 Task: Look for space in Olsztyn, Poland from 2nd September, 2023 to 5th September, 2023 for 1 adult in price range Rs.5000 to Rs.10000. Place can be private room with 1  bedroom having 1 bed and 1 bathroom. Property type can be house, flat, guest house, hotel. Booking option can be shelf check-in. Required host language is English.
Action: Mouse pressed left at (488, 84)
Screenshot: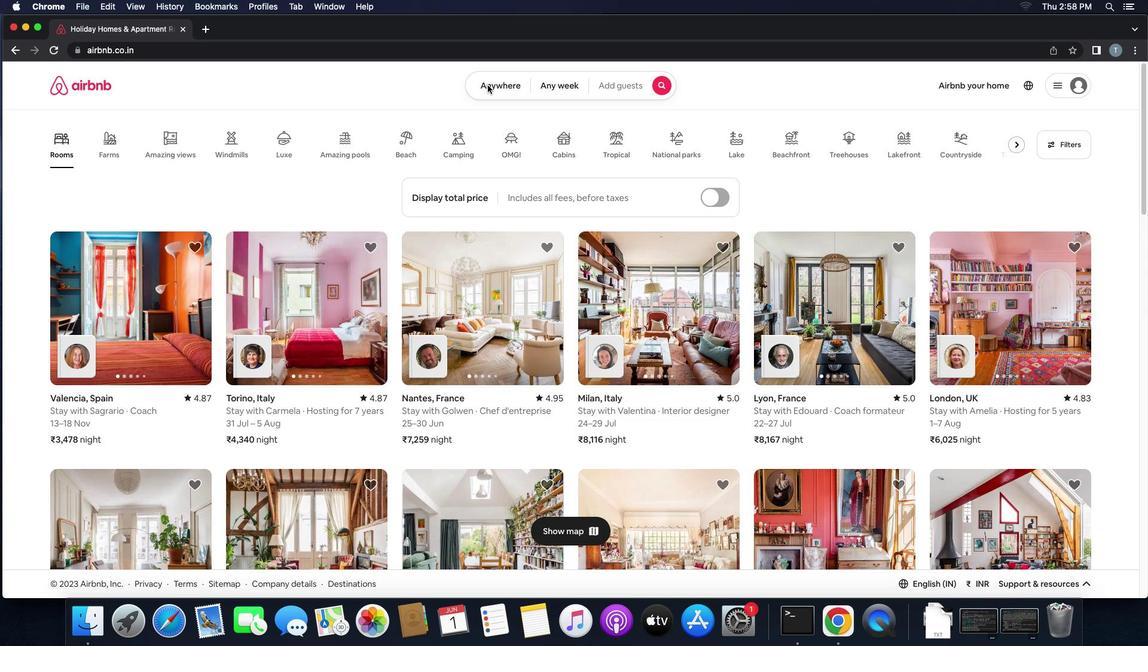 
Action: Mouse pressed left at (488, 84)
Screenshot: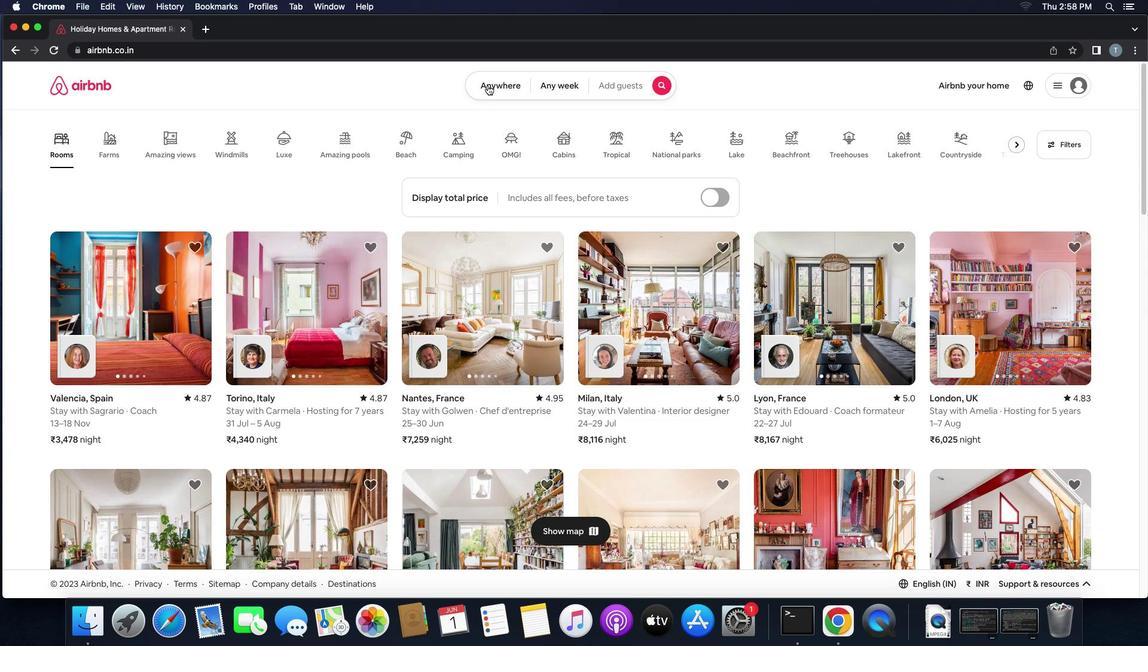 
Action: Mouse moved to (436, 129)
Screenshot: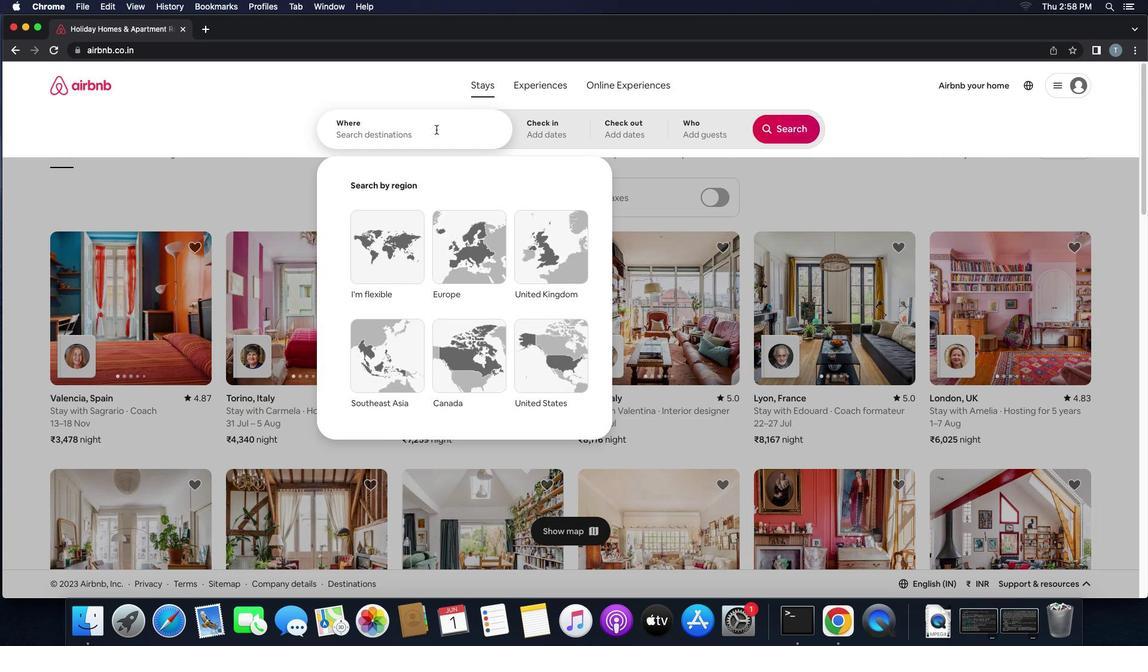 
Action: Mouse pressed left at (436, 129)
Screenshot: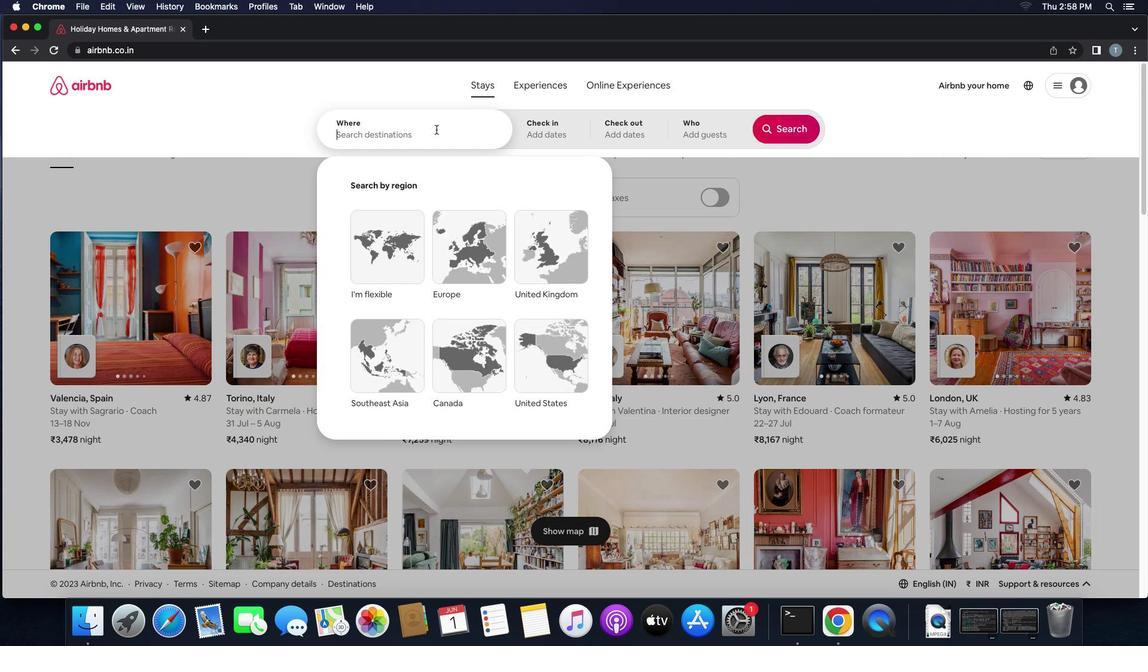 
Action: Key pressed 'o''l''s''z''t''y''n'','Key.space'p''o''l''a''n''d'
Screenshot: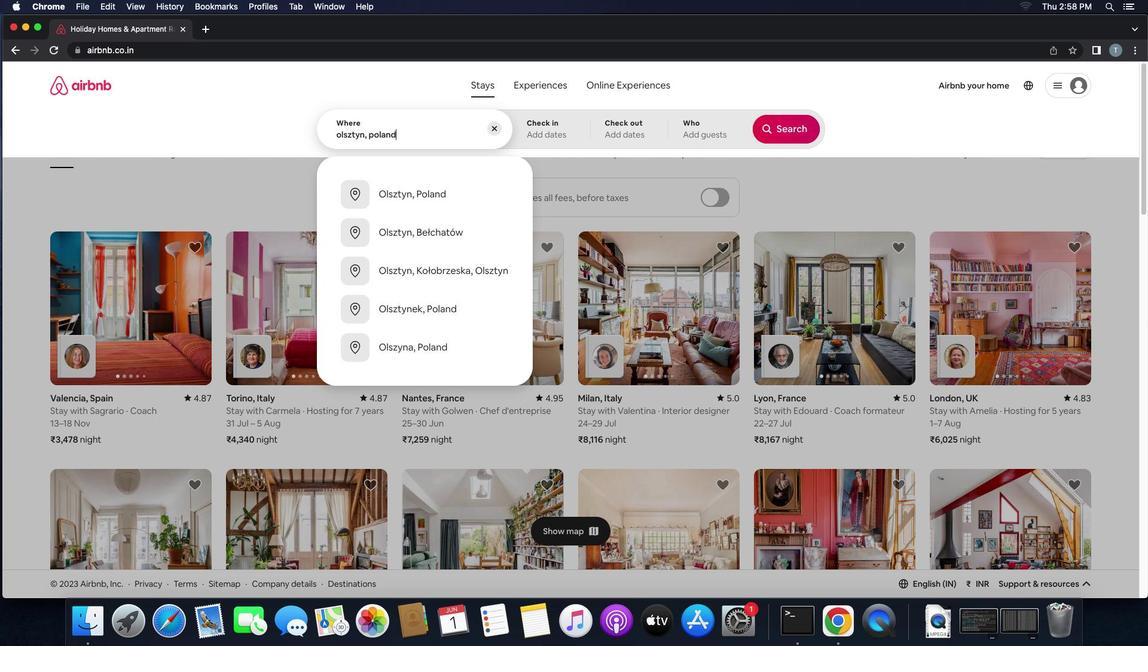 
Action: Mouse moved to (403, 188)
Screenshot: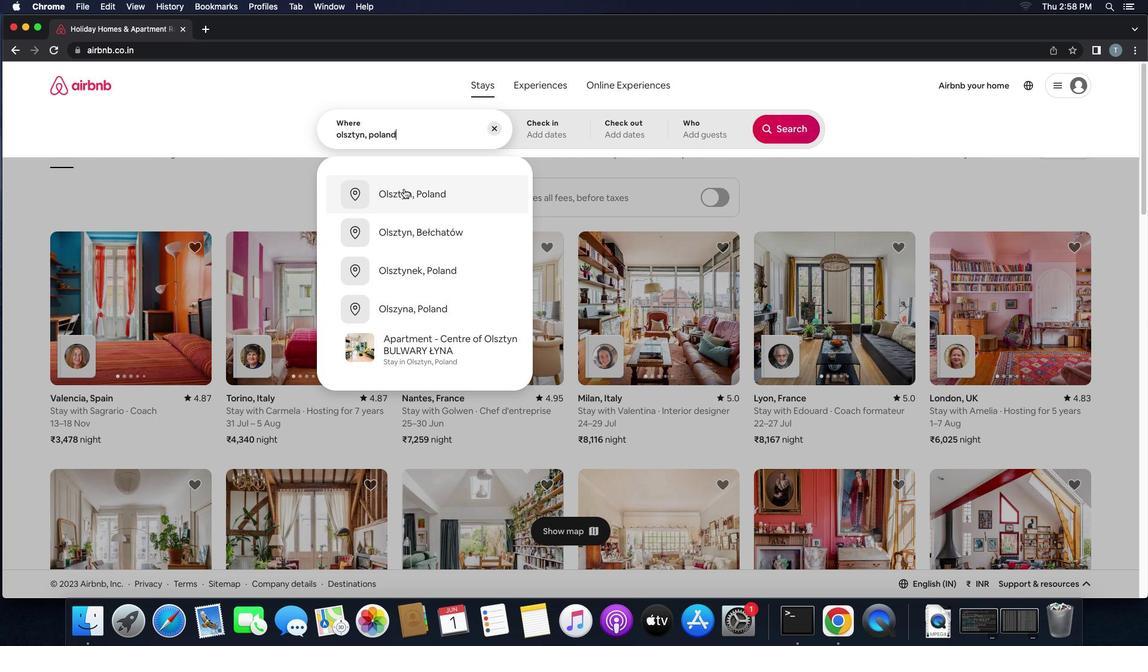 
Action: Mouse pressed left at (403, 188)
Screenshot: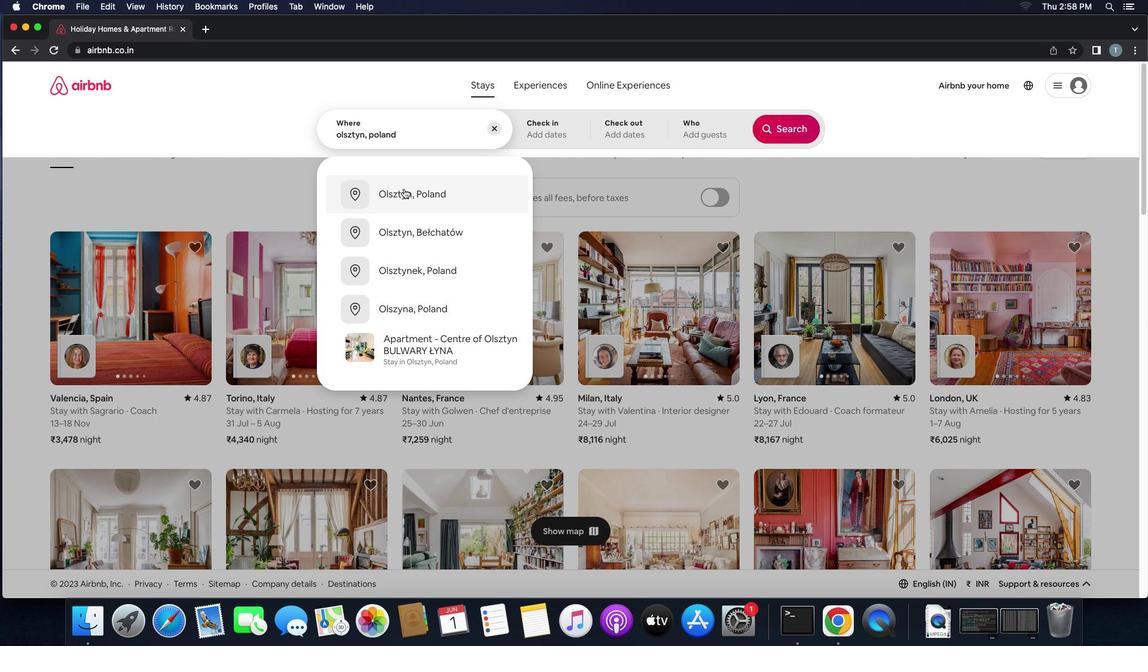 
Action: Mouse moved to (787, 218)
Screenshot: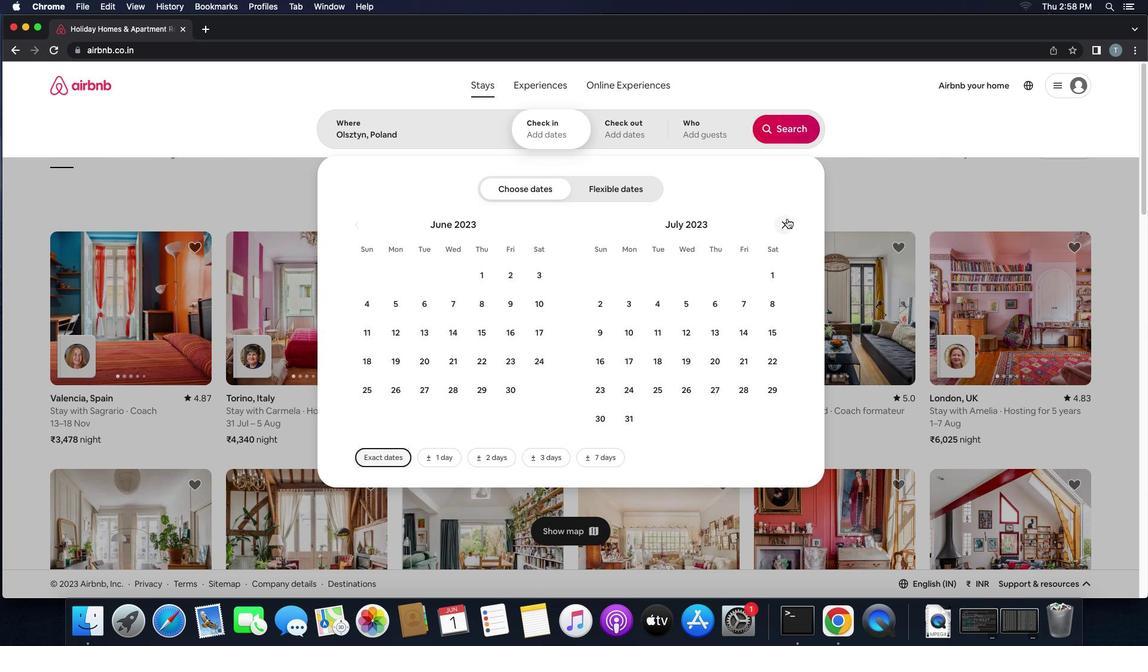 
Action: Mouse pressed left at (787, 218)
Screenshot: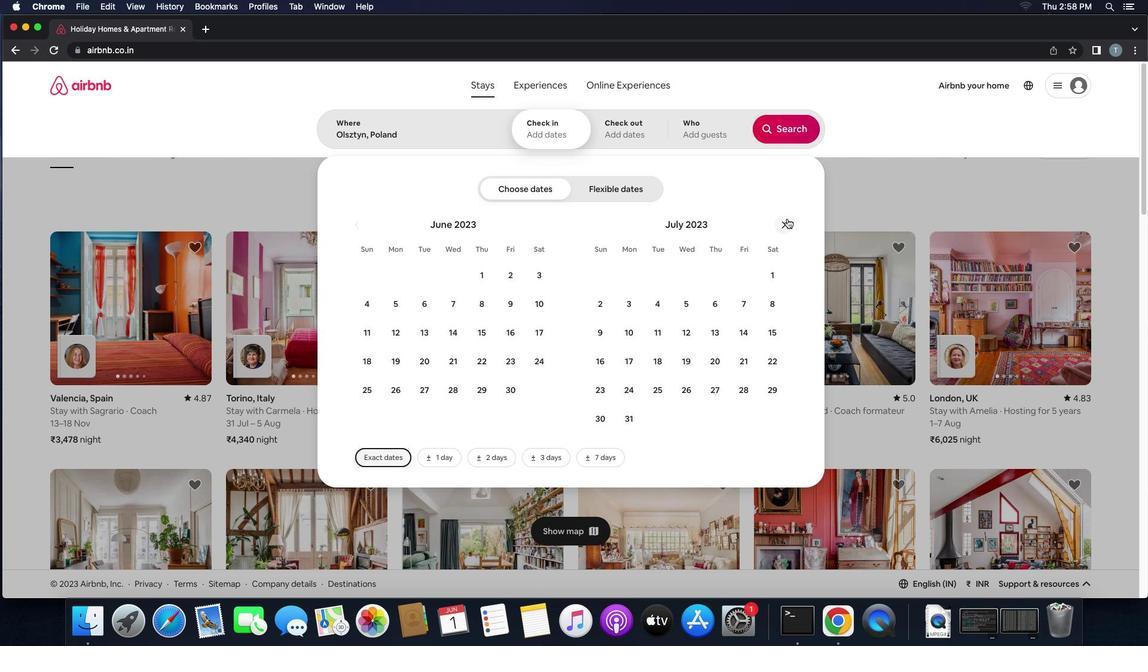 
Action: Mouse pressed left at (787, 218)
Screenshot: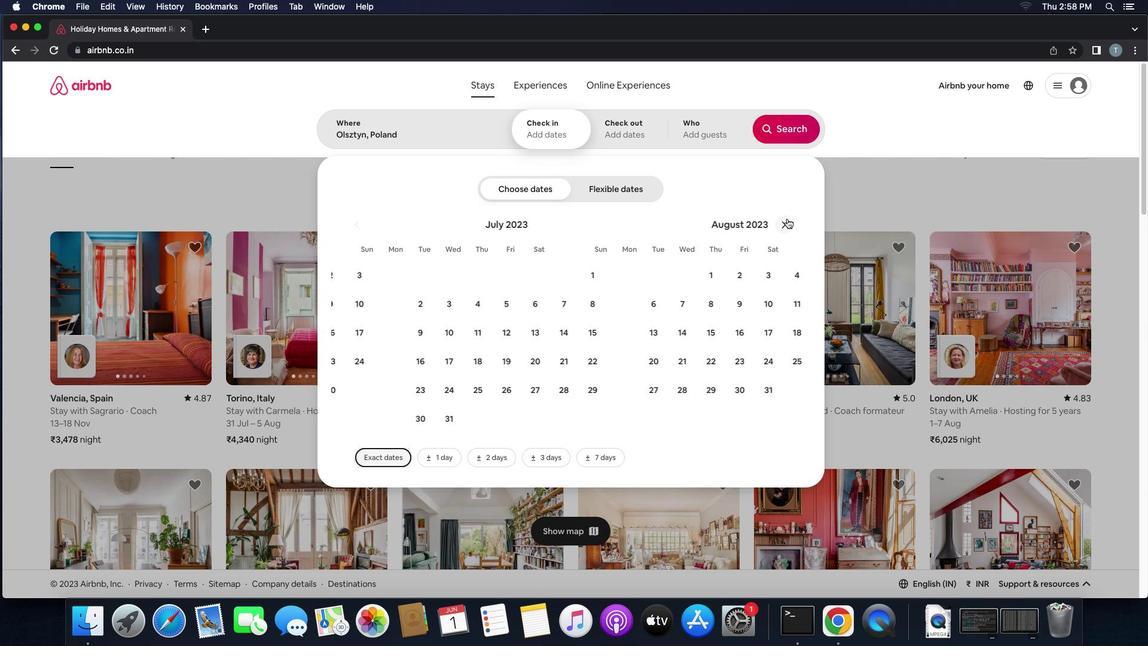 
Action: Mouse moved to (786, 227)
Screenshot: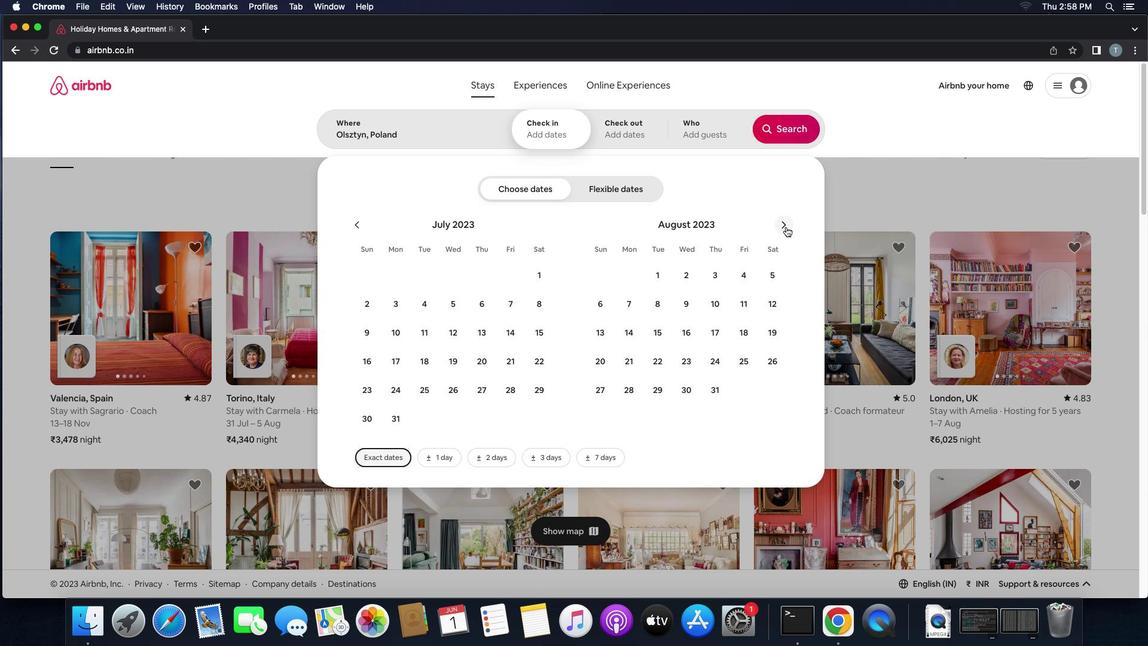 
Action: Mouse pressed left at (786, 227)
Screenshot: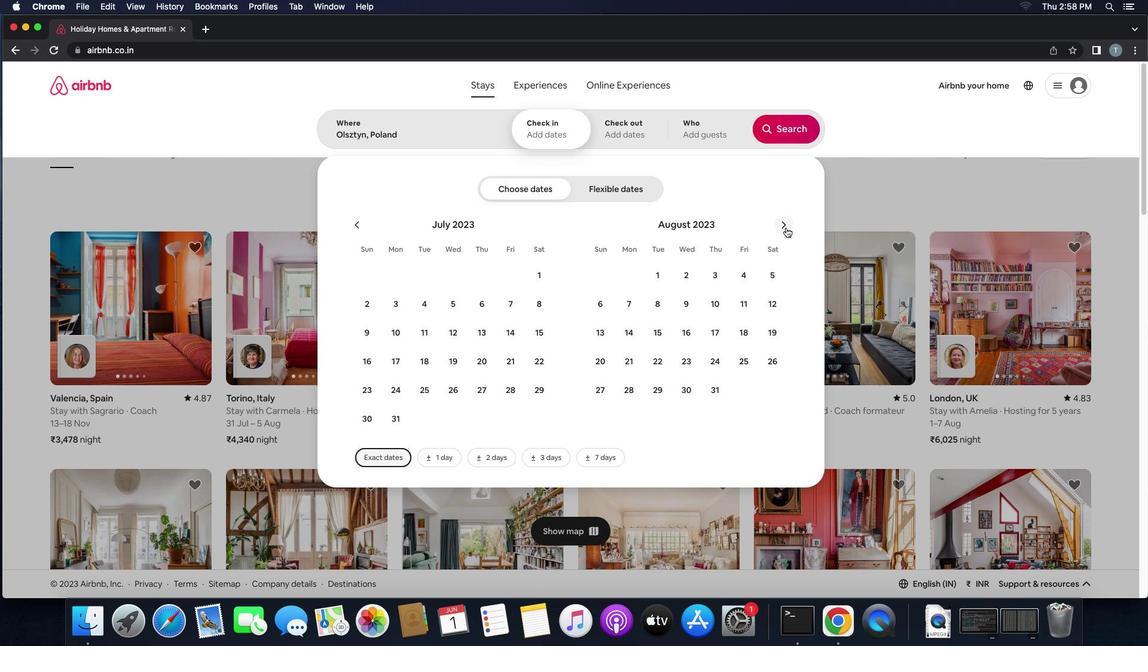 
Action: Mouse moved to (773, 275)
Screenshot: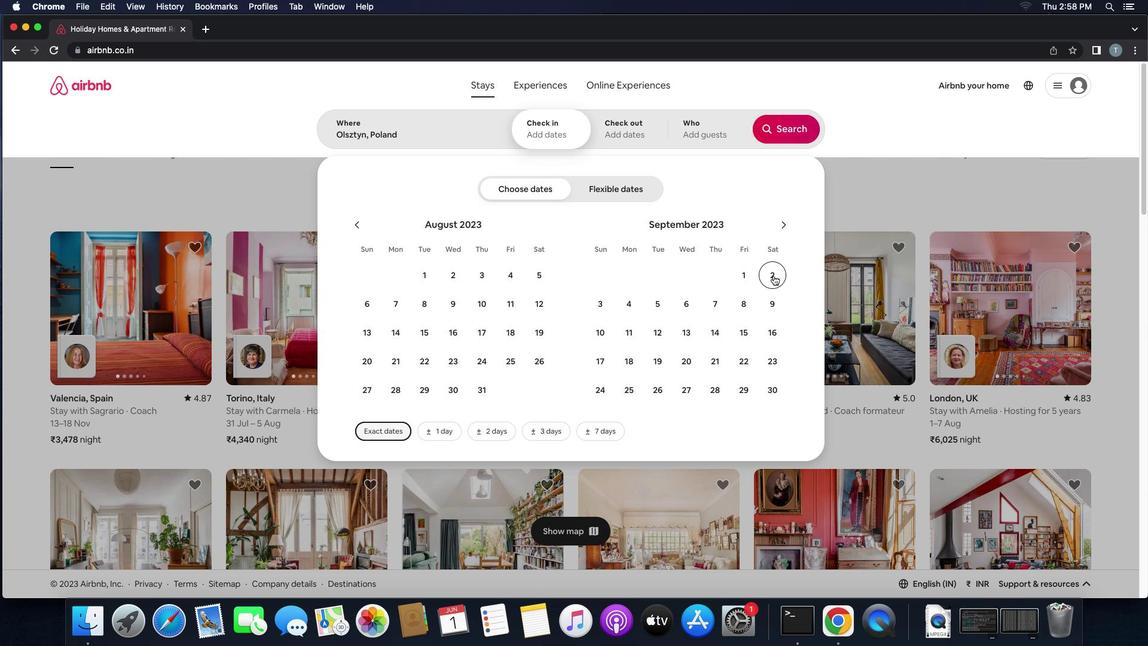 
Action: Mouse pressed left at (773, 275)
Screenshot: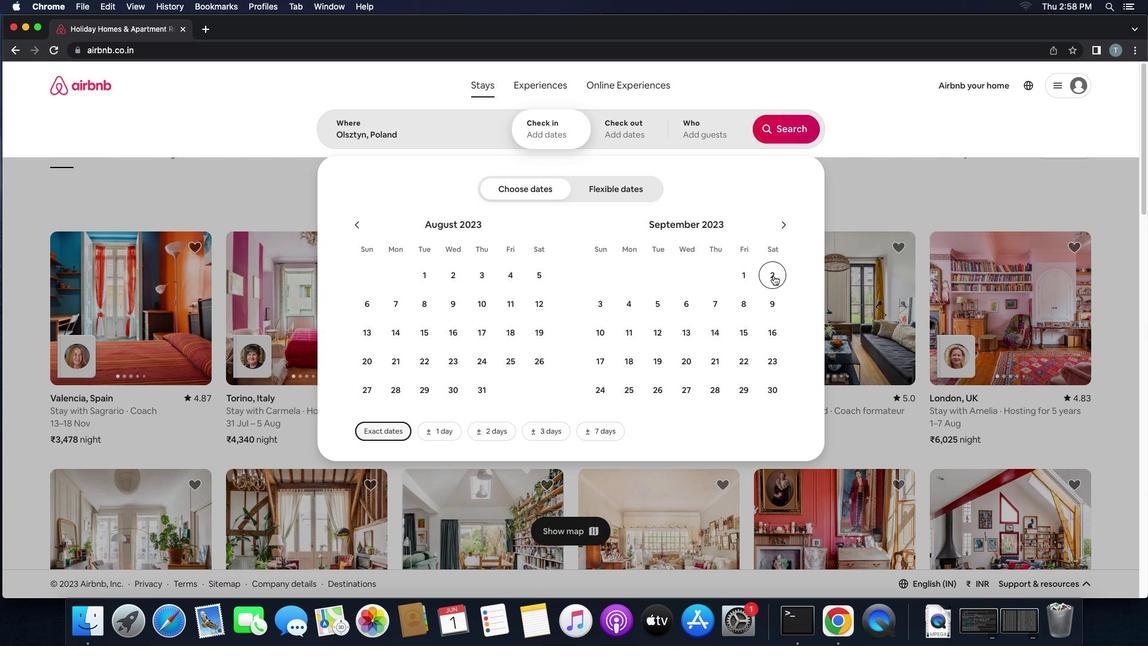 
Action: Mouse moved to (658, 303)
Screenshot: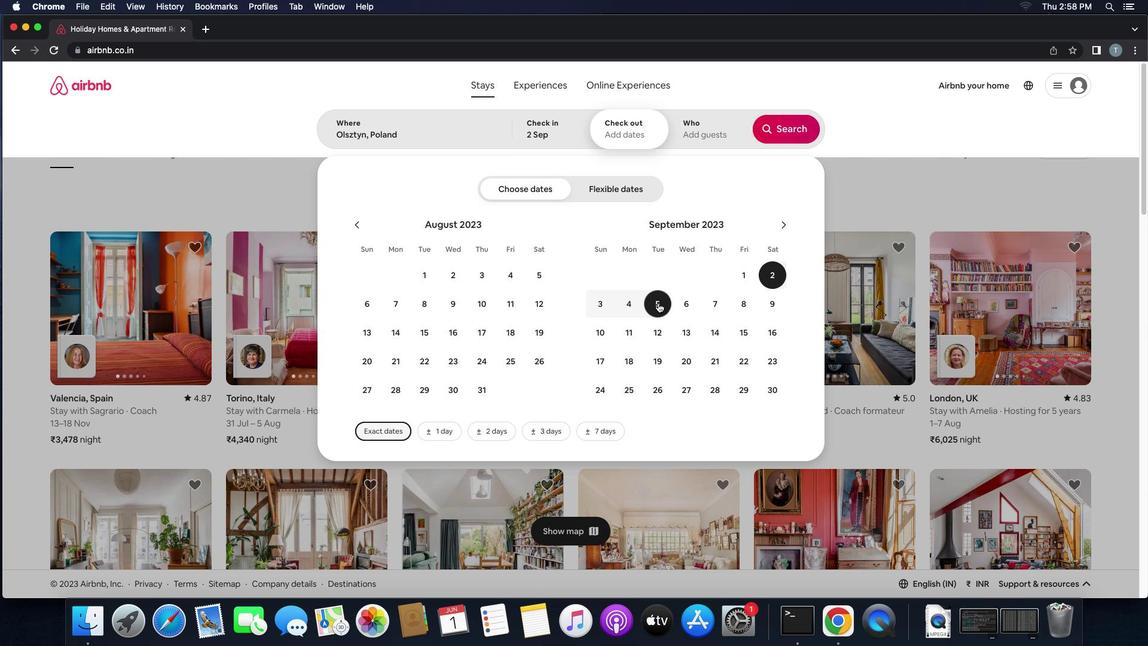 
Action: Mouse pressed left at (658, 303)
Screenshot: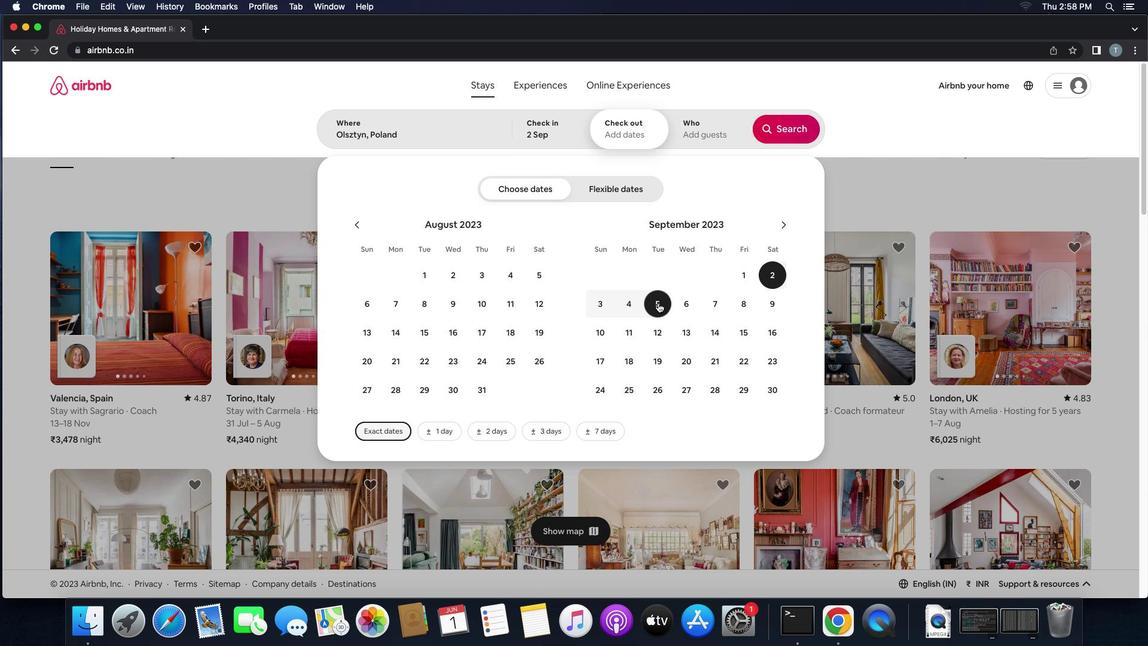 
Action: Mouse moved to (702, 140)
Screenshot: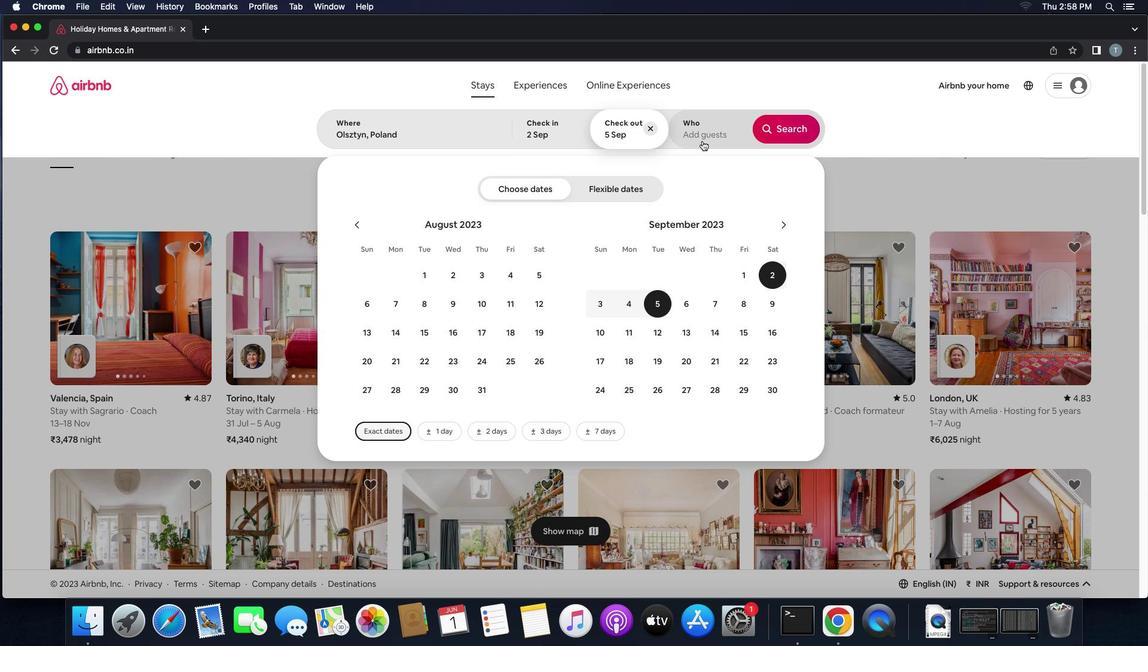 
Action: Mouse pressed left at (702, 140)
Screenshot: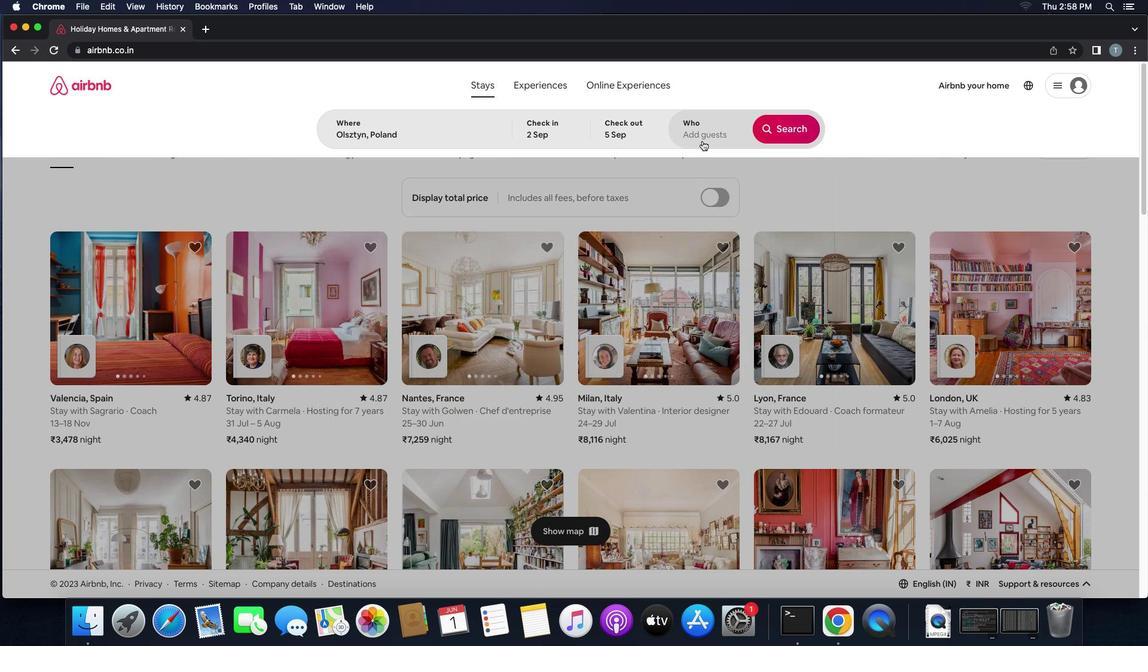 
Action: Mouse moved to (792, 192)
Screenshot: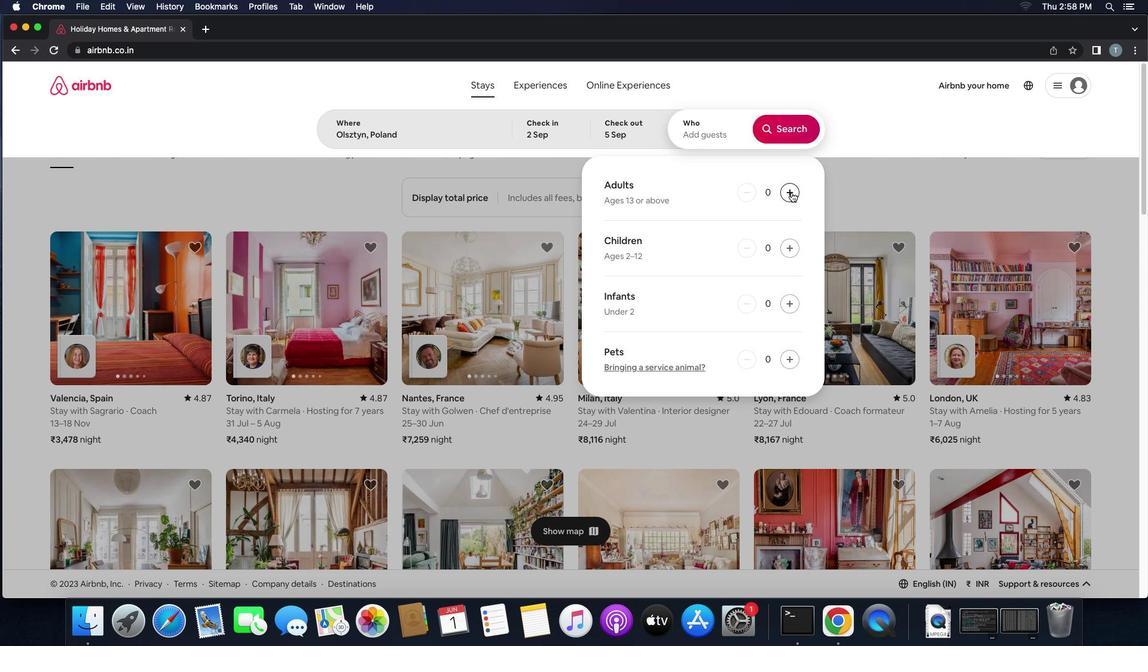 
Action: Mouse pressed left at (792, 192)
Screenshot: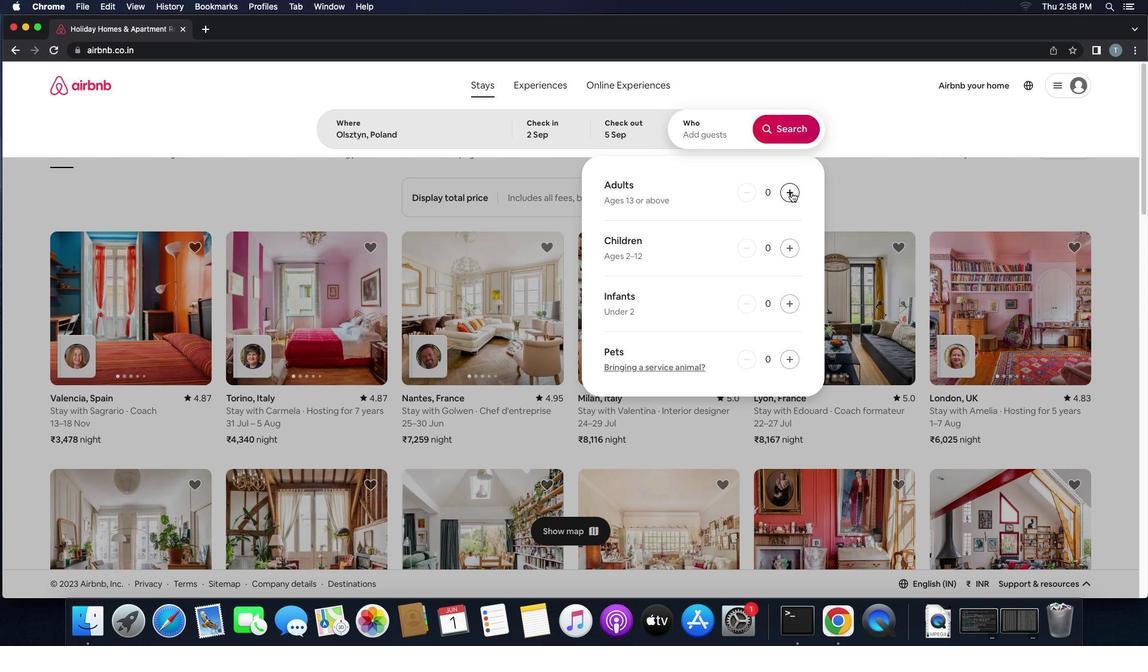 
Action: Mouse moved to (805, 123)
Screenshot: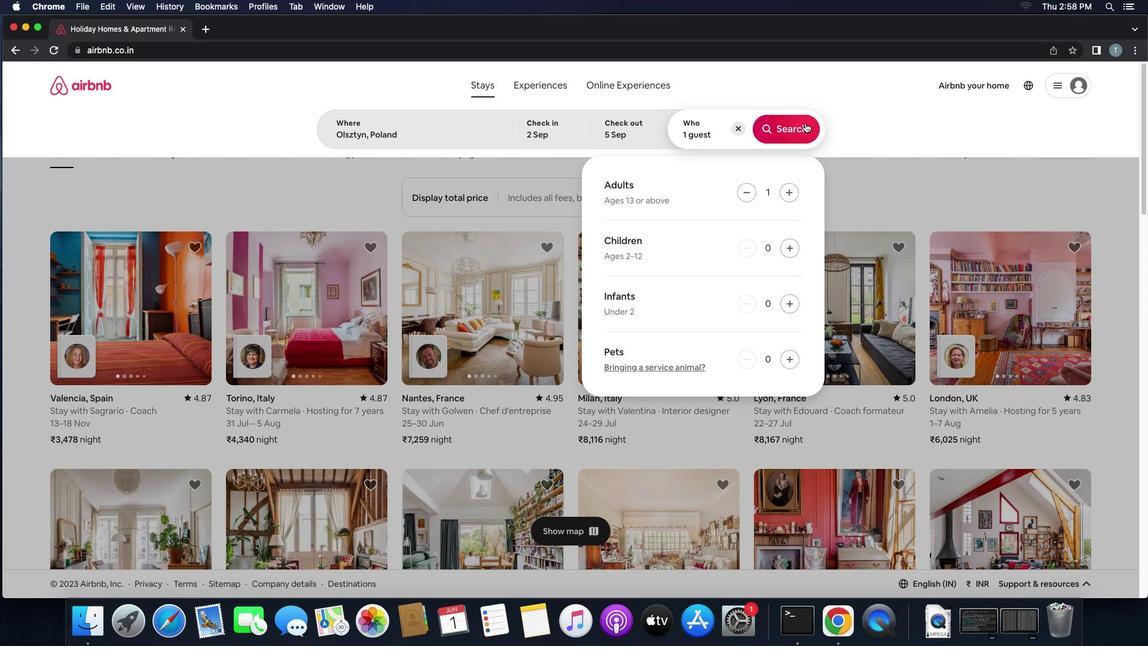 
Action: Mouse pressed left at (805, 123)
Screenshot: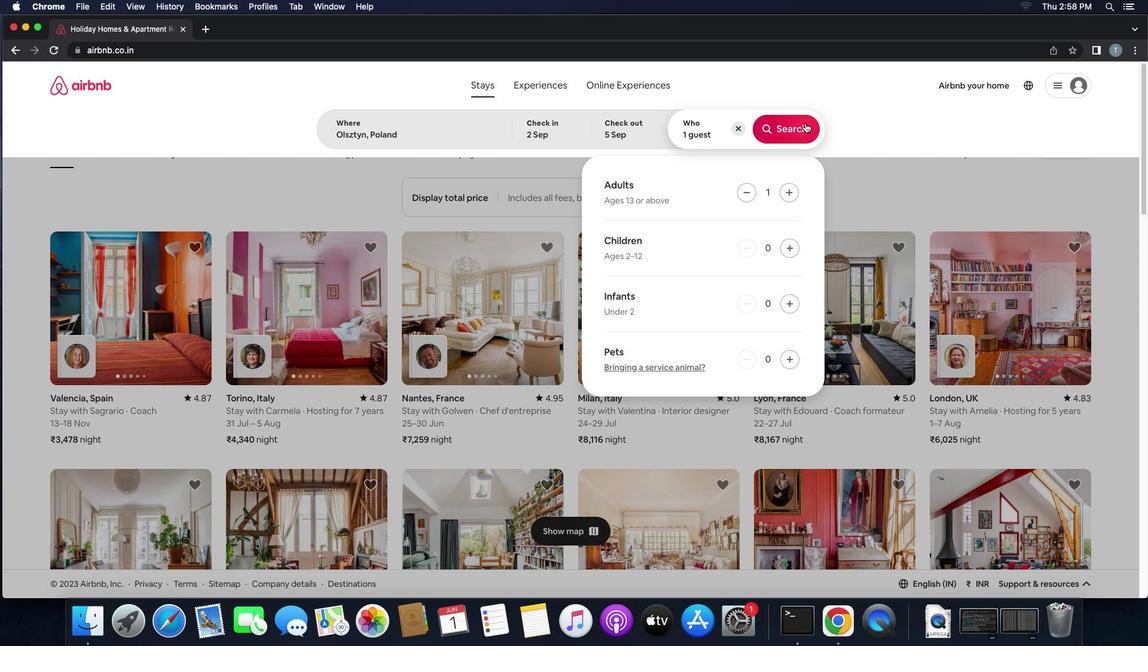 
Action: Mouse moved to (1089, 138)
Screenshot: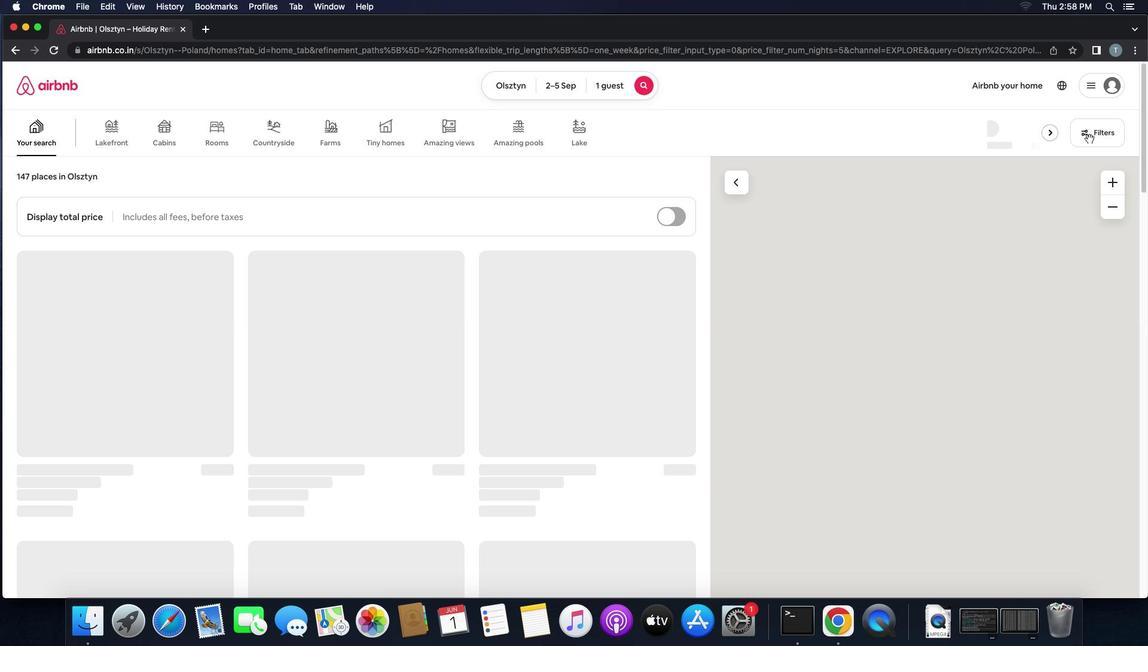 
Action: Mouse pressed left at (1089, 138)
Screenshot: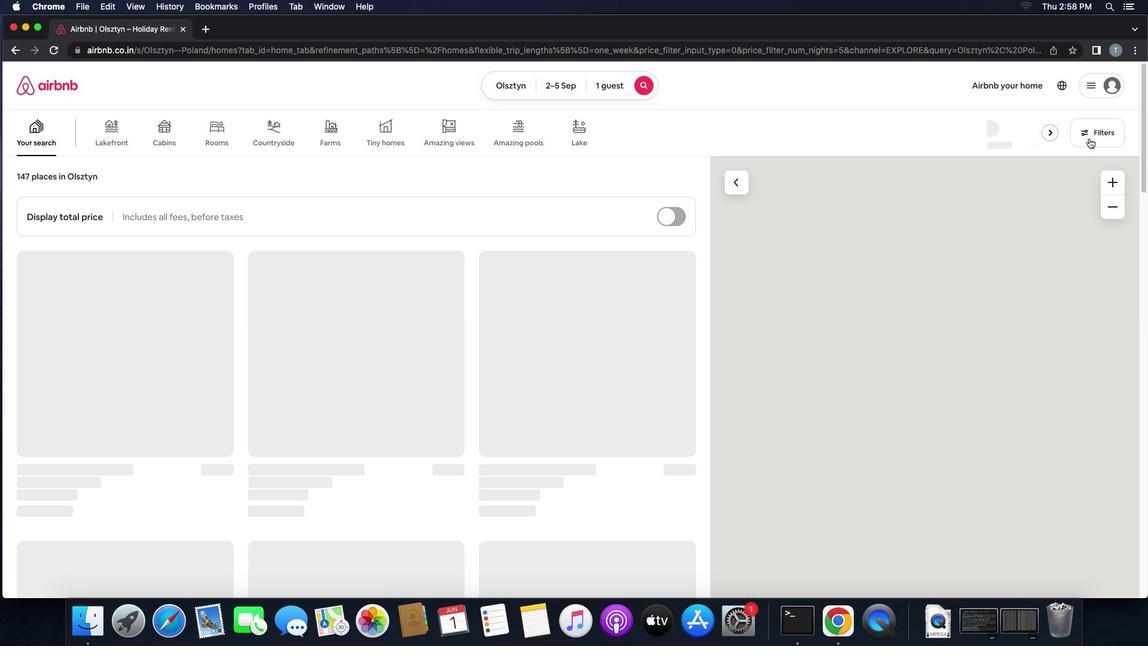 
Action: Mouse moved to (468, 417)
Screenshot: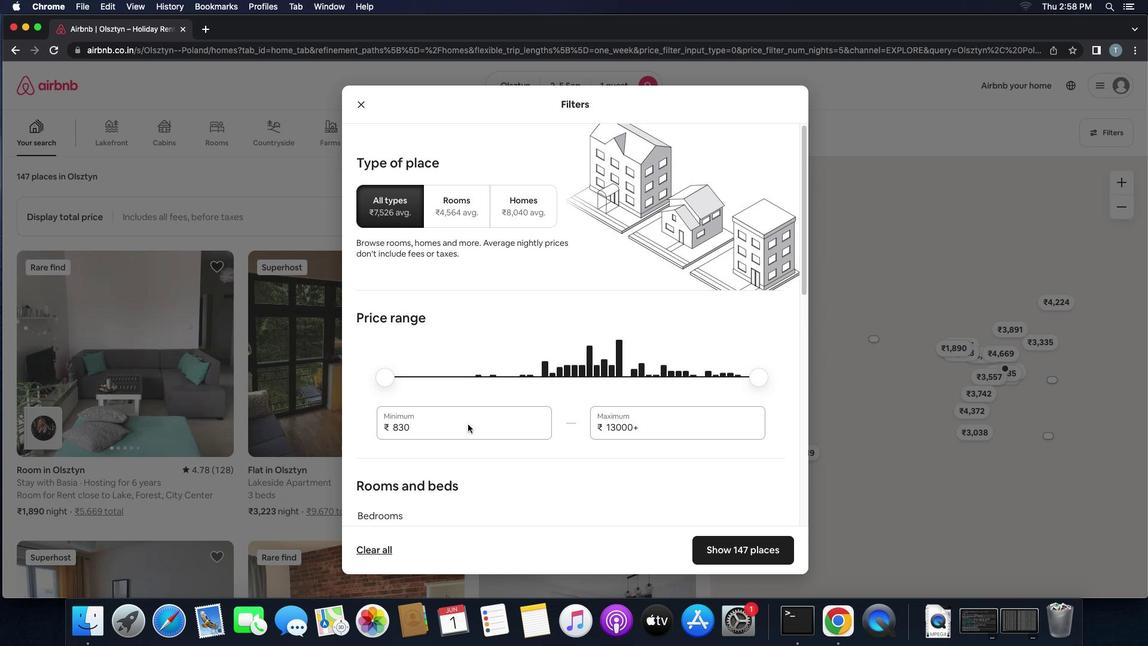 
Action: Mouse pressed left at (468, 417)
Screenshot: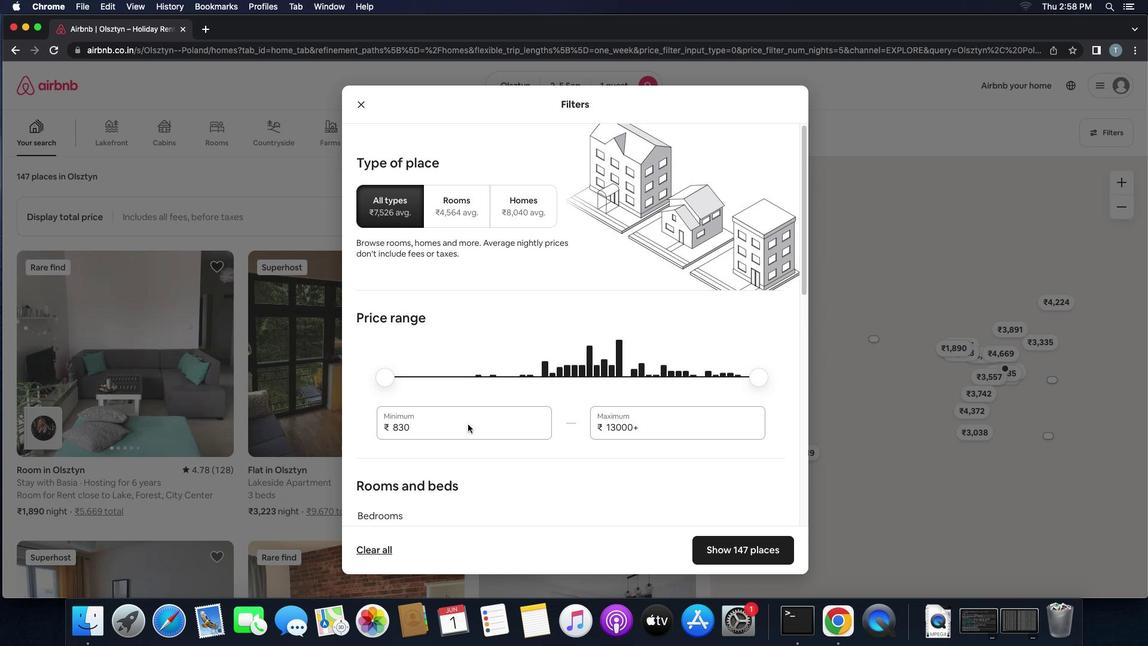 
Action: Mouse moved to (503, 434)
Screenshot: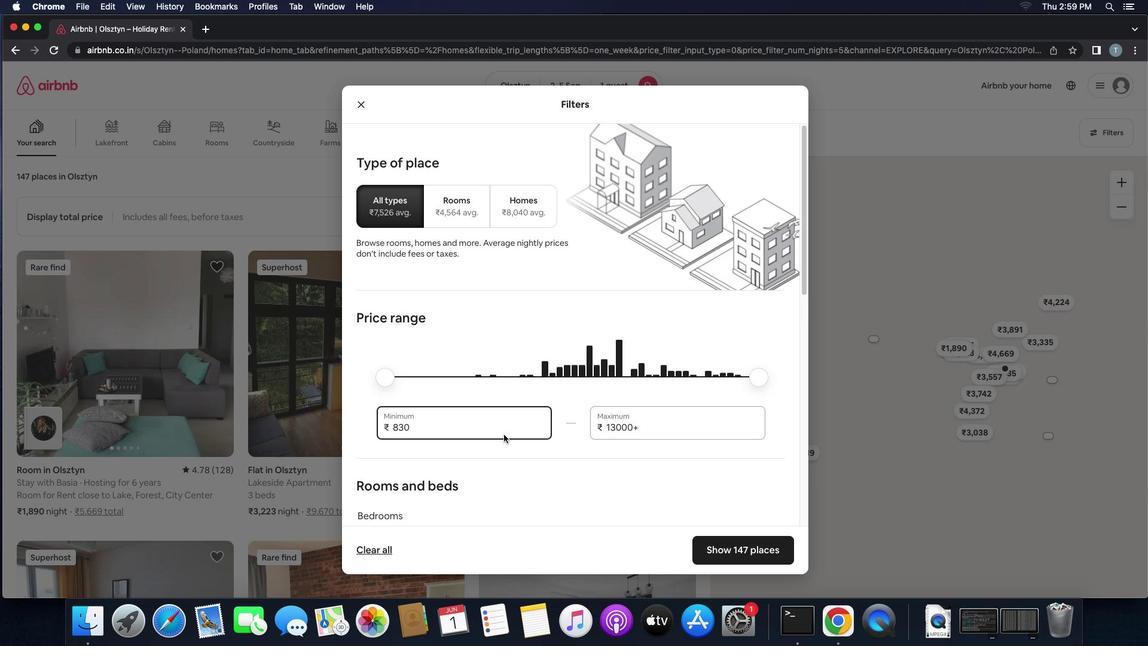 
Action: Key pressed Key.backspaceKey.backspaceKey.backspaceKey.backspaceKey.backspace
Screenshot: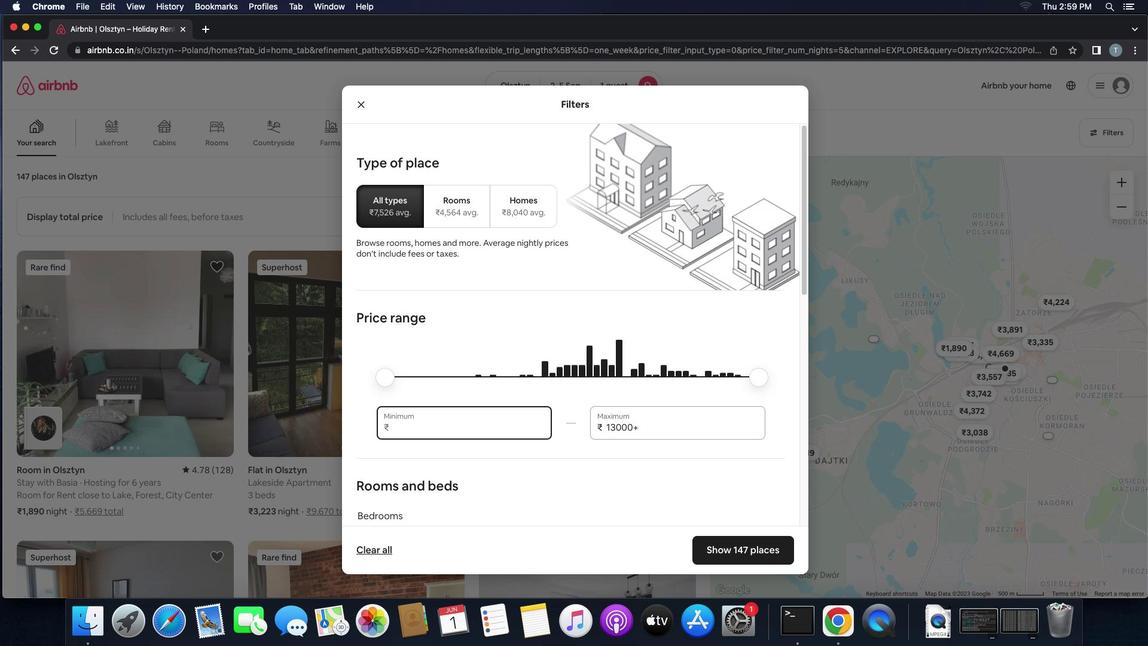 
Action: Mouse moved to (744, 436)
Screenshot: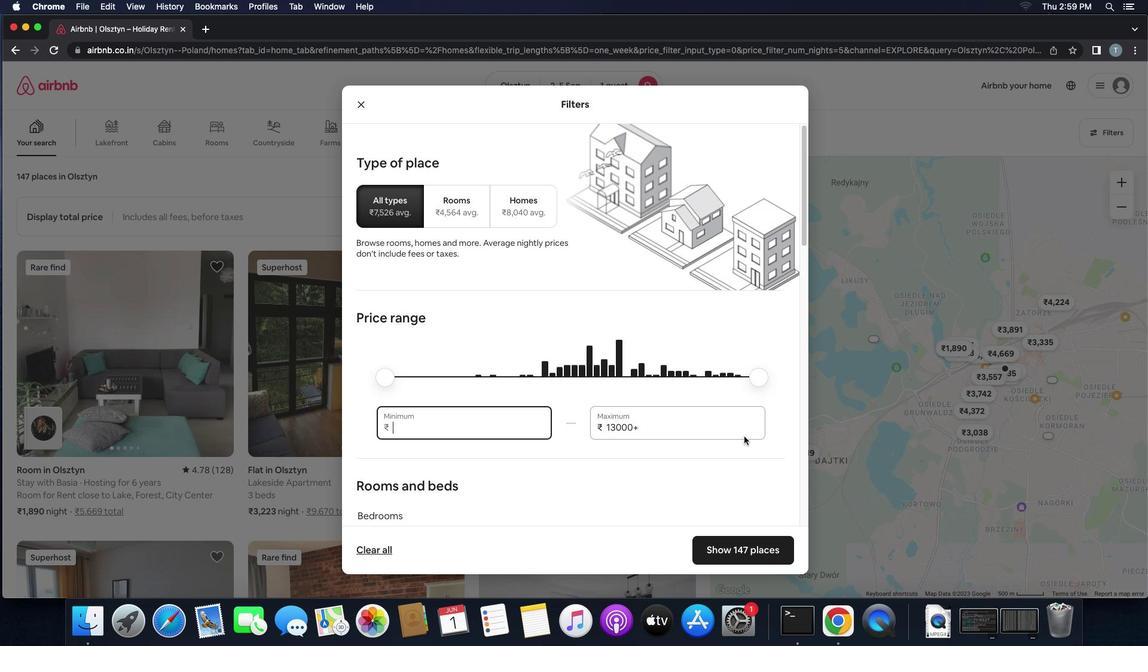 
Action: Key pressed '5''0''0''0'
Screenshot: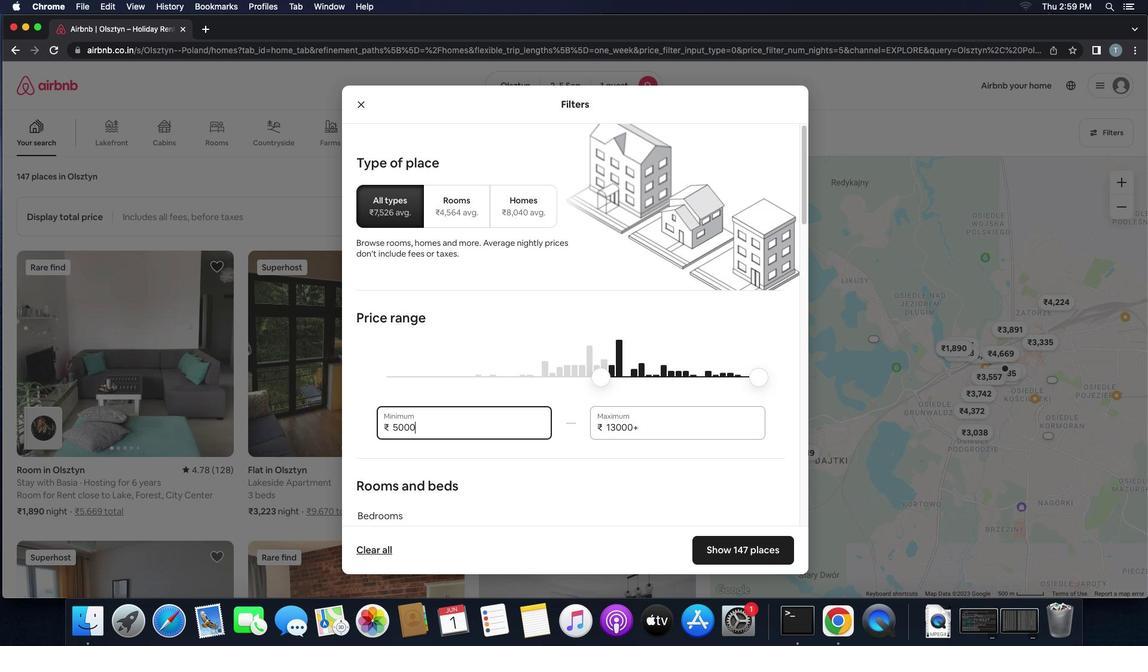 
Action: Mouse moved to (706, 424)
Screenshot: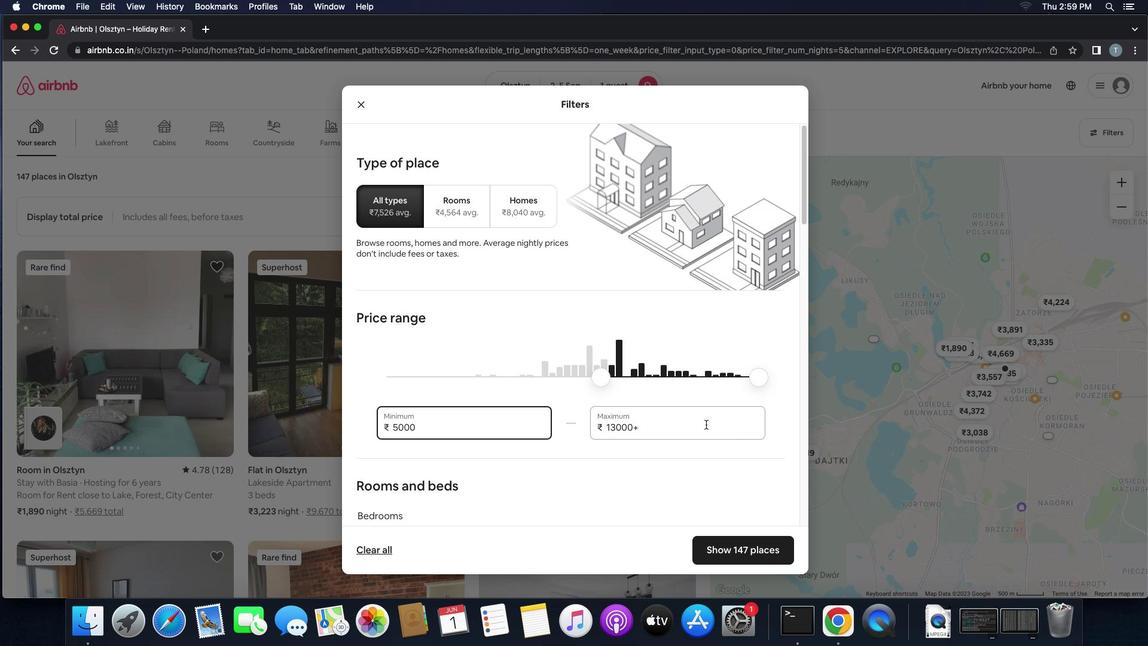 
Action: Mouse pressed left at (706, 424)
Screenshot: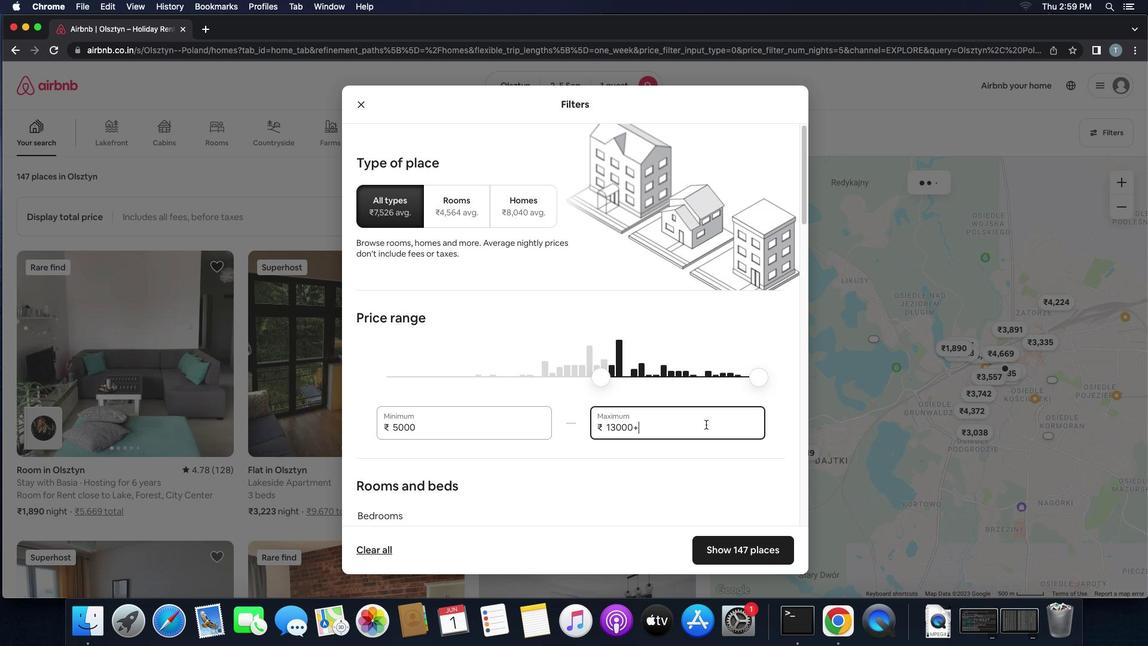 
Action: Key pressed Key.backspaceKey.backspaceKey.backspaceKey.backspaceKey.backspaceKey.backspace'1''0''0''0''0'
Screenshot: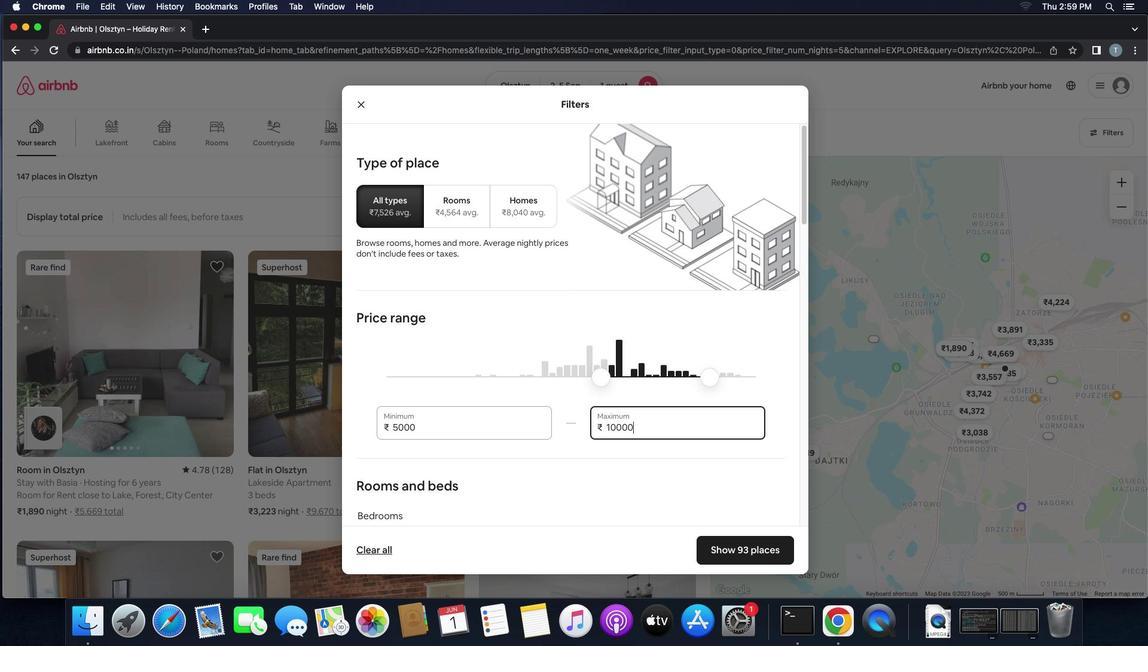 
Action: Mouse moved to (589, 469)
Screenshot: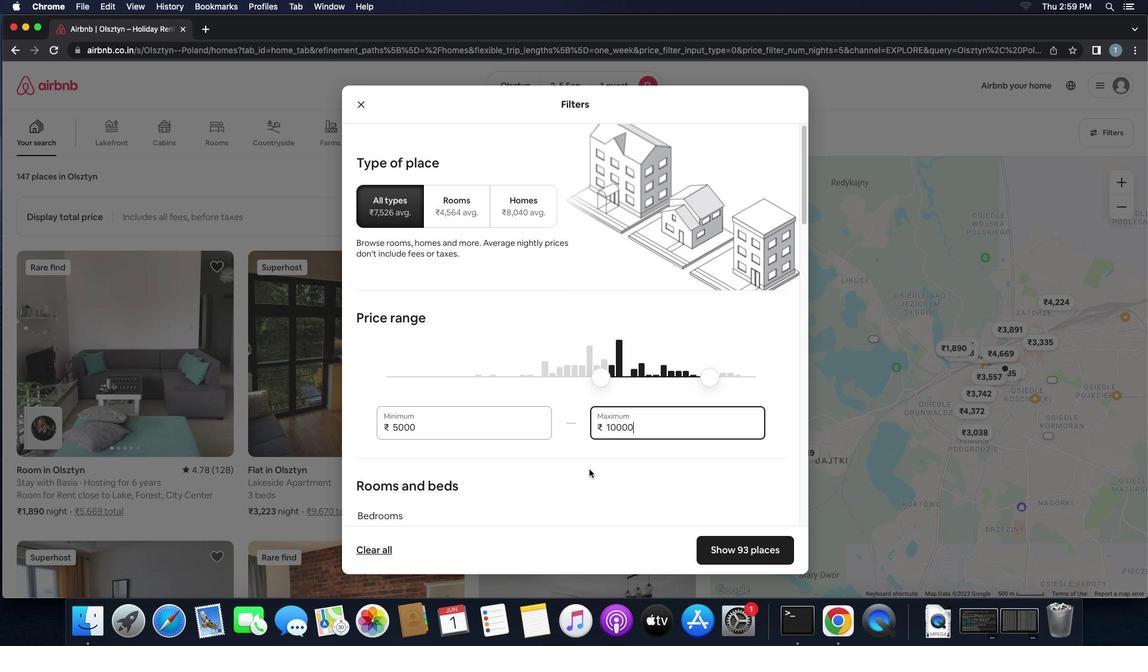 
Action: Mouse scrolled (589, 469) with delta (0, 0)
Screenshot: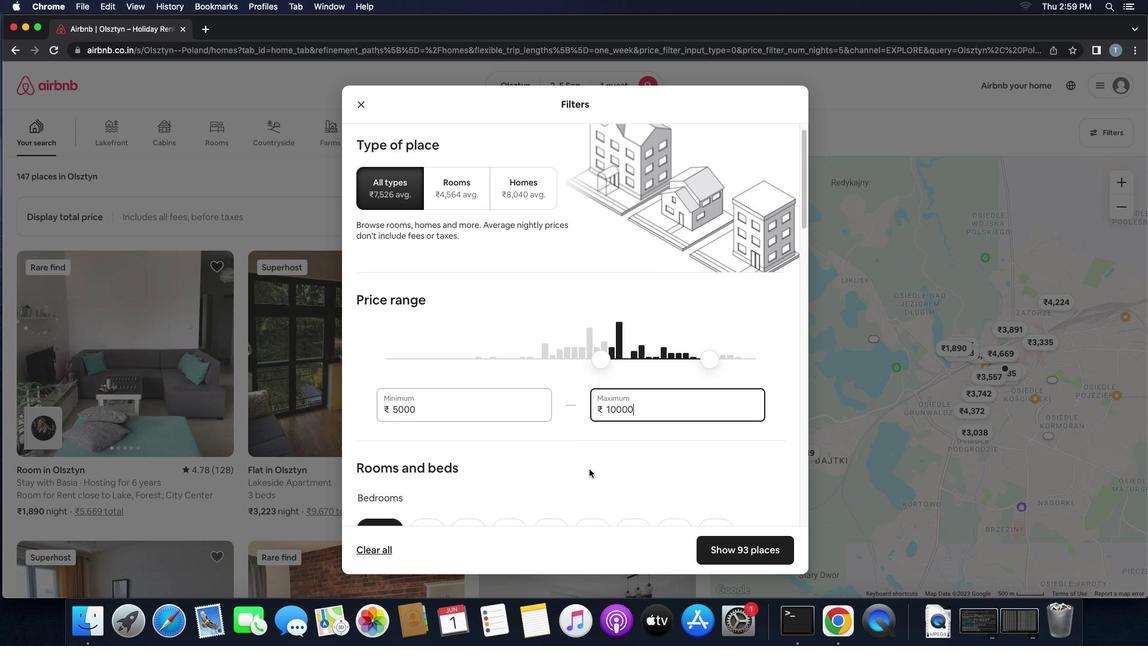 
Action: Mouse scrolled (589, 469) with delta (0, 0)
Screenshot: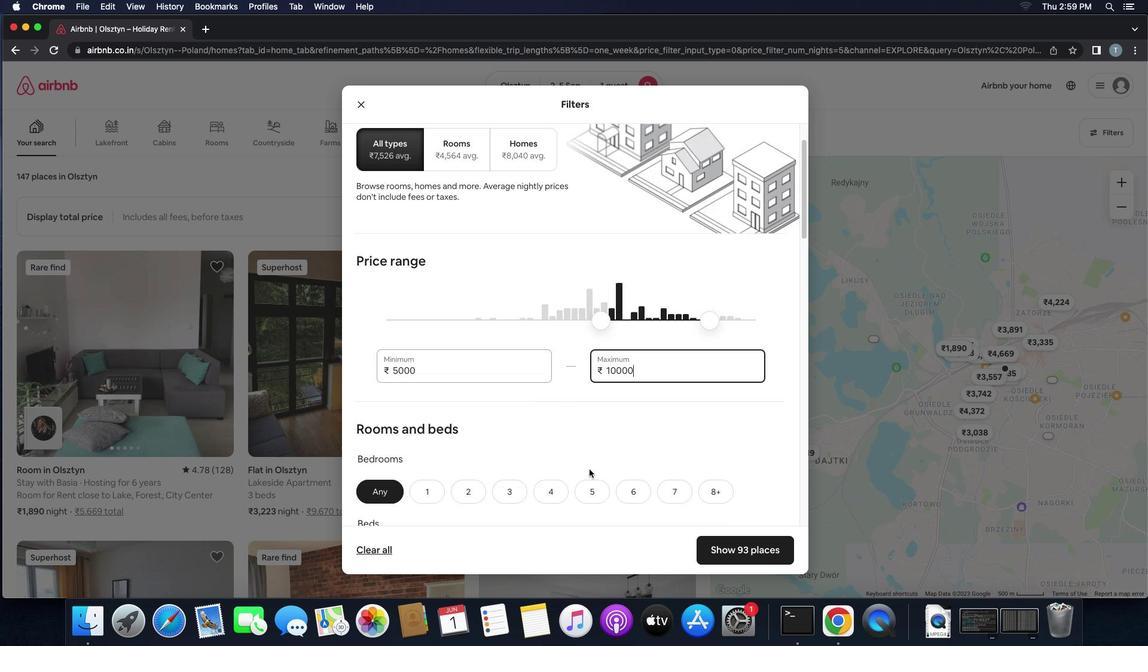 
Action: Mouse scrolled (589, 469) with delta (0, -1)
Screenshot: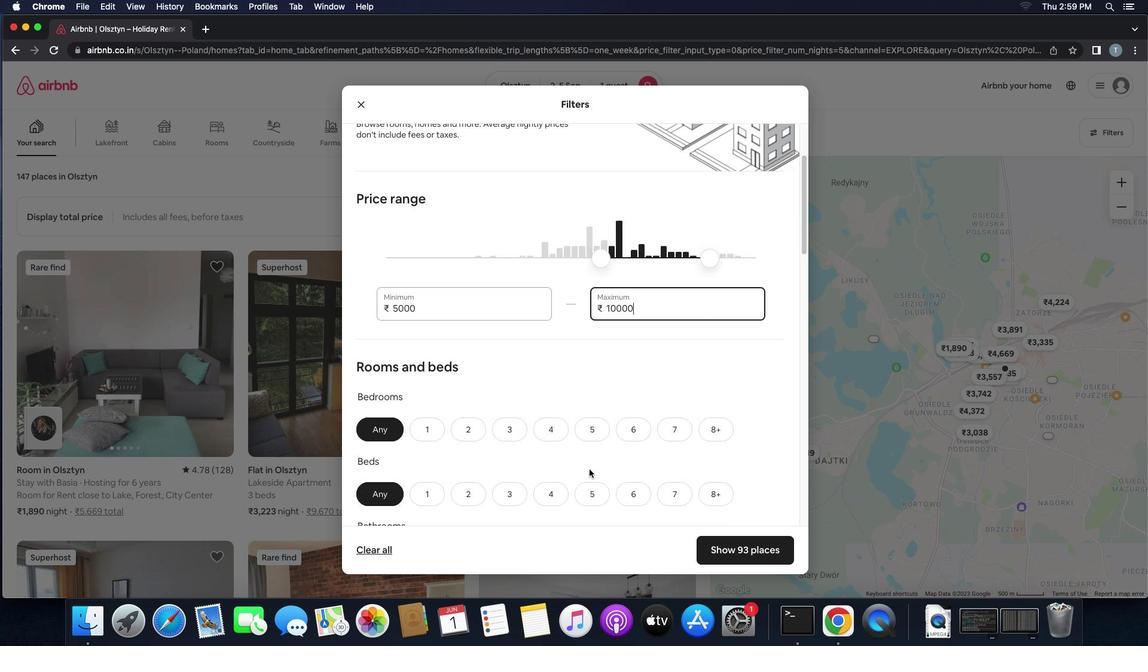 
Action: Mouse scrolled (589, 469) with delta (0, -2)
Screenshot: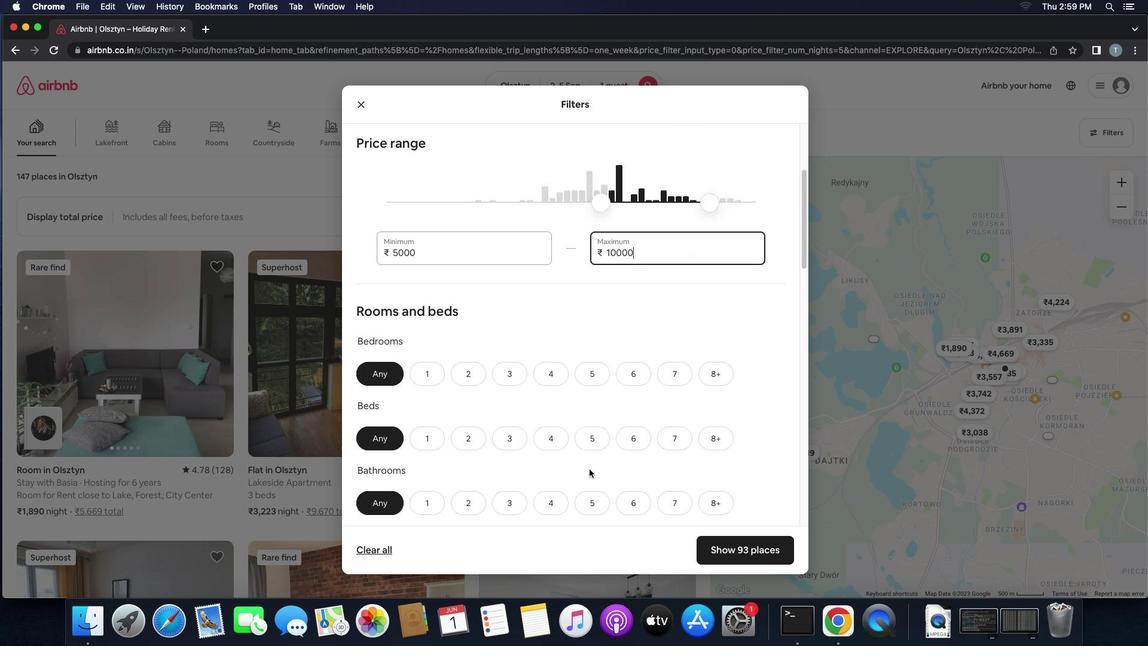 
Action: Mouse scrolled (589, 469) with delta (0, 0)
Screenshot: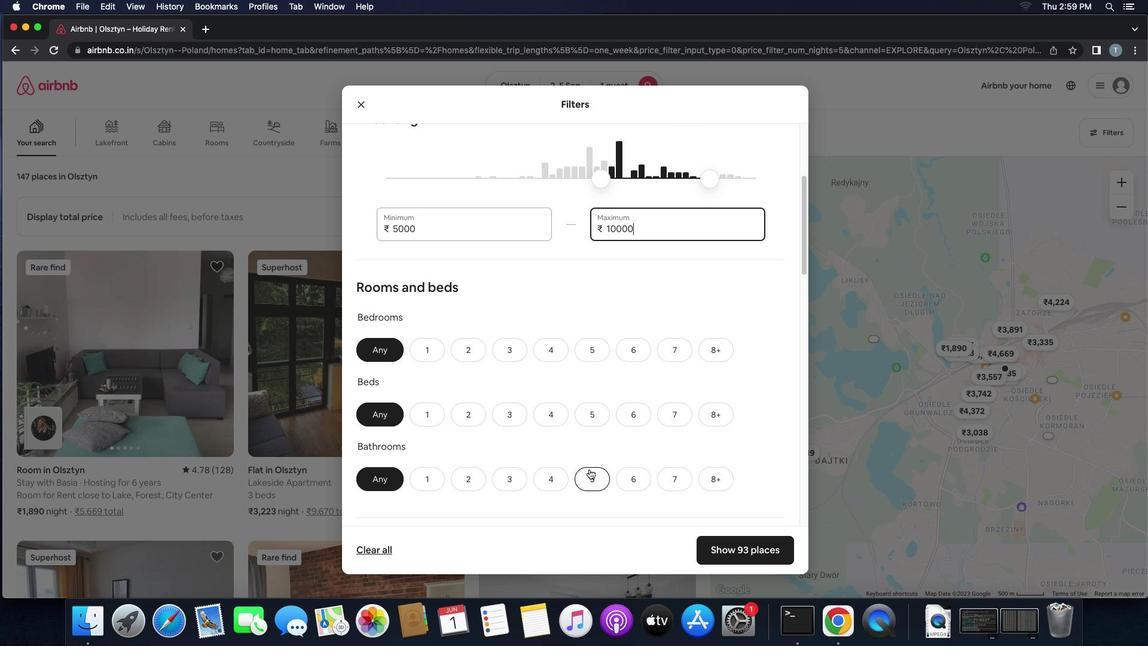 
Action: Mouse scrolled (589, 469) with delta (0, 0)
Screenshot: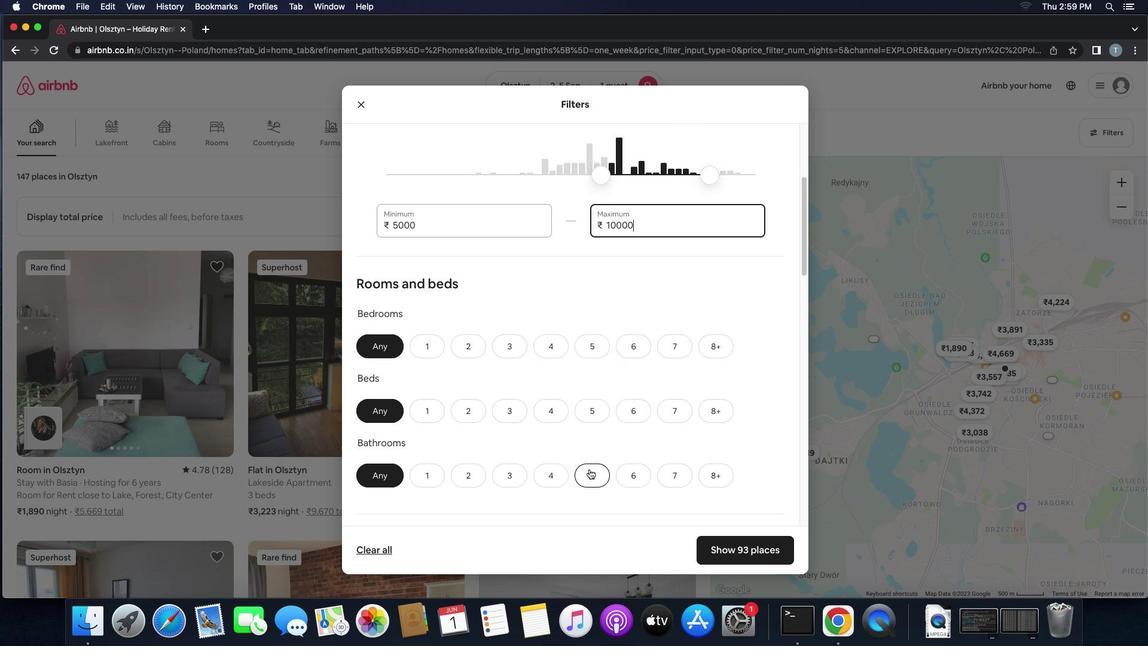 
Action: Mouse scrolled (589, 469) with delta (0, 0)
Screenshot: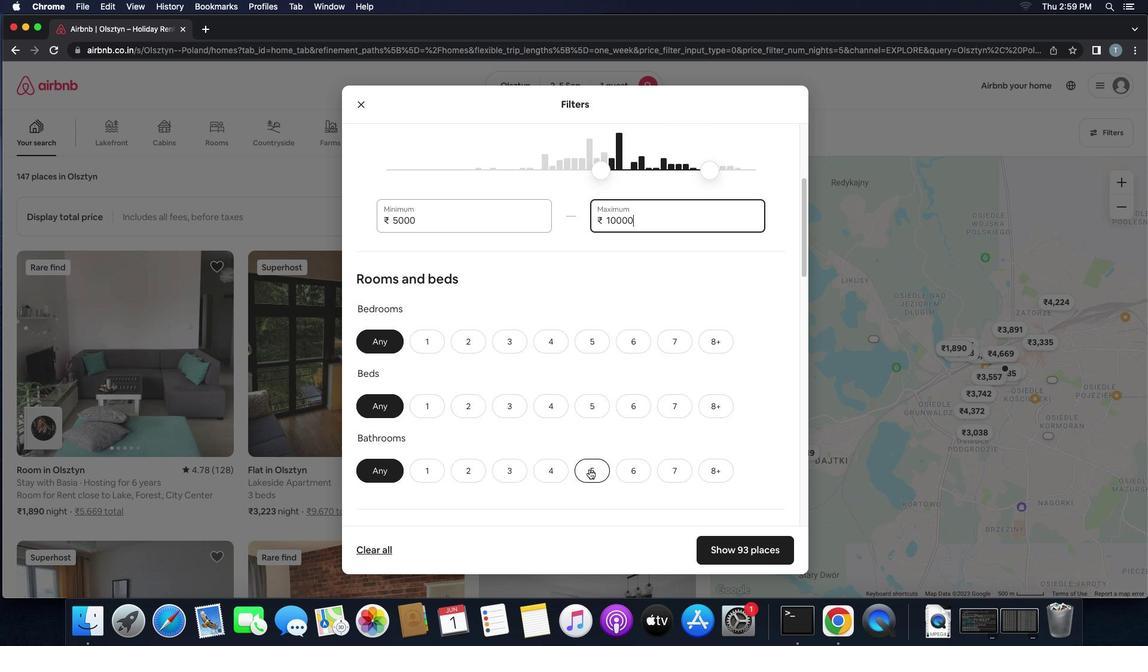 
Action: Mouse scrolled (589, 469) with delta (0, 0)
Screenshot: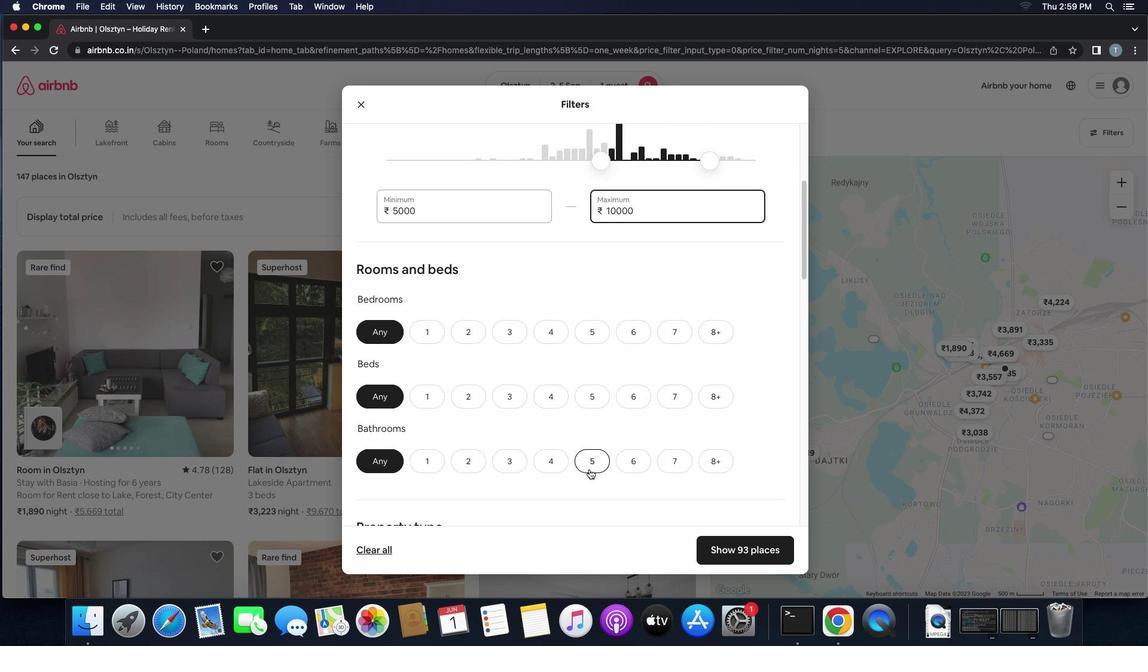 
Action: Mouse scrolled (589, 469) with delta (0, 0)
Screenshot: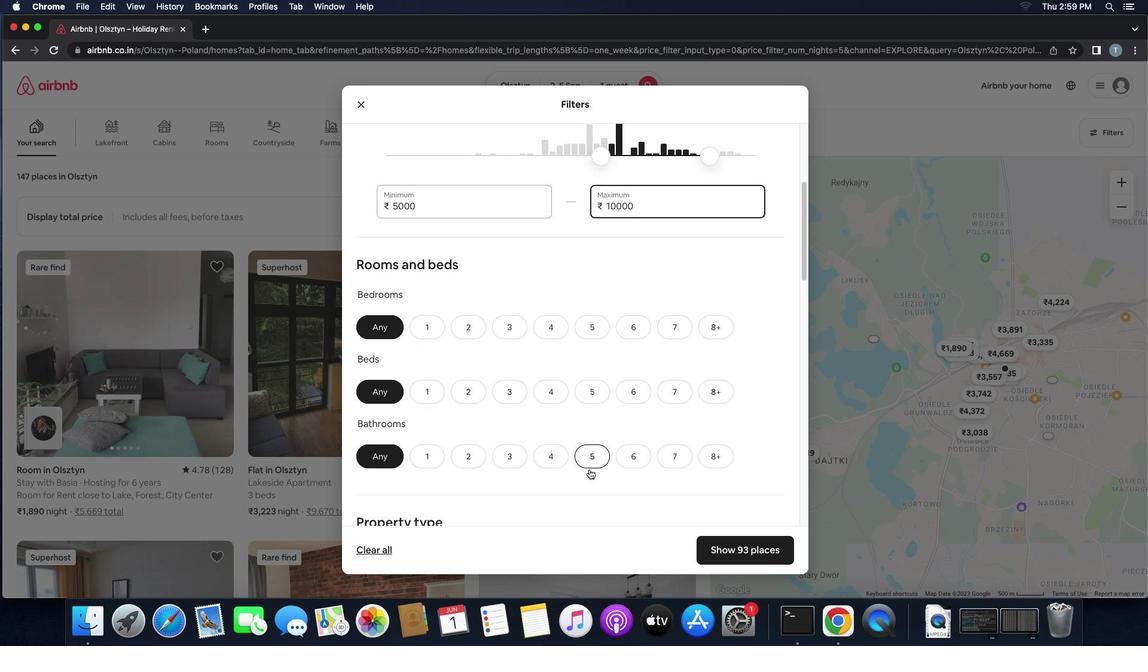 
Action: Mouse scrolled (589, 469) with delta (0, 0)
Screenshot: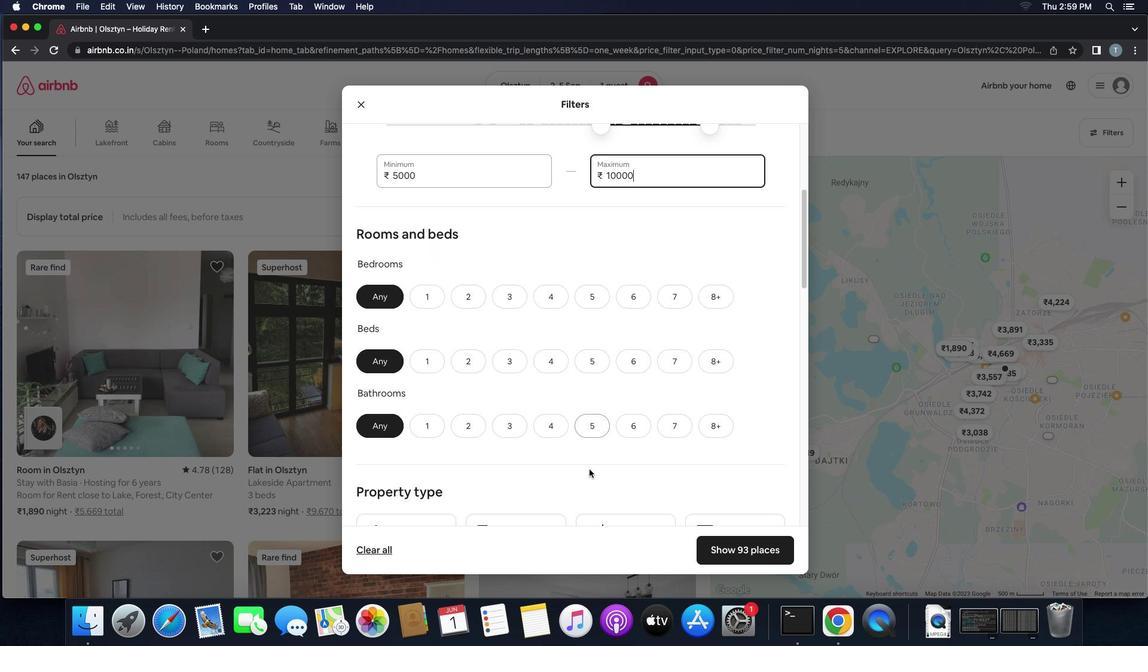 
Action: Mouse scrolled (589, 469) with delta (0, 0)
Screenshot: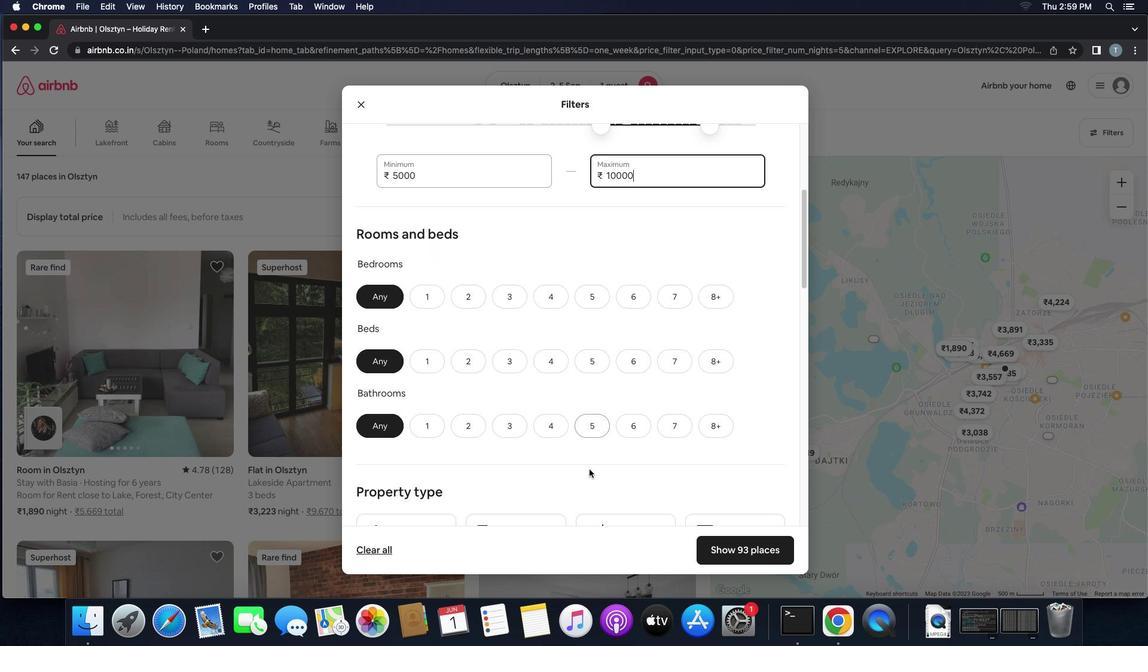 
Action: Mouse scrolled (589, 469) with delta (0, -1)
Screenshot: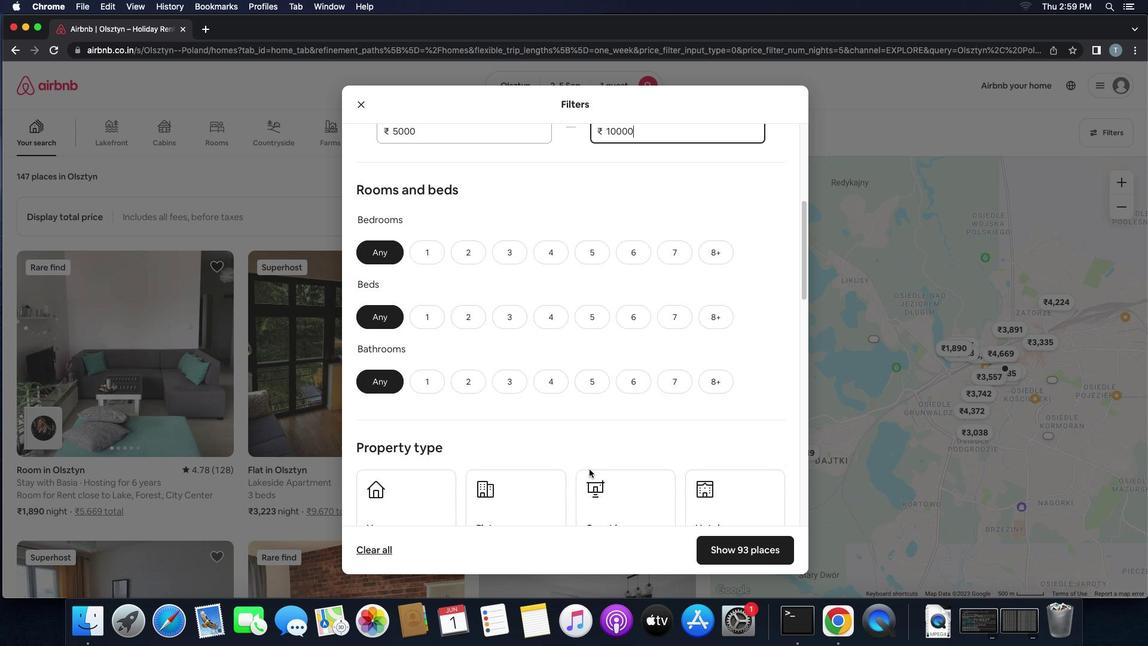 
Action: Mouse scrolled (589, 469) with delta (0, 0)
Screenshot: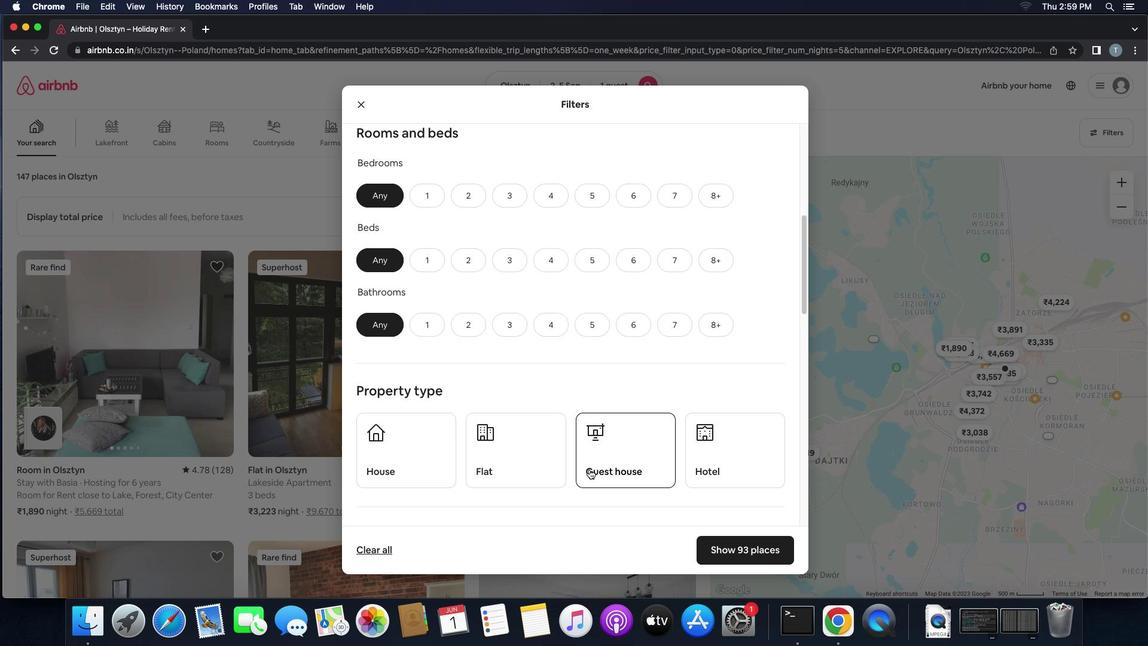 
Action: Mouse scrolled (589, 469) with delta (0, 0)
Screenshot: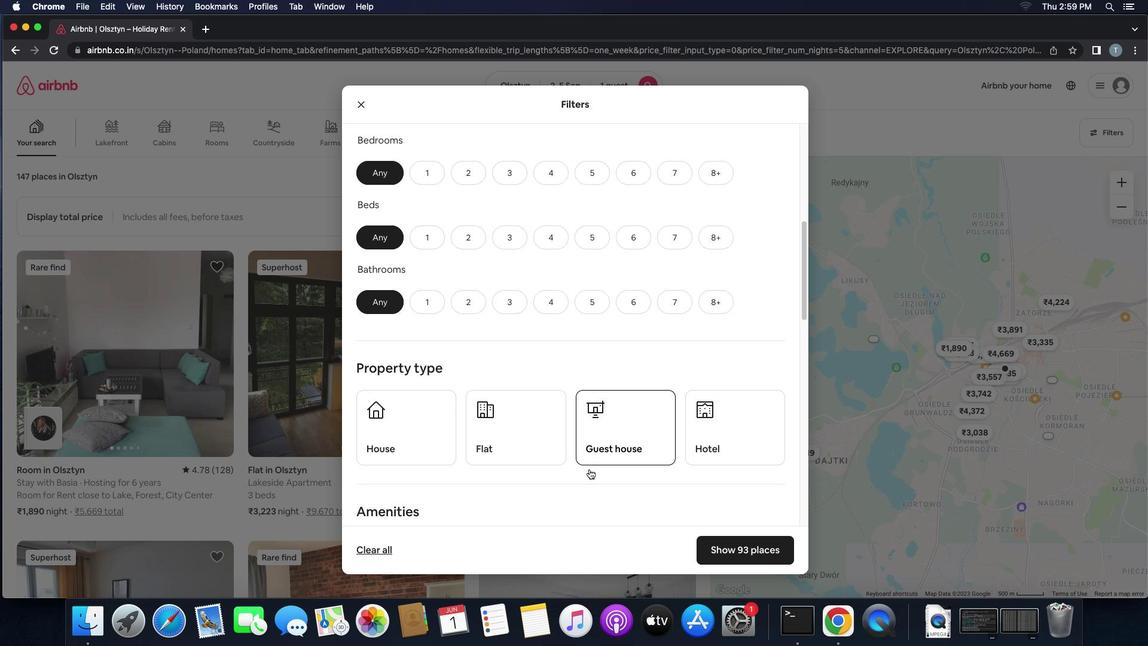 
Action: Mouse scrolled (589, 469) with delta (0, -1)
Screenshot: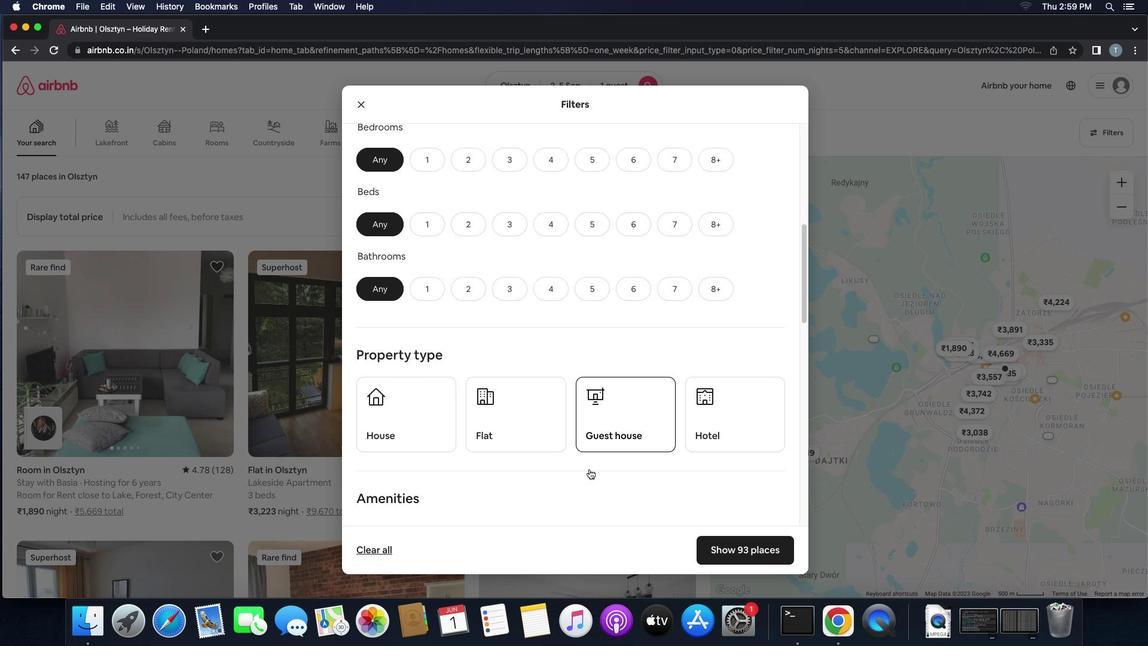
Action: Mouse moved to (426, 131)
Screenshot: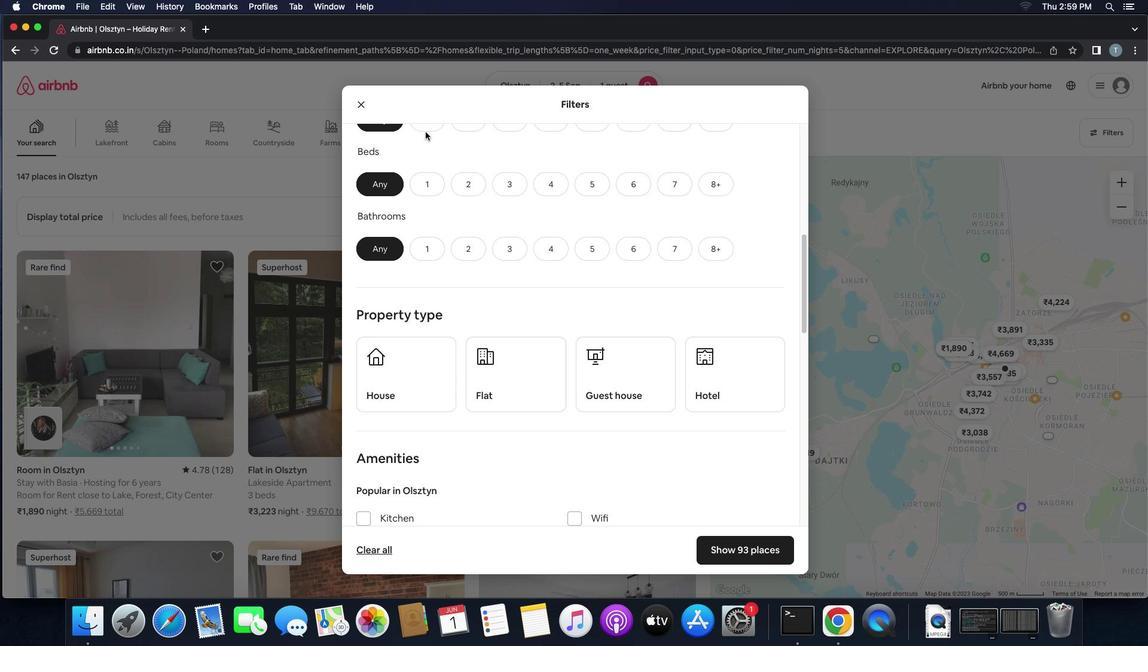 
Action: Mouse pressed left at (426, 131)
Screenshot: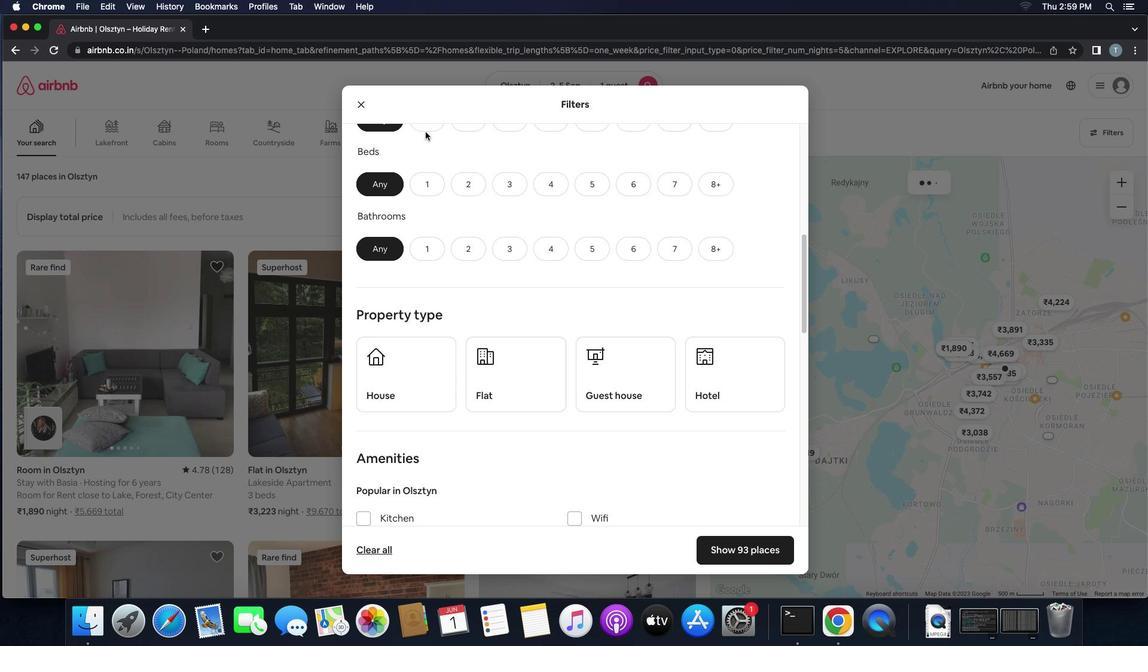 
Action: Mouse moved to (426, 128)
Screenshot: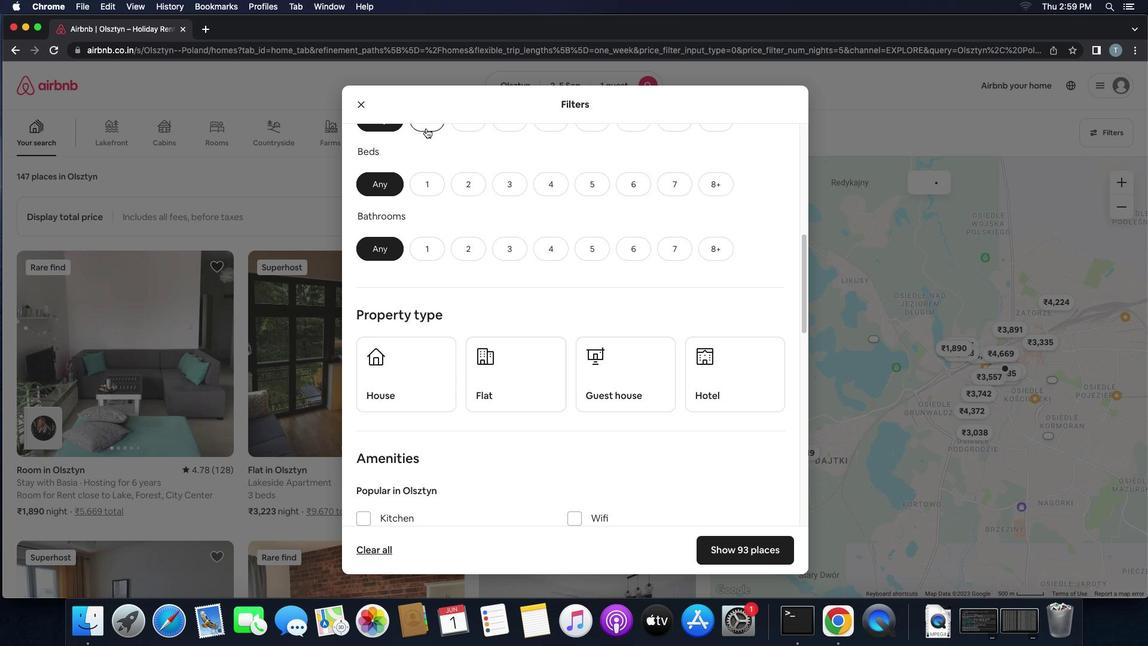 
Action: Mouse pressed left at (426, 128)
Screenshot: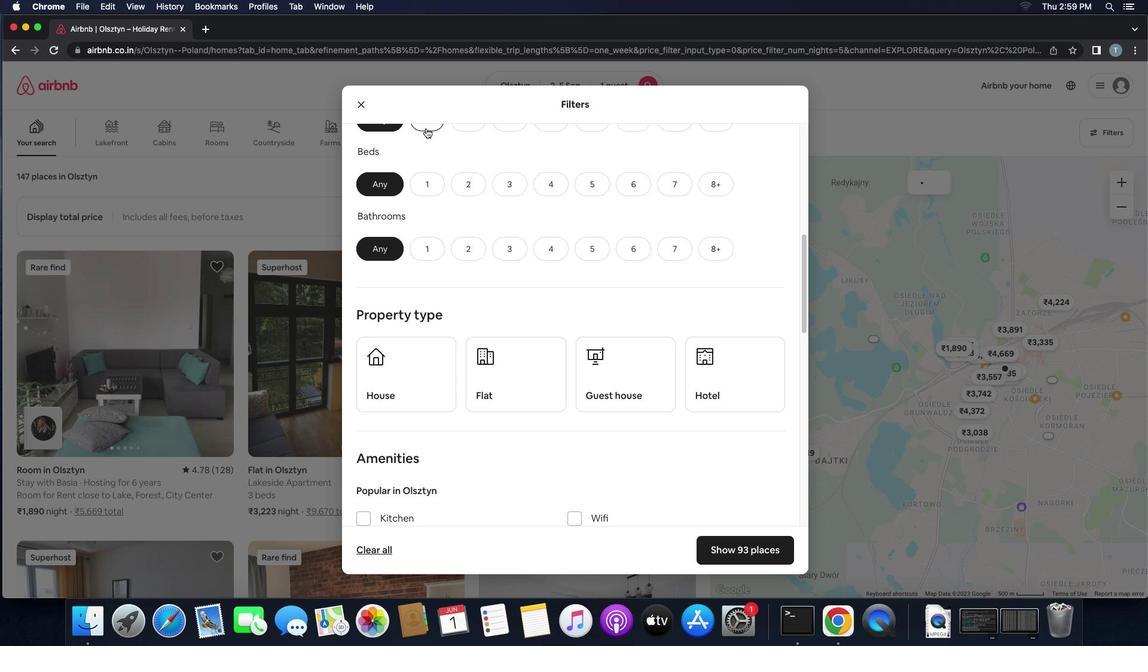 
Action: Mouse moved to (430, 181)
Screenshot: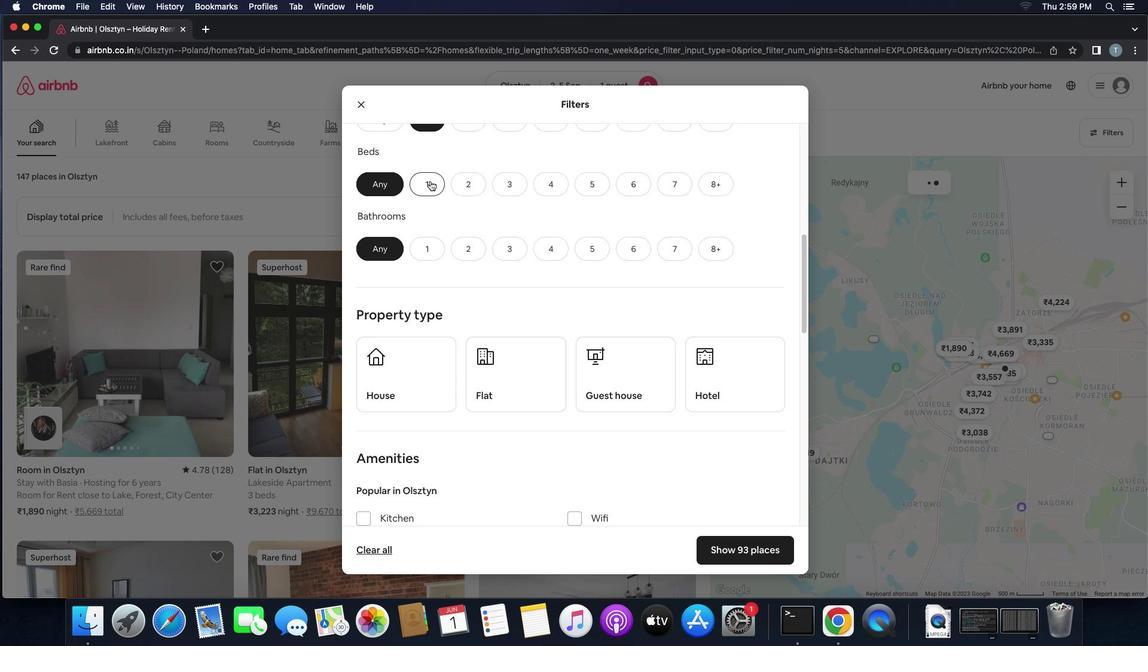 
Action: Mouse pressed left at (430, 181)
Screenshot: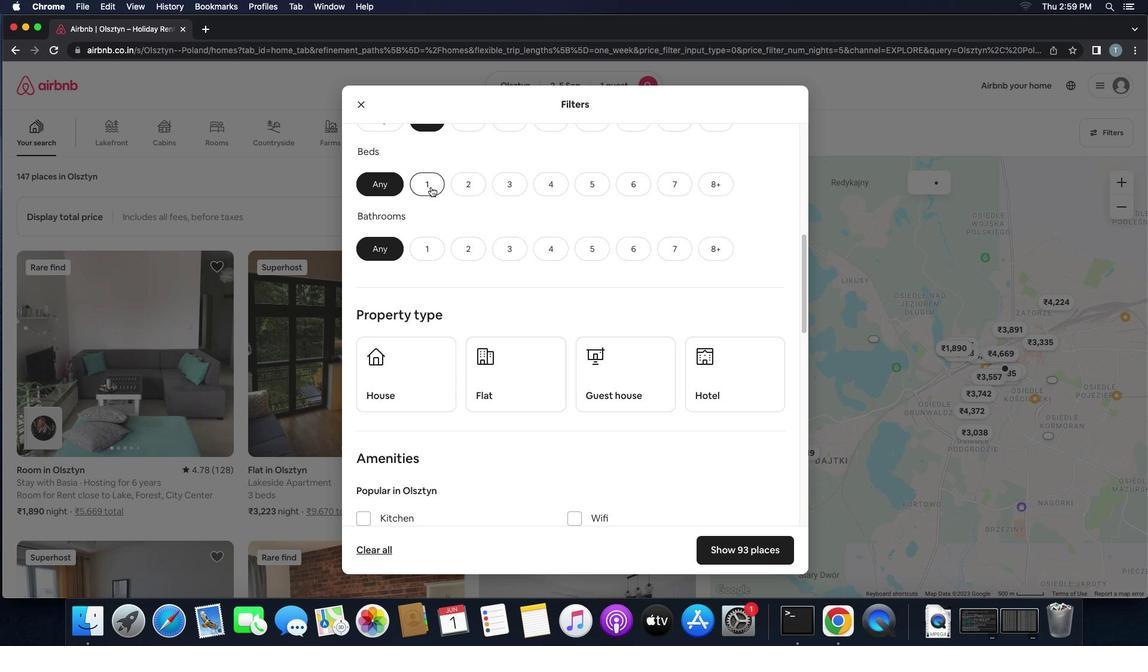
Action: Mouse moved to (426, 254)
Screenshot: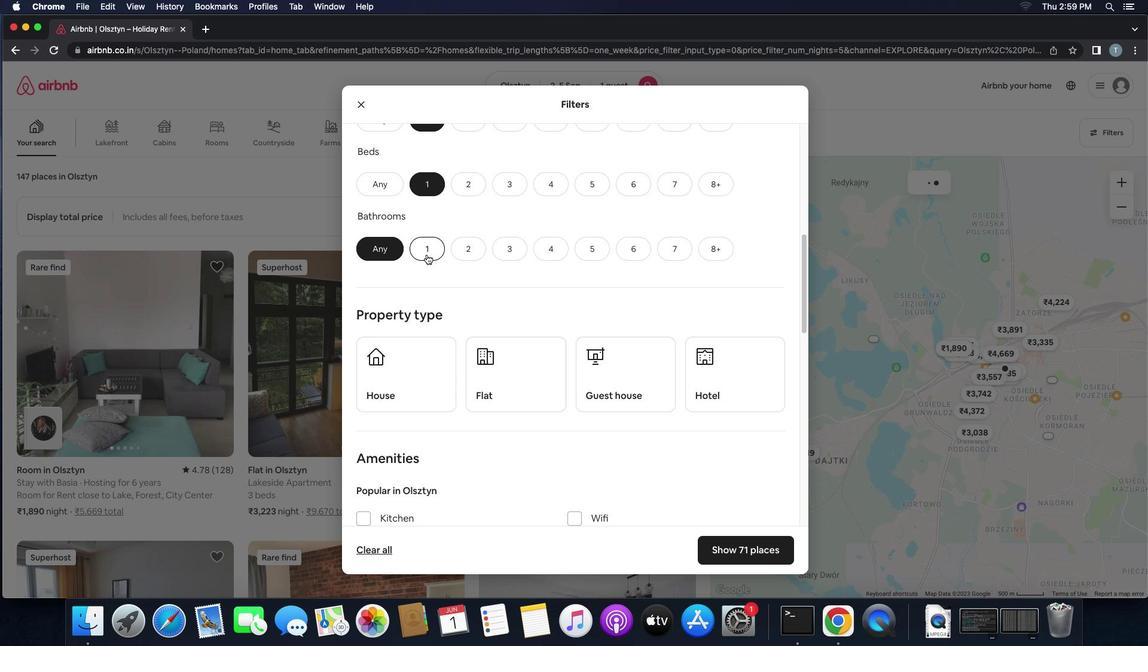 
Action: Mouse pressed left at (426, 254)
Screenshot: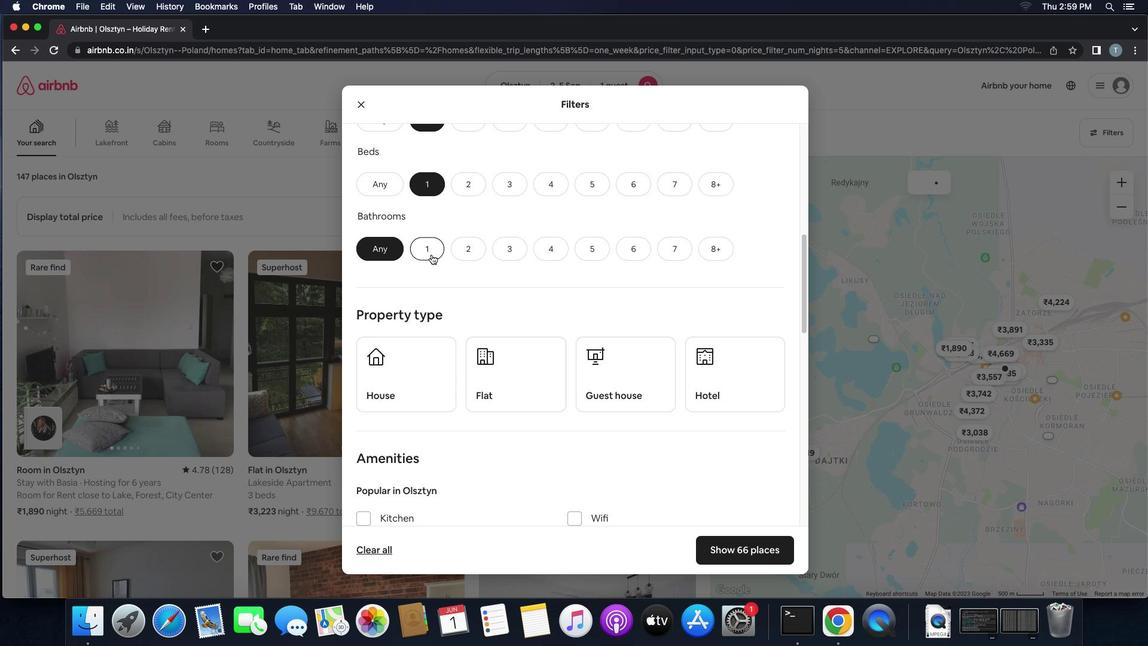 
Action: Mouse moved to (515, 291)
Screenshot: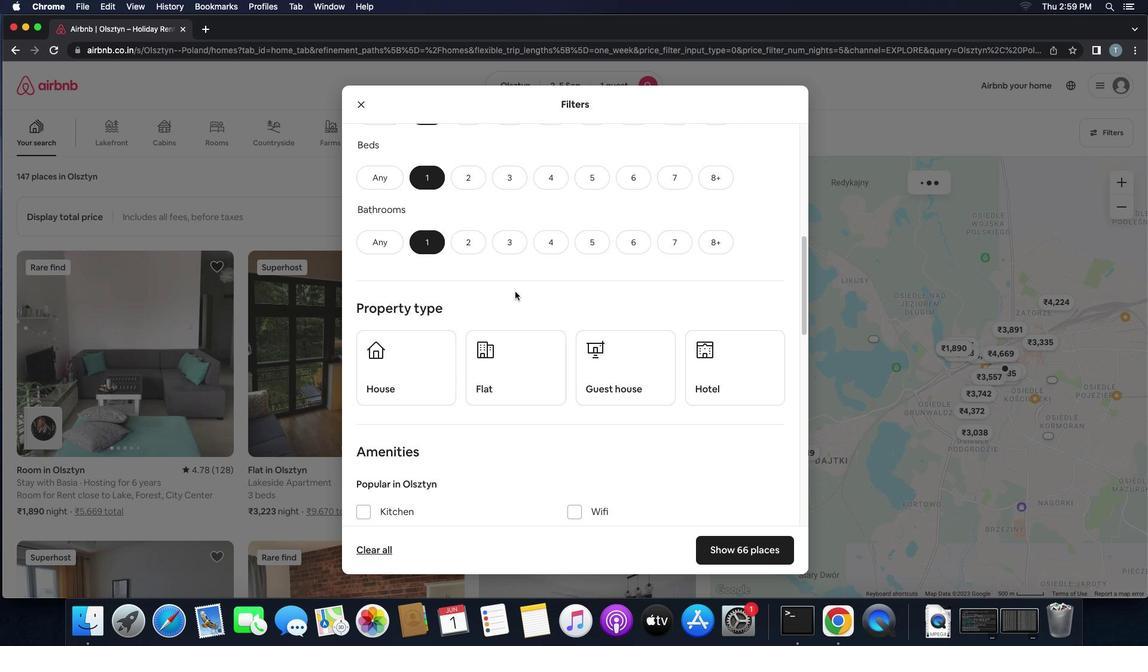 
Action: Mouse scrolled (515, 291) with delta (0, 0)
Screenshot: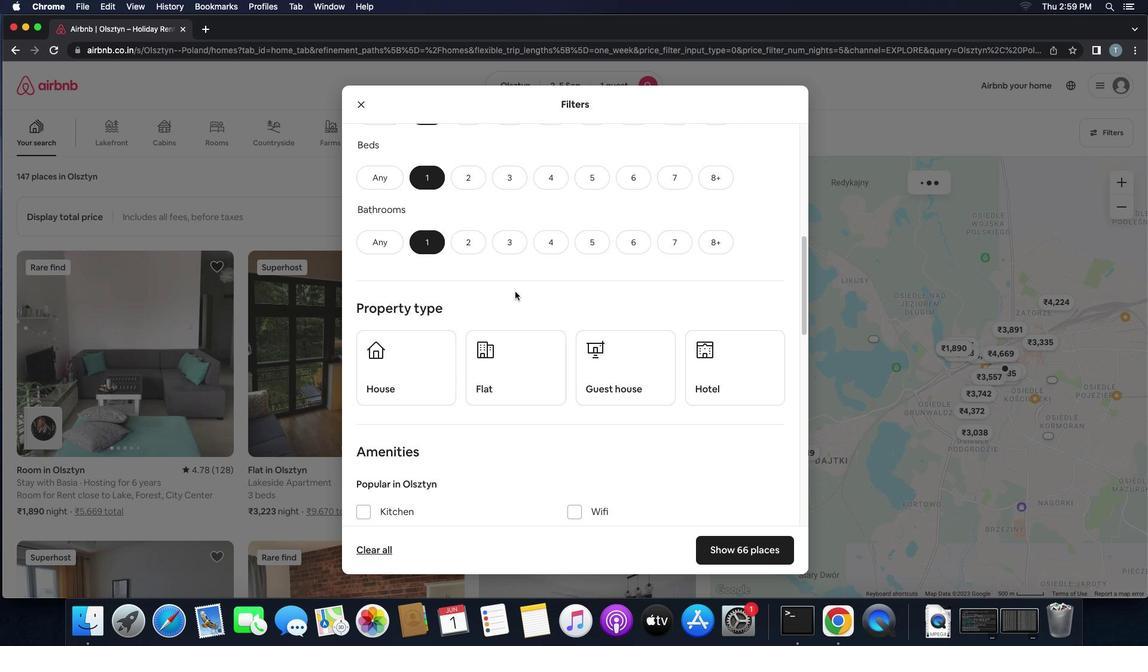 
Action: Mouse moved to (515, 291)
Screenshot: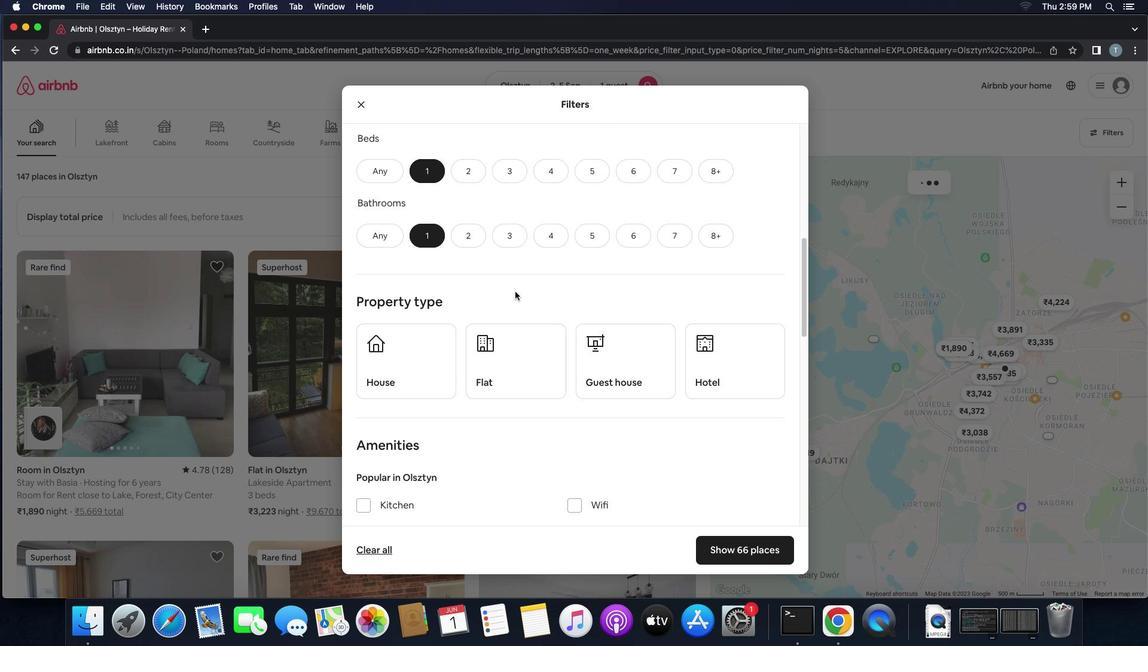
Action: Mouse scrolled (515, 291) with delta (0, 0)
Screenshot: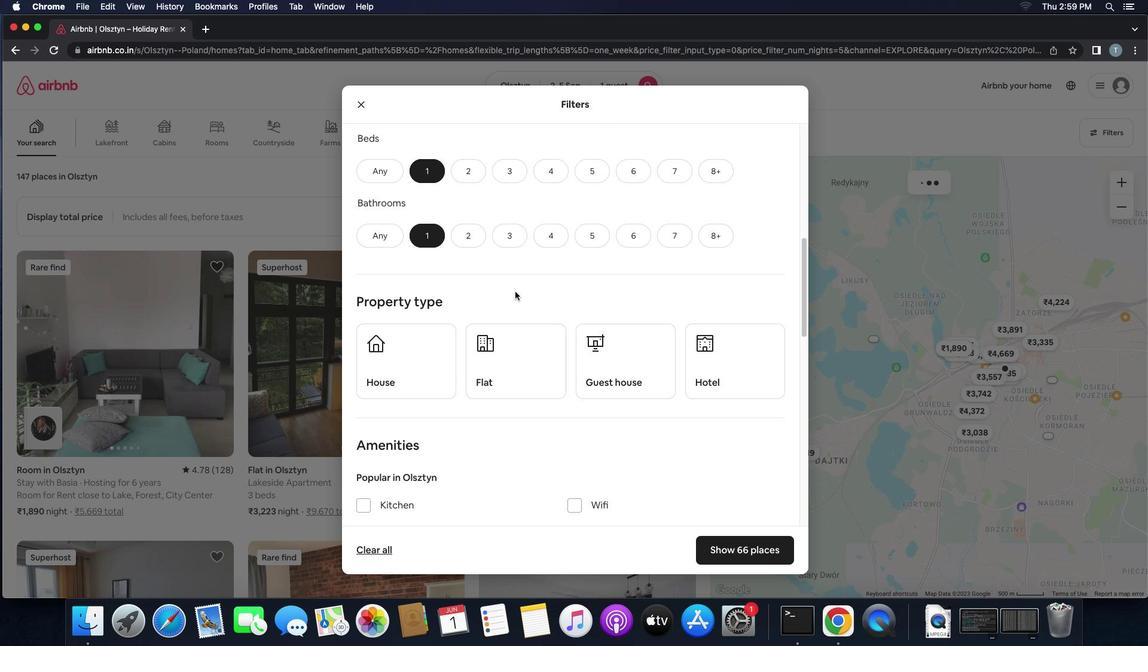 
Action: Mouse moved to (515, 291)
Screenshot: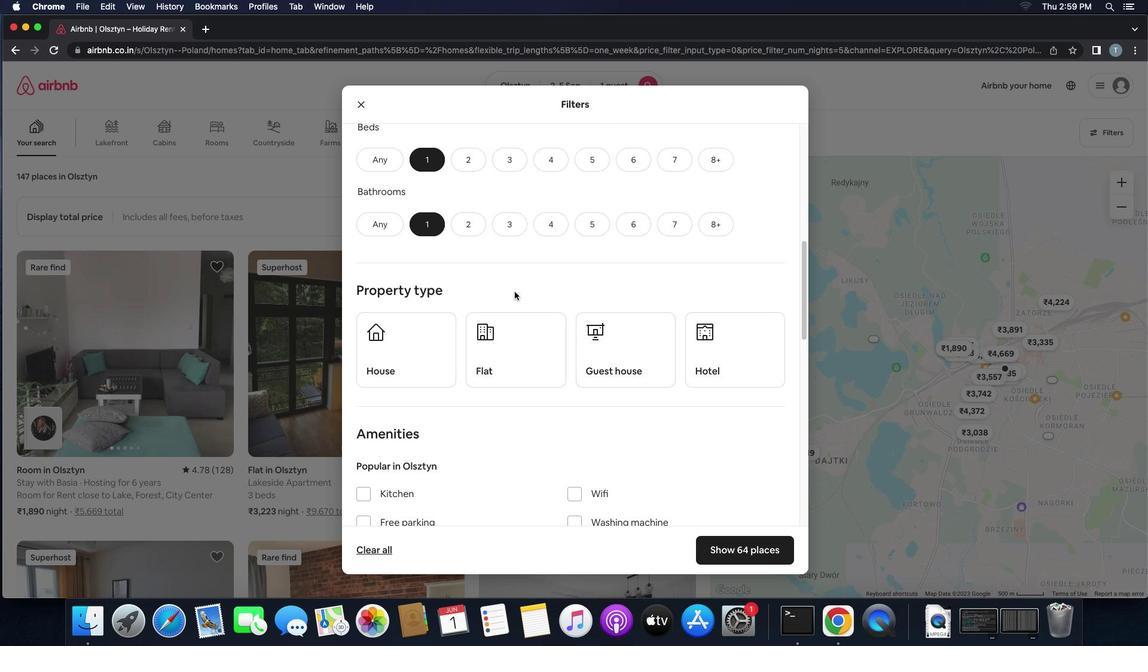 
Action: Mouse scrolled (515, 291) with delta (0, 0)
Screenshot: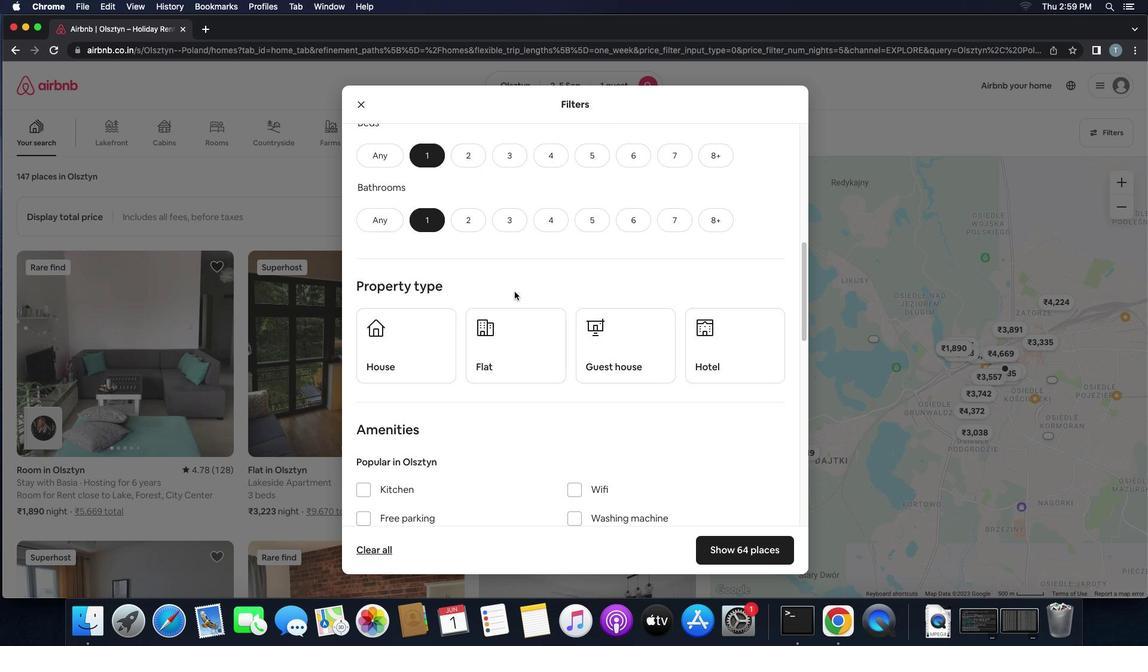 
Action: Mouse scrolled (515, 291) with delta (0, 0)
Screenshot: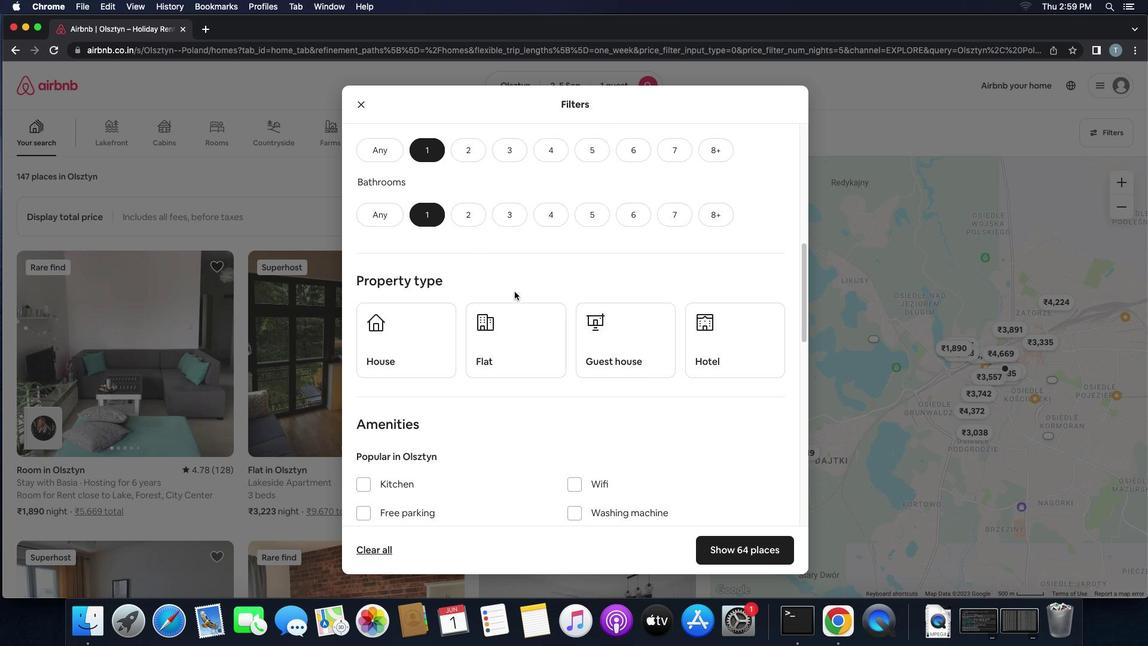 
Action: Mouse scrolled (515, 291) with delta (0, 0)
Screenshot: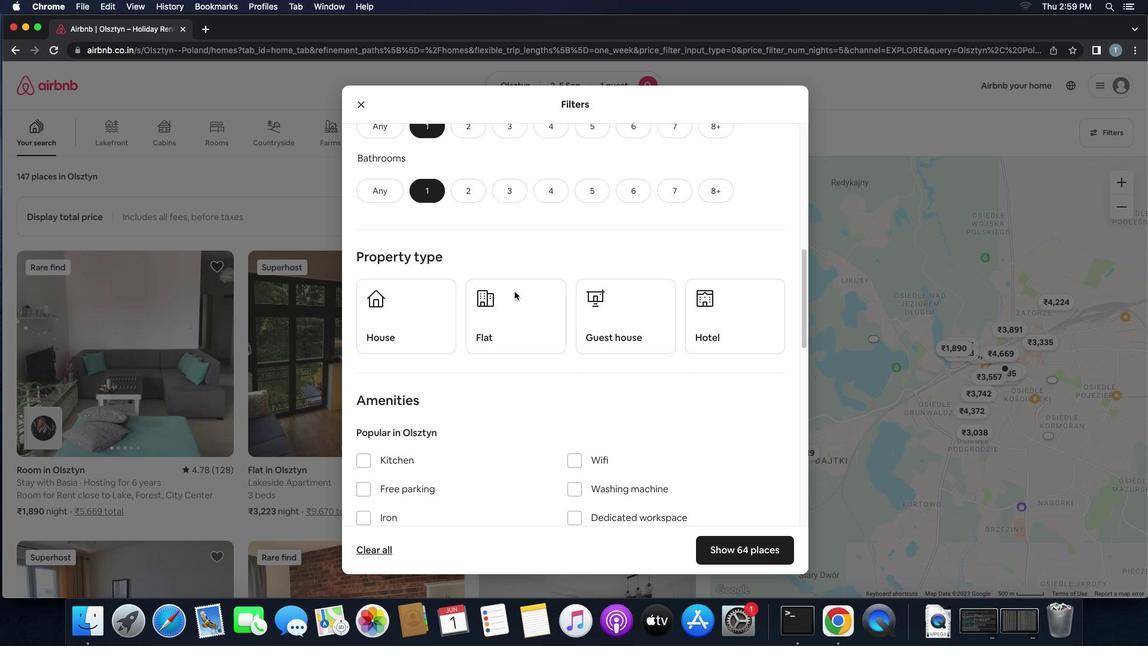 
Action: Mouse scrolled (515, 291) with delta (0, 0)
Screenshot: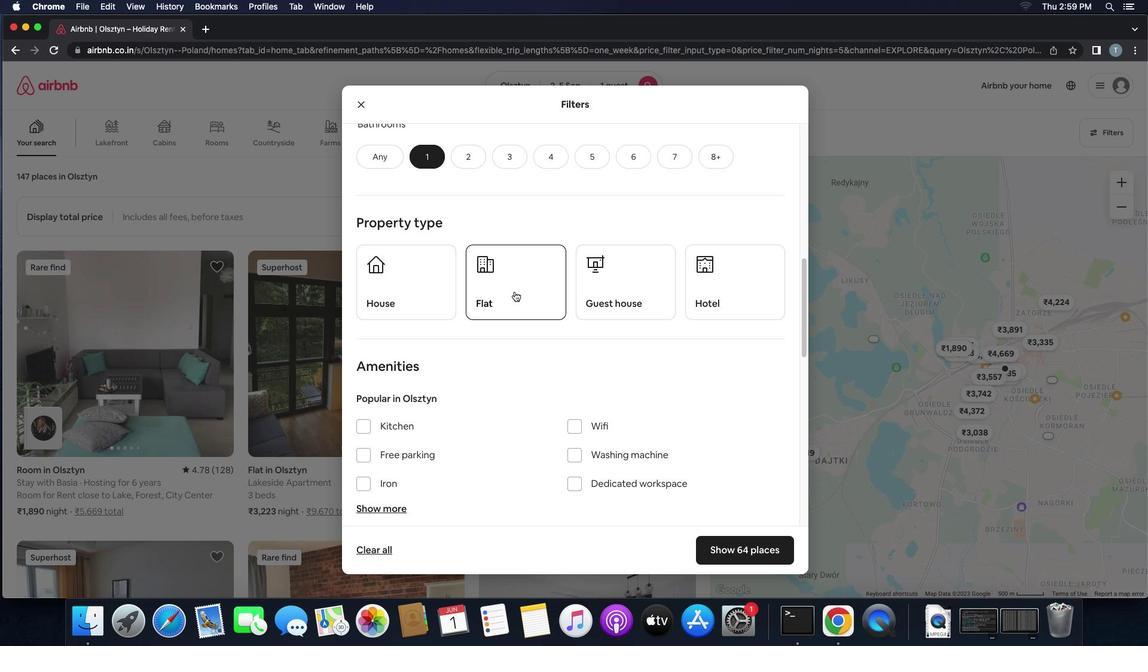 
Action: Mouse scrolled (515, 291) with delta (0, 0)
Screenshot: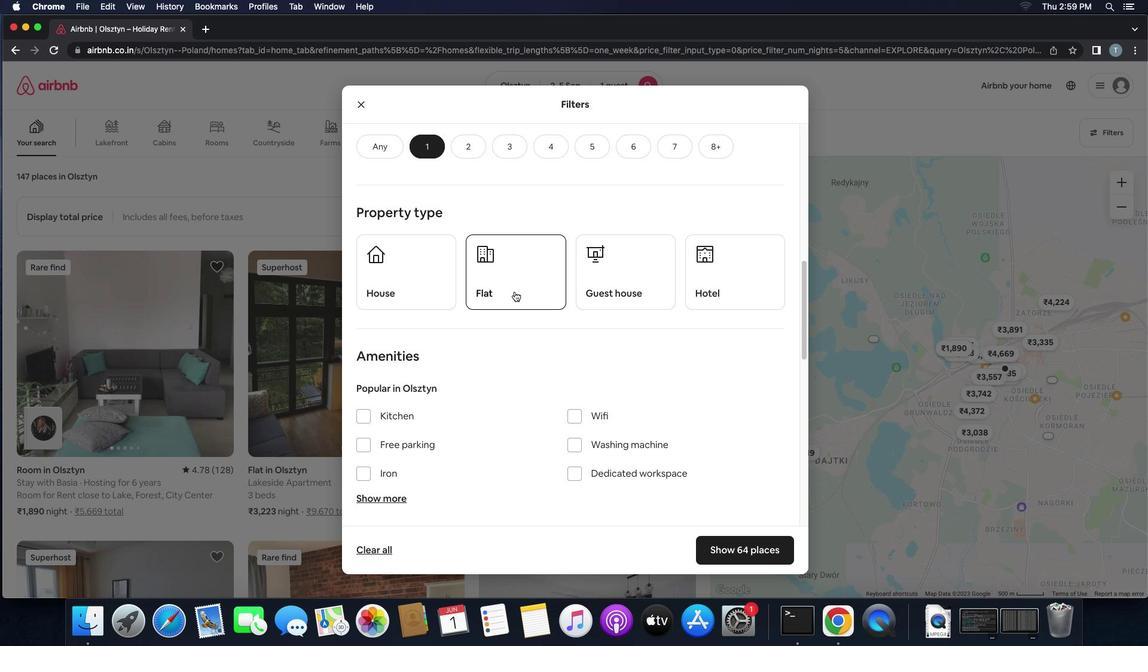 
Action: Mouse scrolled (515, 291) with delta (0, 0)
Screenshot: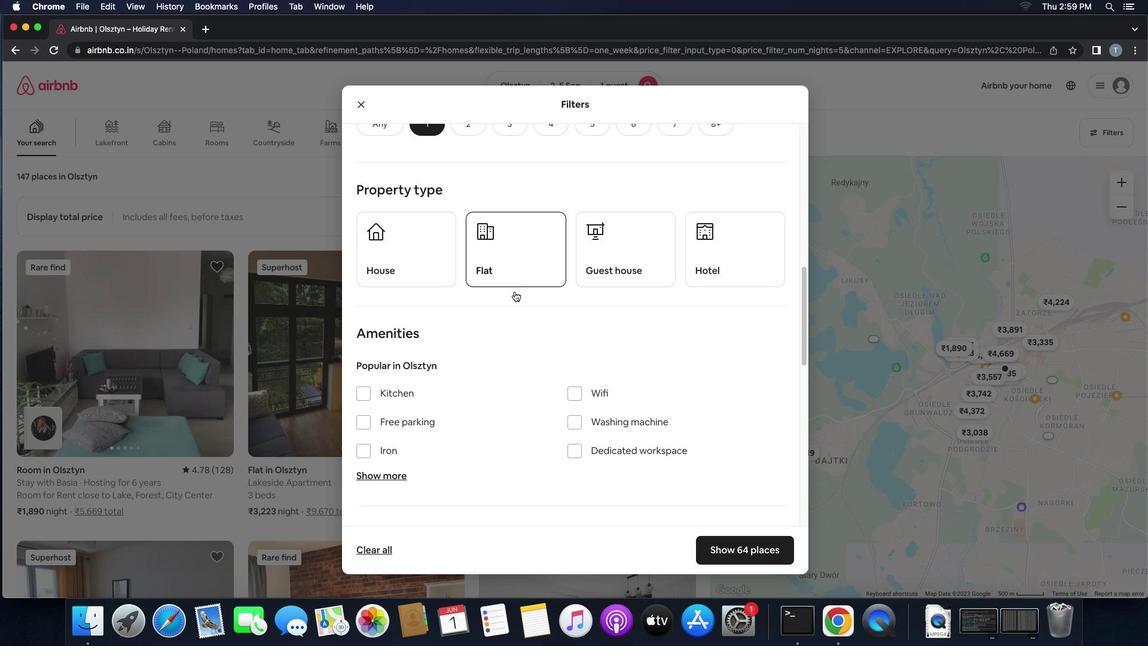 
Action: Mouse moved to (515, 291)
Screenshot: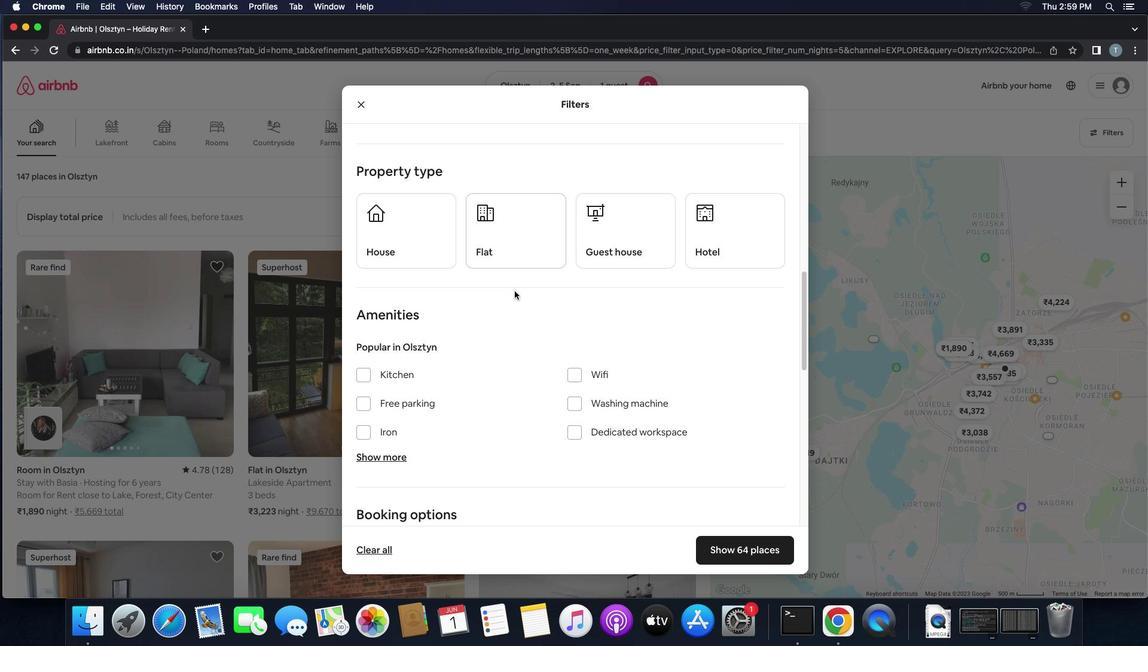 
Action: Mouse scrolled (515, 291) with delta (0, 0)
Screenshot: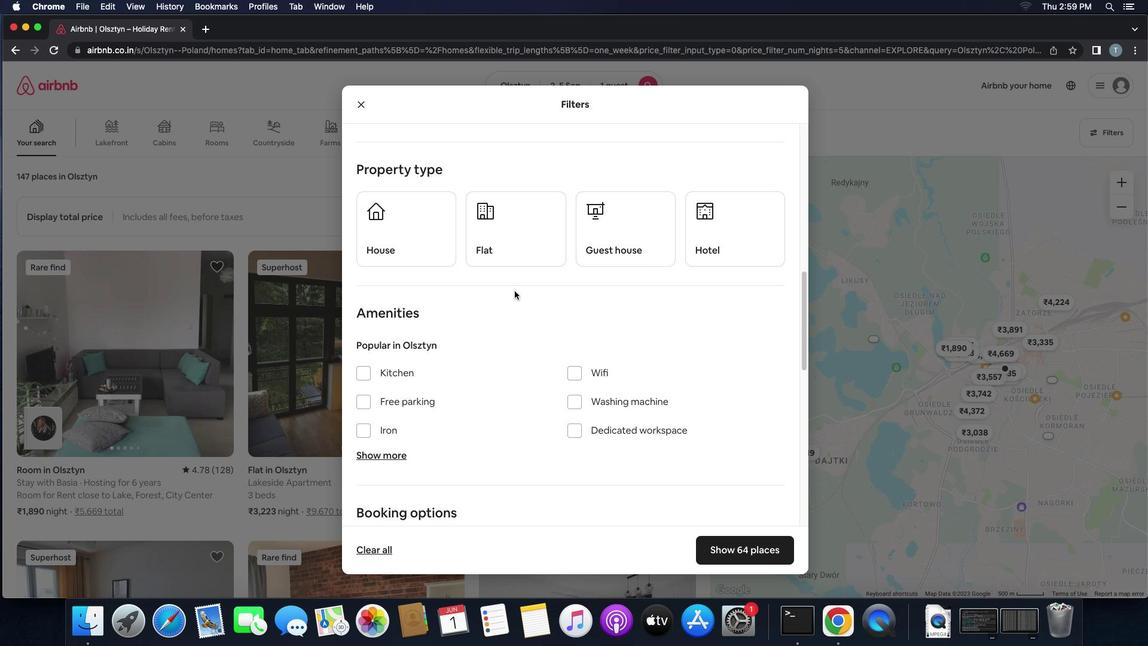 
Action: Mouse moved to (419, 239)
Screenshot: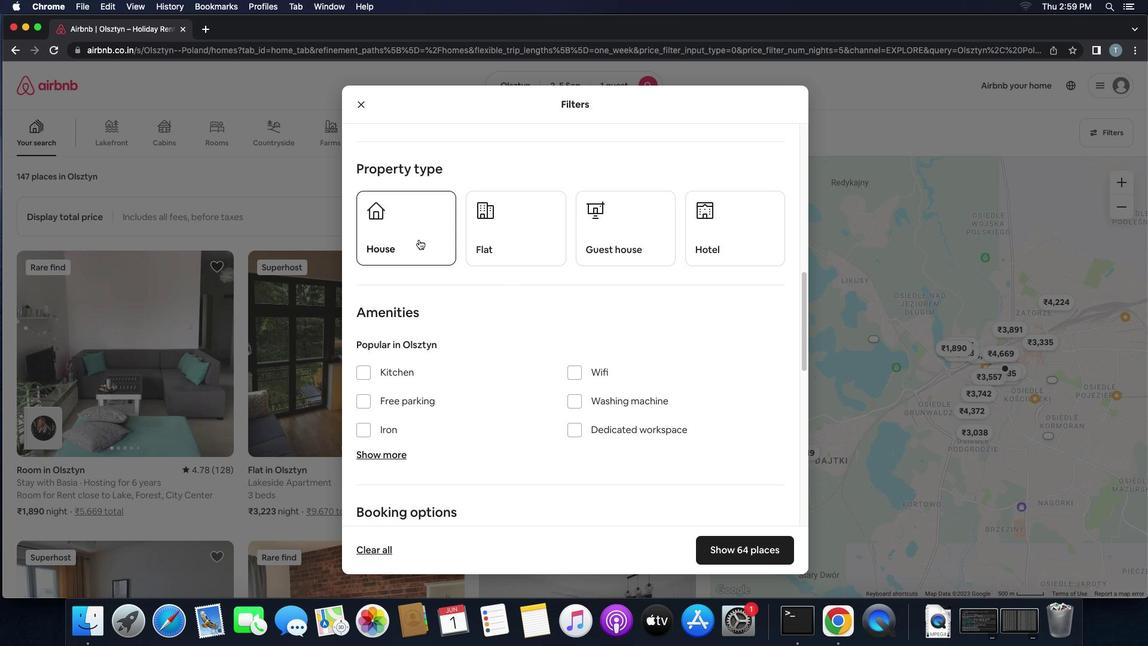 
Action: Mouse pressed left at (419, 239)
Screenshot: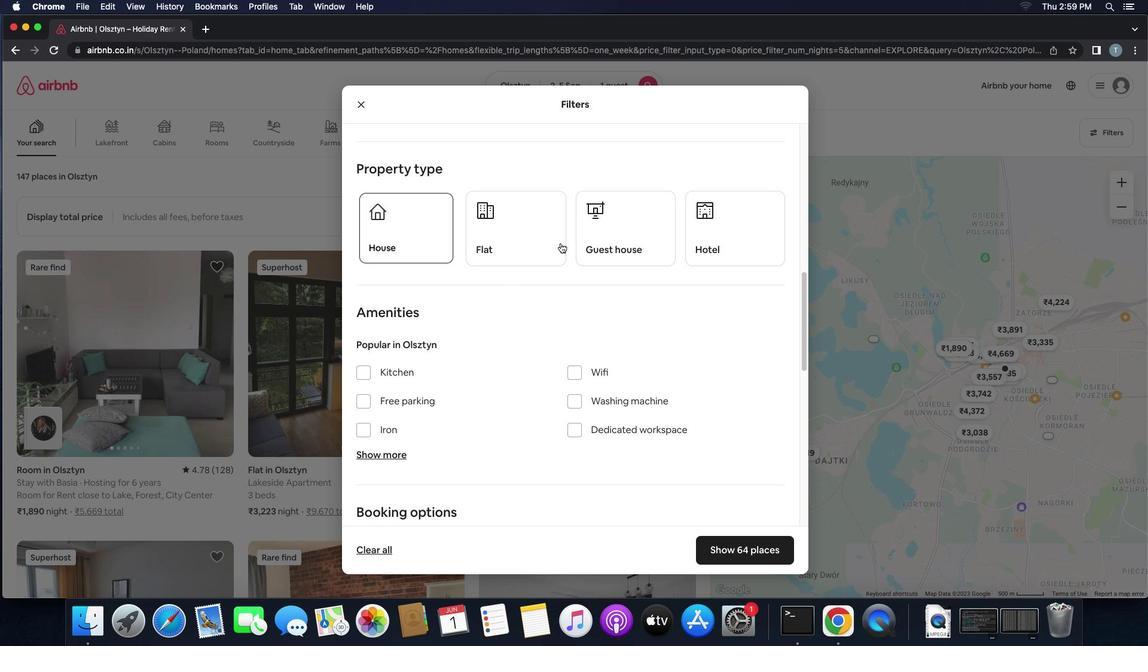 
Action: Mouse moved to (568, 242)
Screenshot: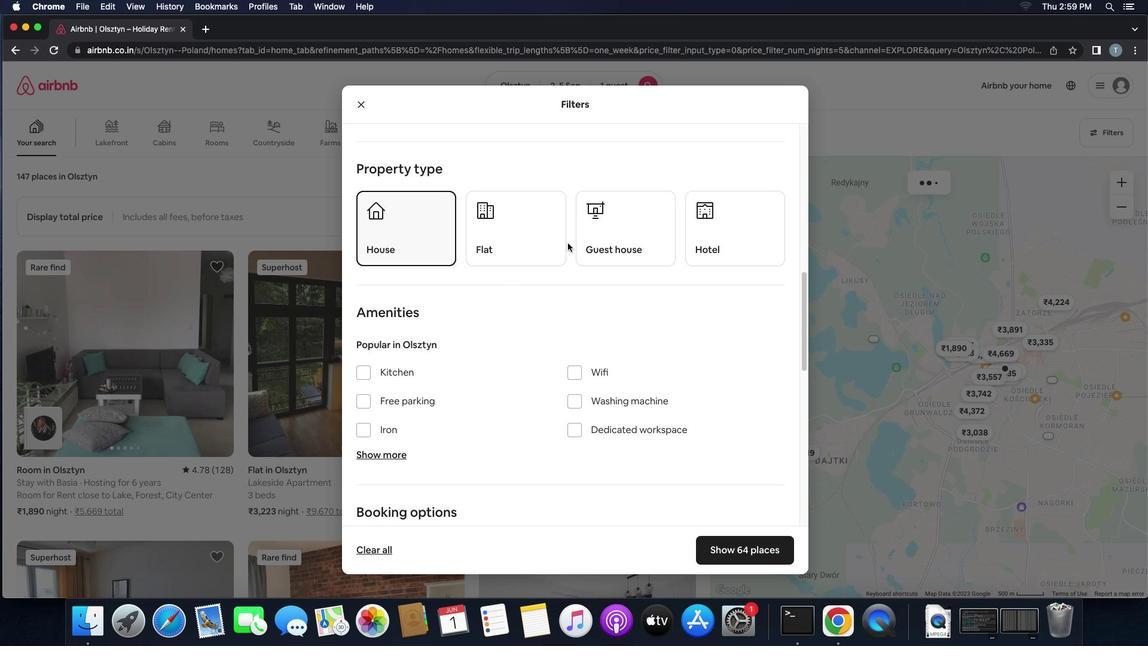 
Action: Mouse pressed left at (568, 242)
Screenshot: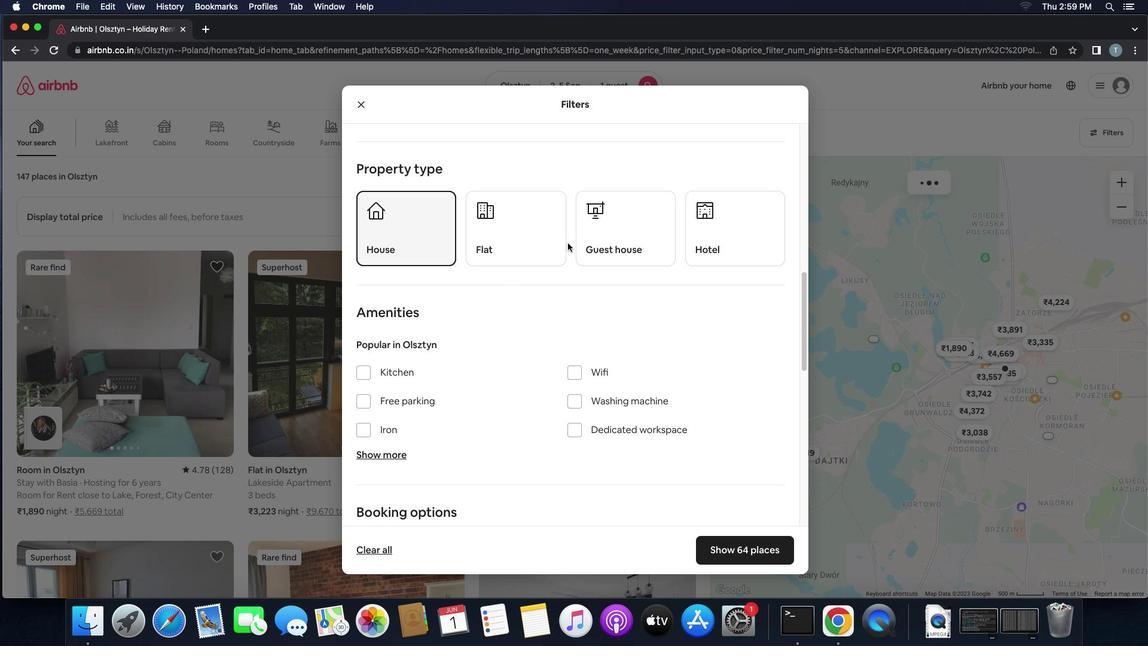 
Action: Mouse moved to (555, 242)
Screenshot: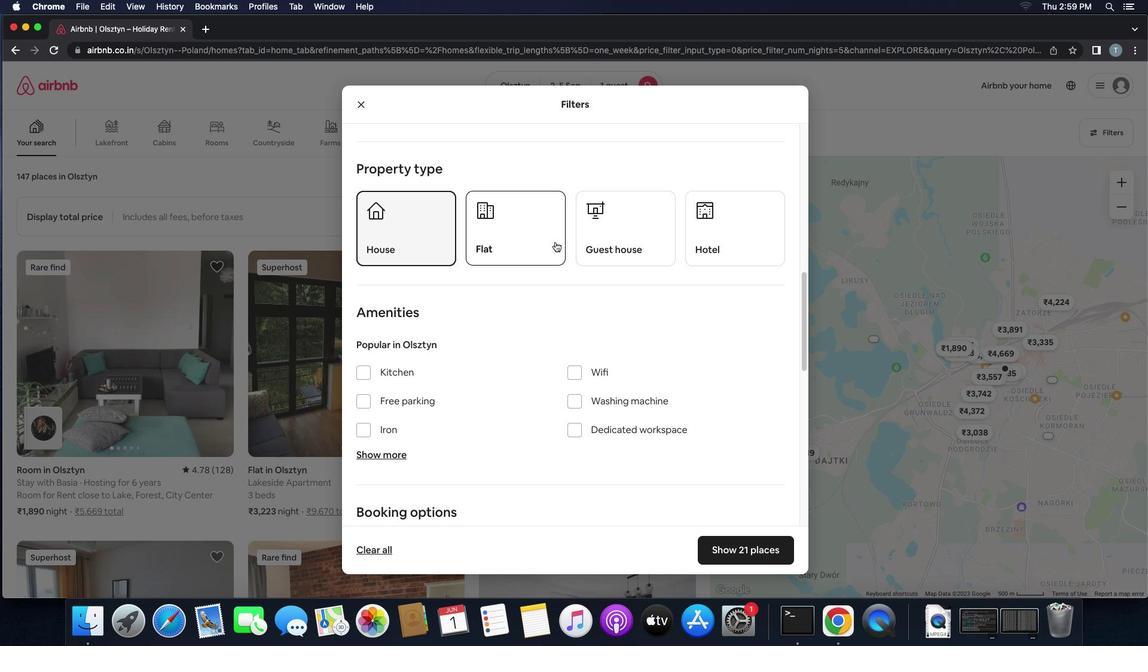 
Action: Mouse pressed left at (555, 242)
Screenshot: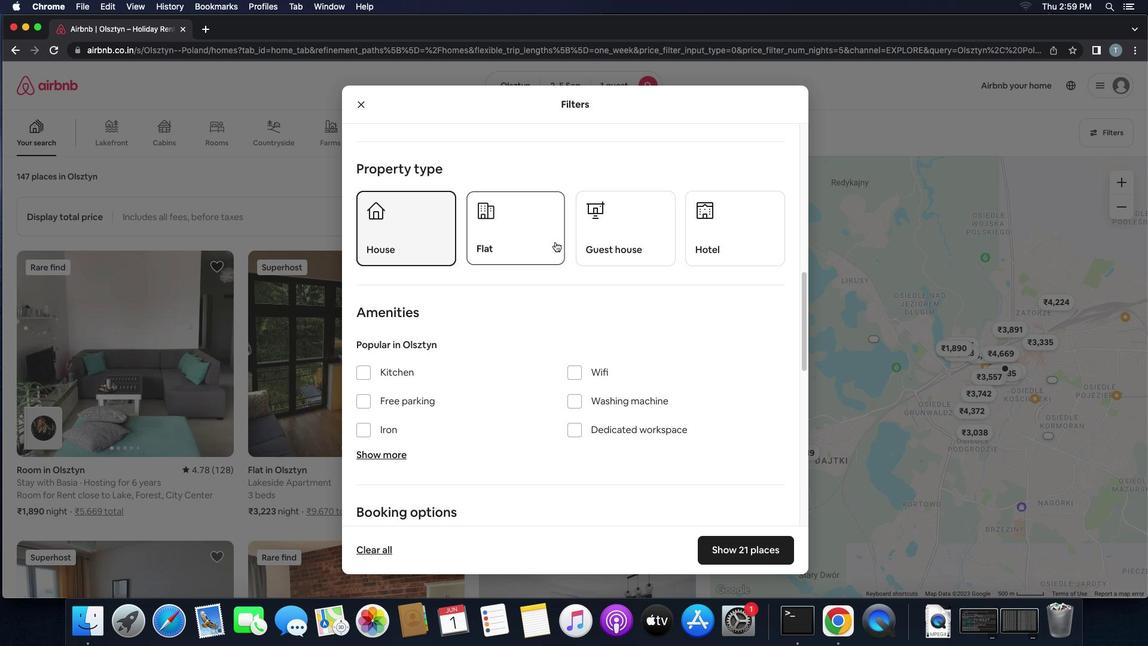 
Action: Mouse moved to (628, 238)
Screenshot: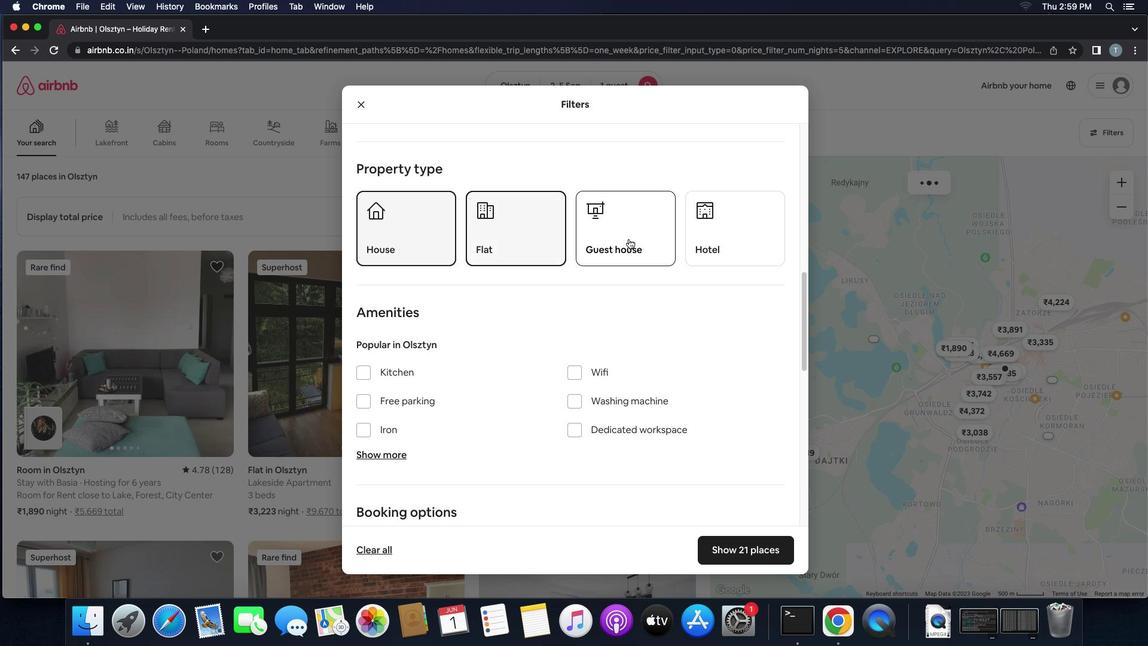 
Action: Mouse pressed left at (628, 238)
Screenshot: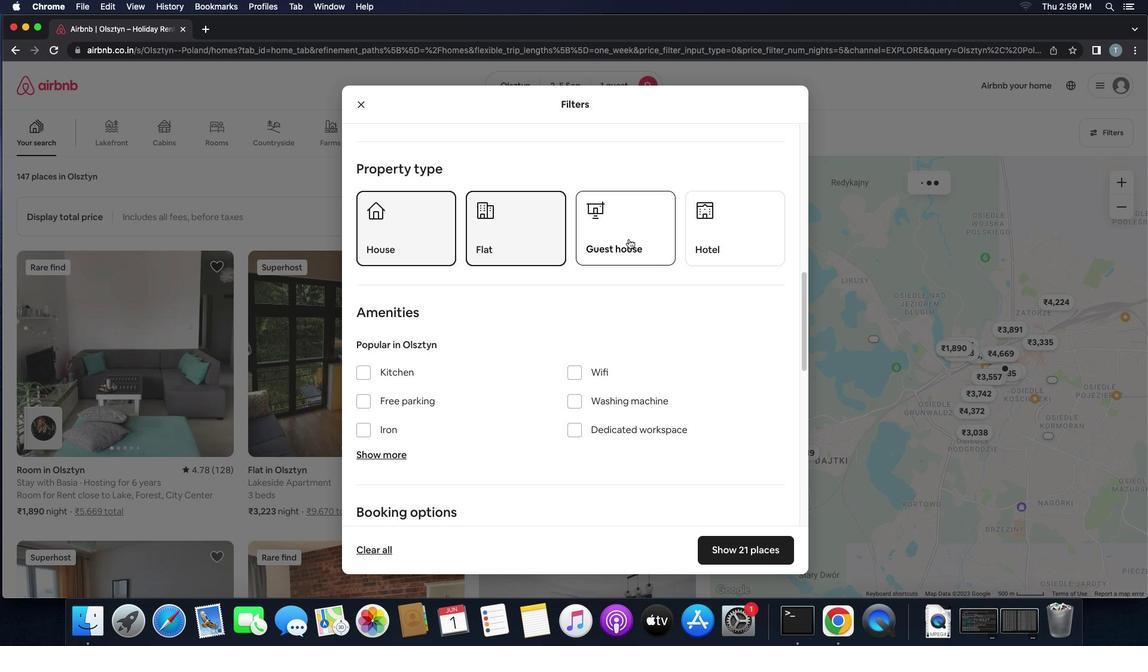 
Action: Mouse moved to (726, 255)
Screenshot: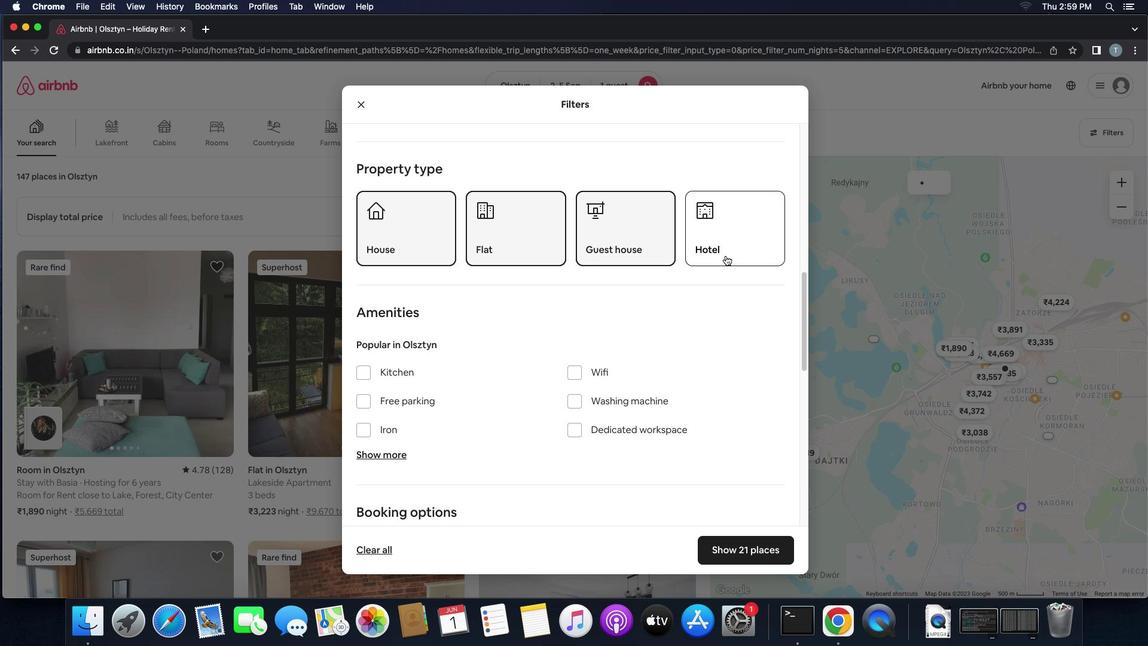 
Action: Mouse pressed left at (726, 255)
Screenshot: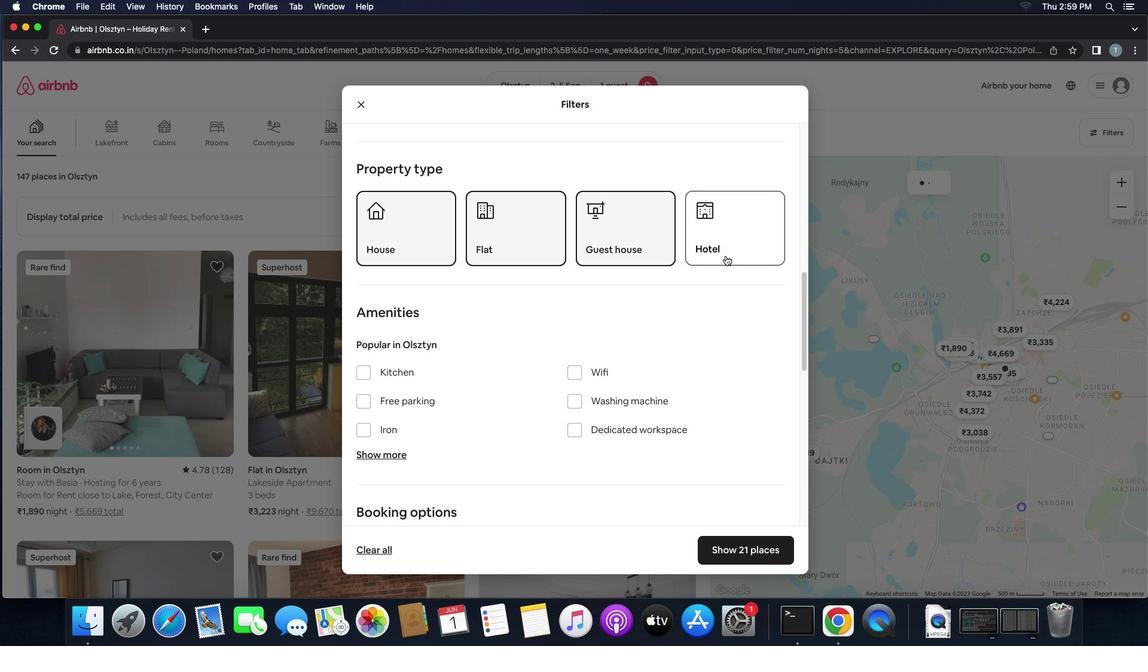 
Action: Mouse moved to (690, 293)
Screenshot: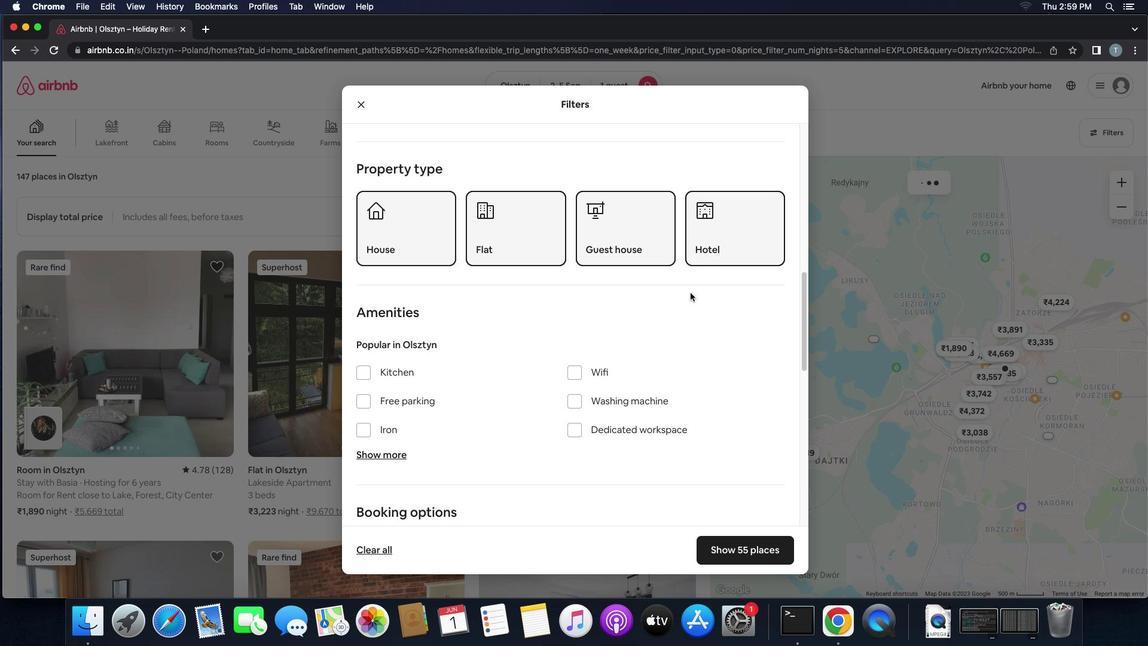 
Action: Mouse scrolled (690, 293) with delta (0, 0)
Screenshot: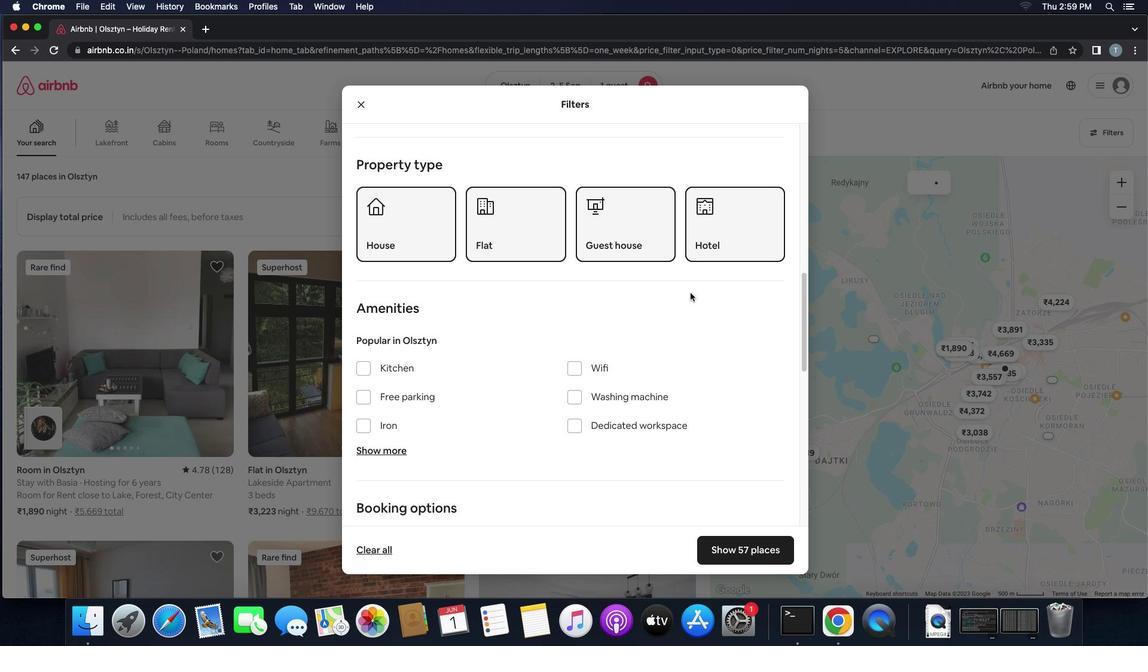 
Action: Mouse scrolled (690, 293) with delta (0, 0)
Screenshot: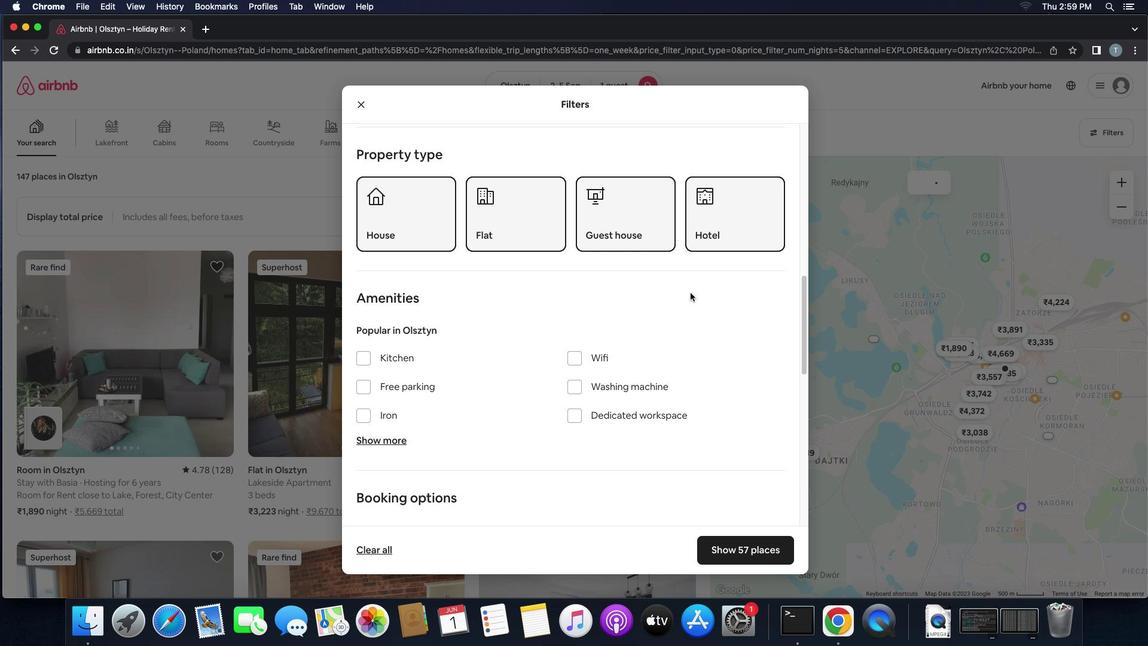
Action: Mouse scrolled (690, 293) with delta (0, -1)
Screenshot: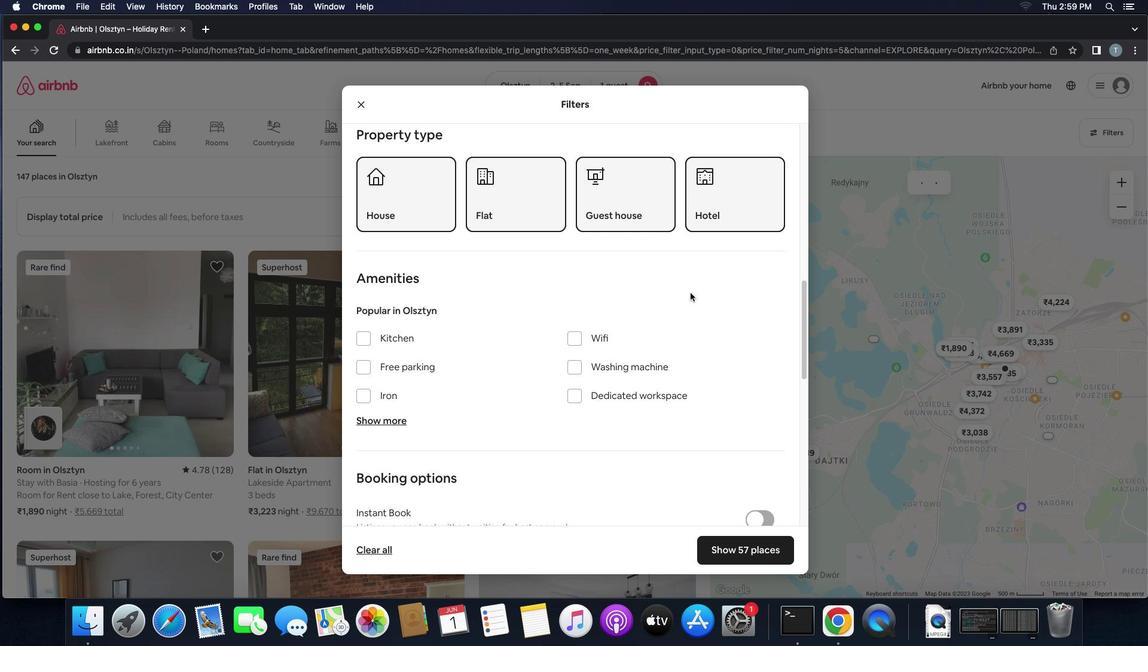 
Action: Mouse scrolled (690, 293) with delta (0, 0)
Screenshot: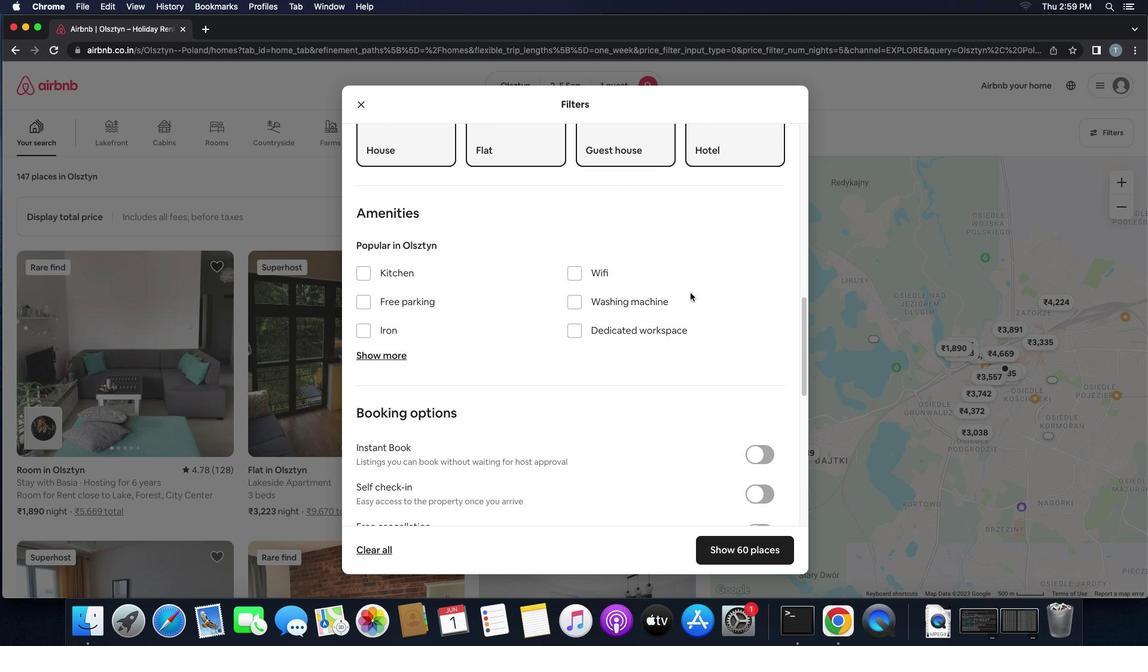 
Action: Mouse scrolled (690, 293) with delta (0, 0)
Screenshot: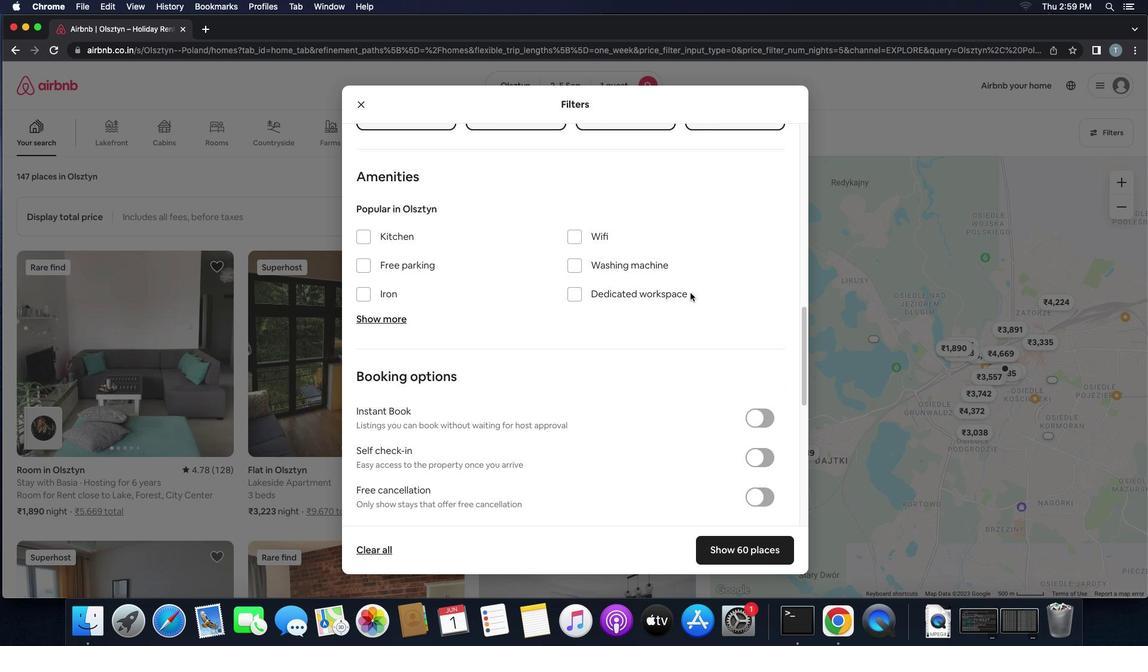 
Action: Mouse scrolled (690, 293) with delta (0, -1)
Screenshot: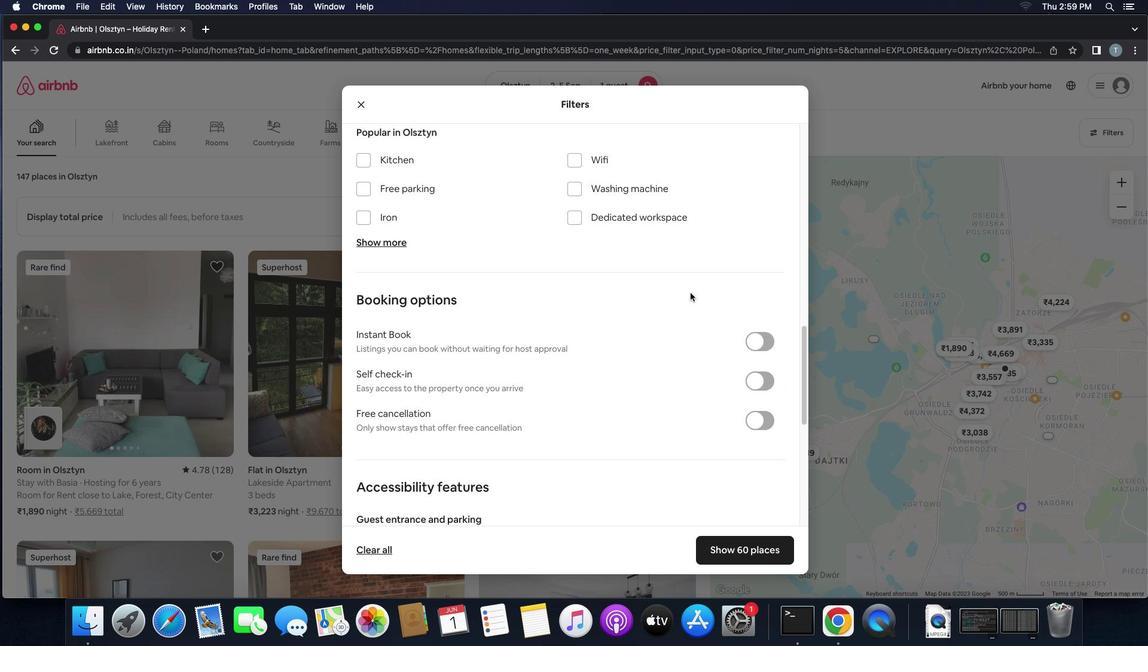 
Action: Mouse scrolled (690, 293) with delta (0, -2)
Screenshot: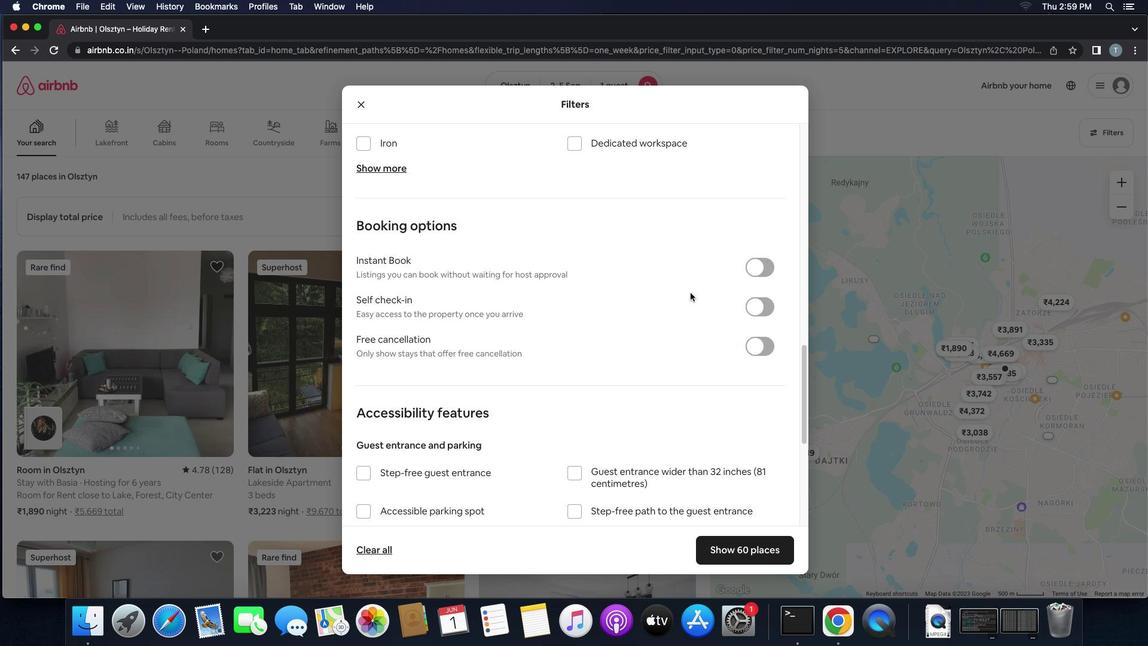 
Action: Mouse moved to (748, 274)
Screenshot: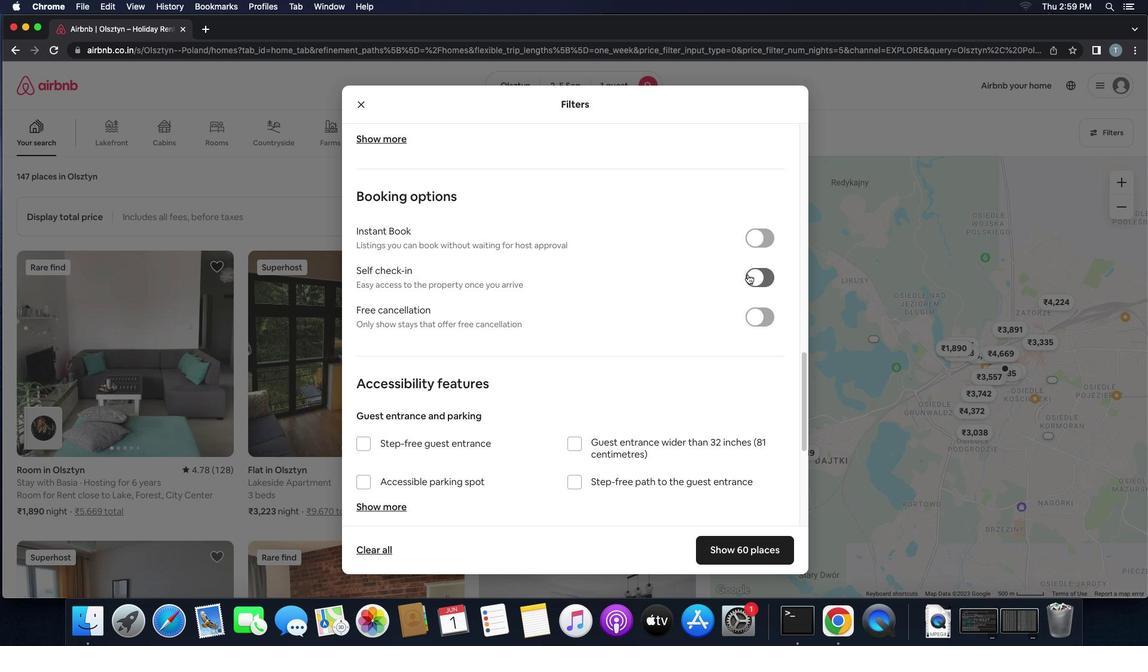 
Action: Mouse pressed left at (748, 274)
Screenshot: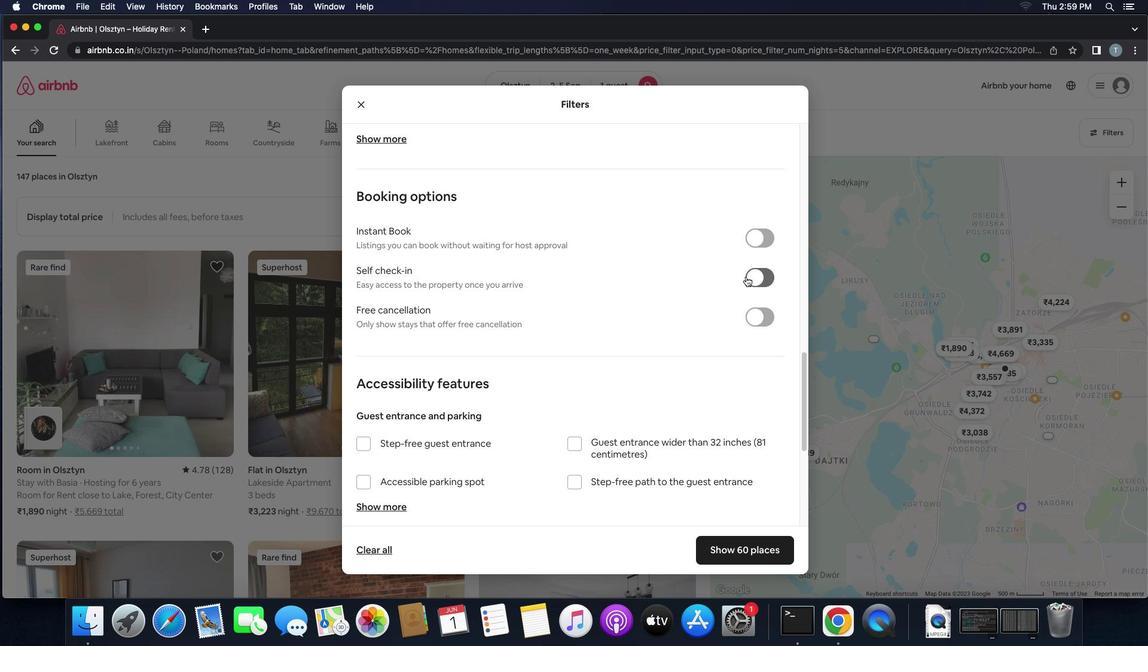 
Action: Mouse moved to (654, 335)
Screenshot: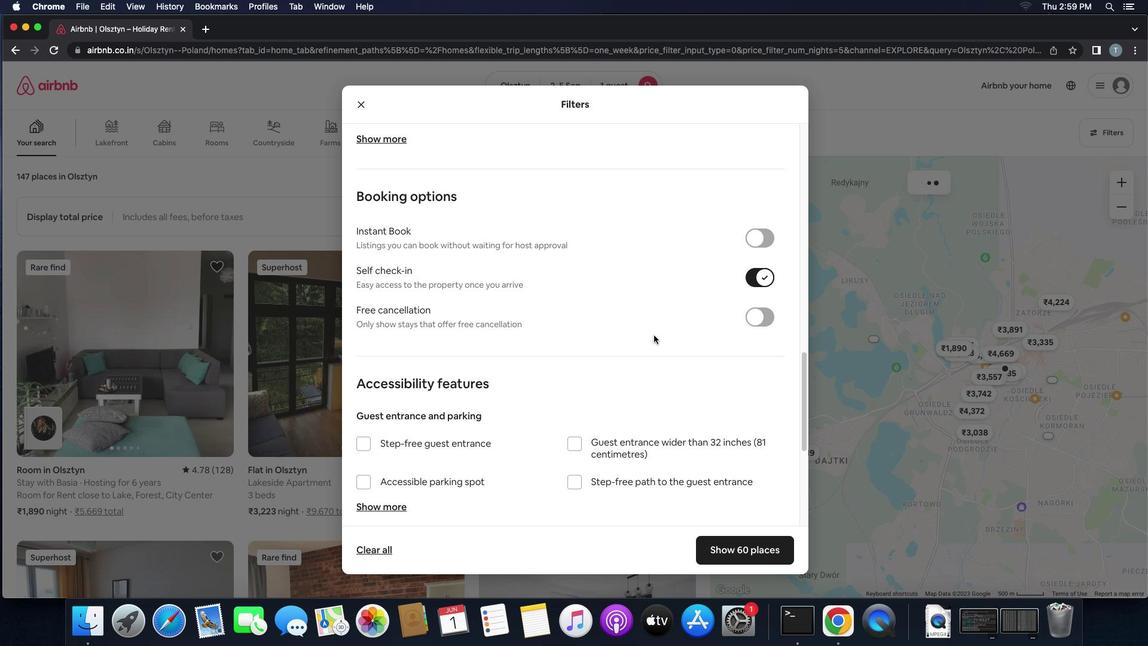 
Action: Mouse scrolled (654, 335) with delta (0, 0)
Screenshot: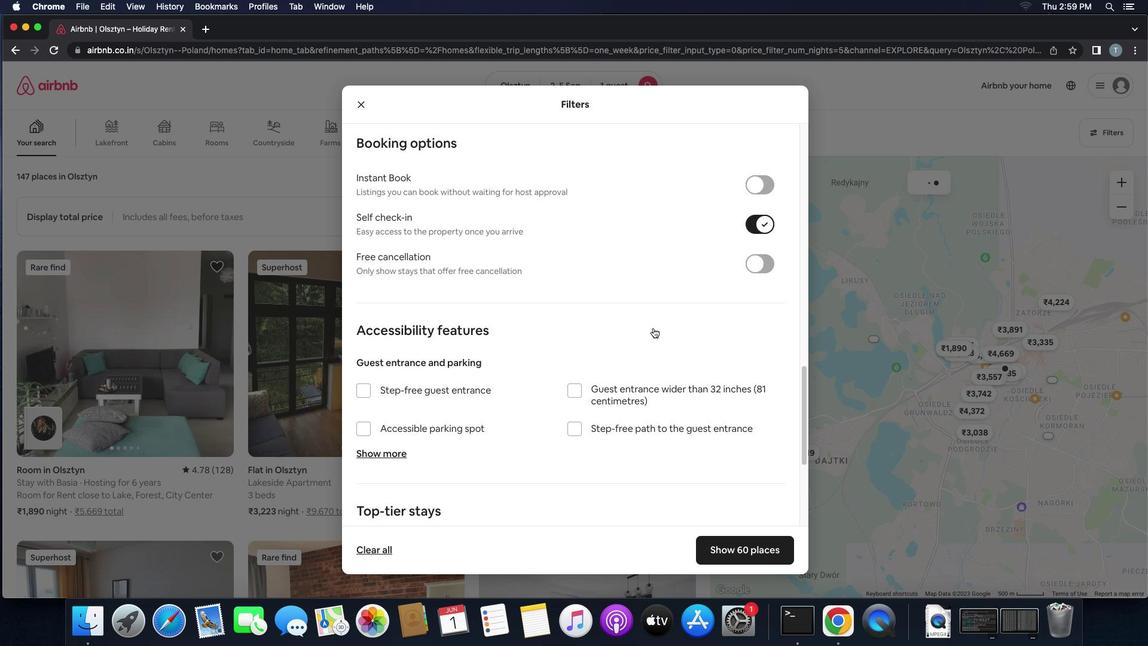 
Action: Mouse scrolled (654, 335) with delta (0, 0)
Screenshot: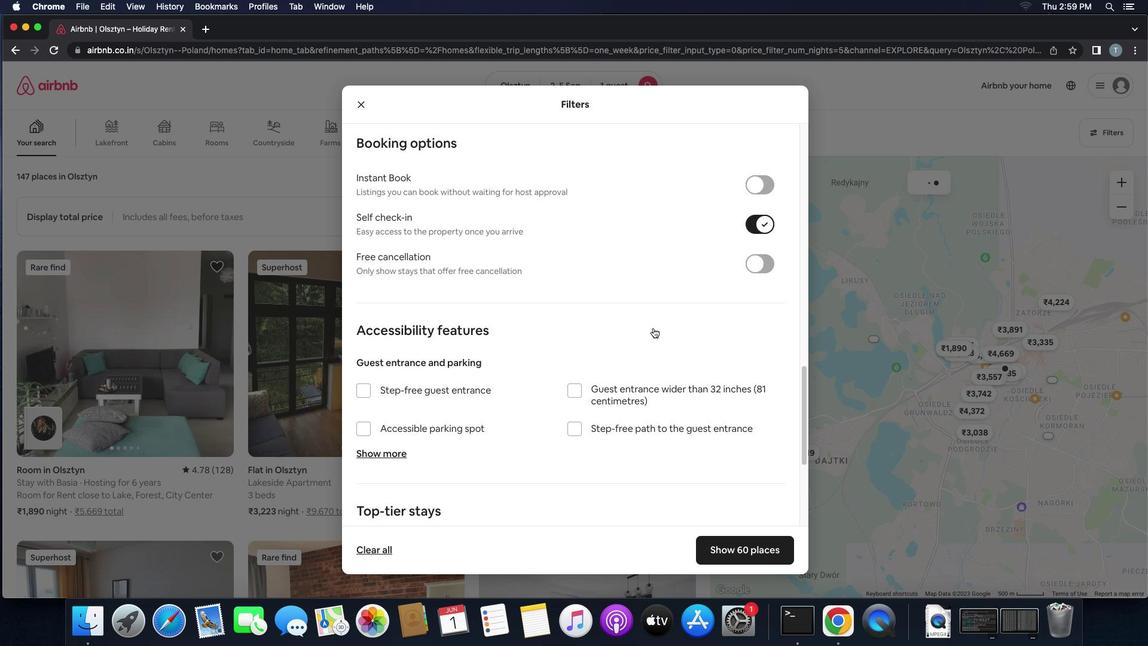 
Action: Mouse scrolled (654, 335) with delta (0, -1)
Screenshot: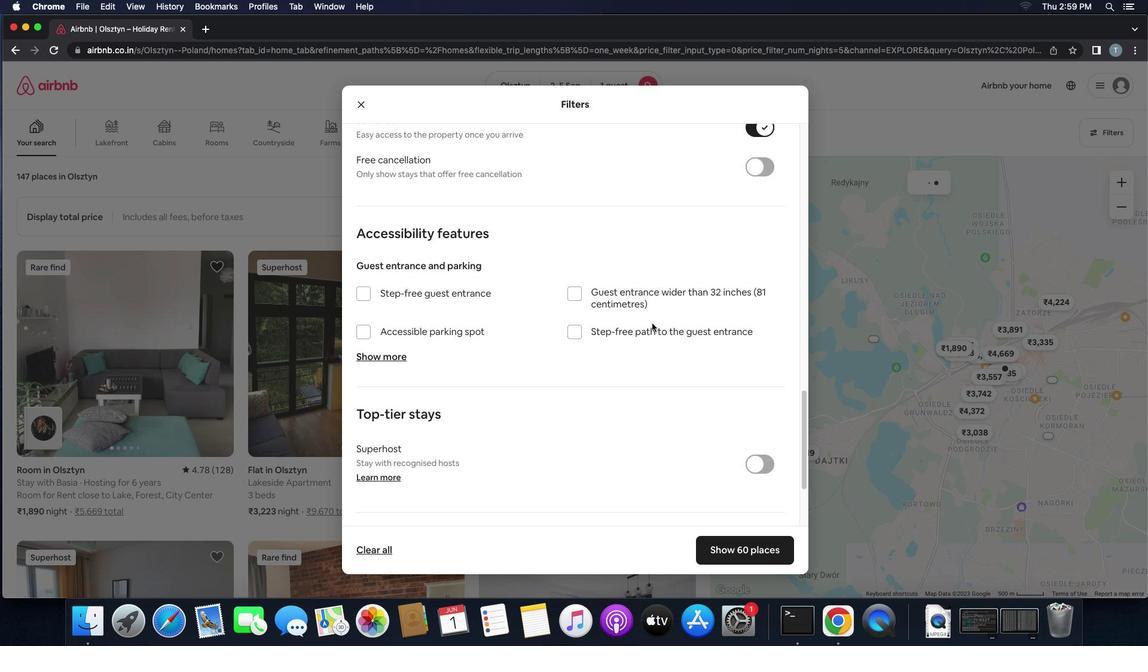 
Action: Mouse scrolled (654, 335) with delta (0, -2)
Screenshot: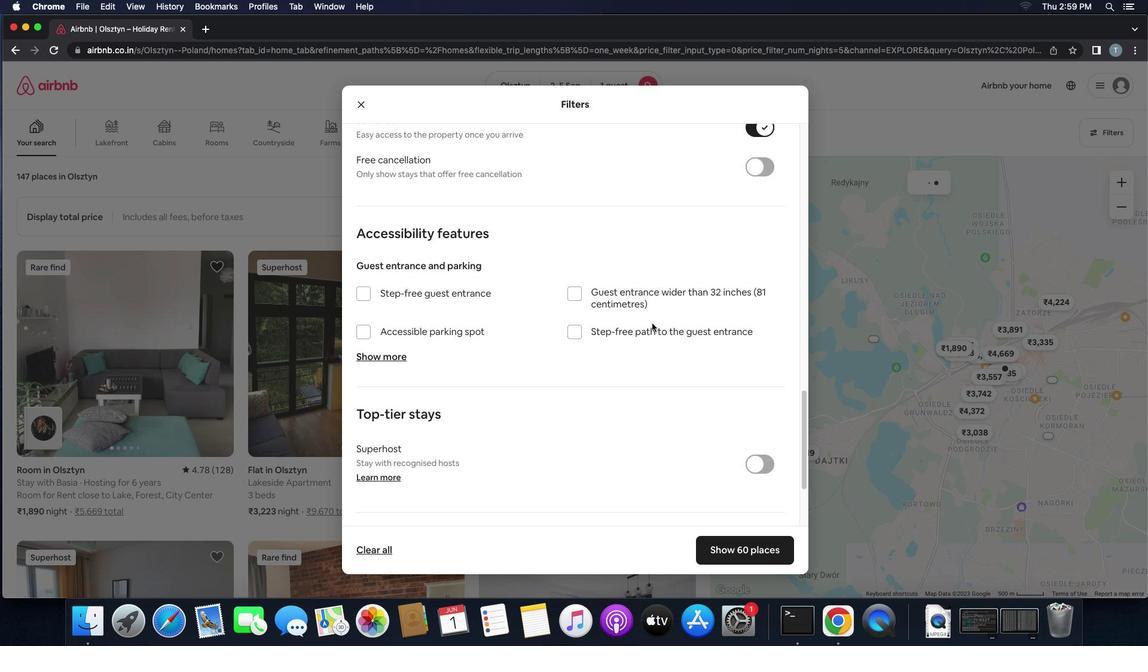
Action: Mouse moved to (653, 332)
Screenshot: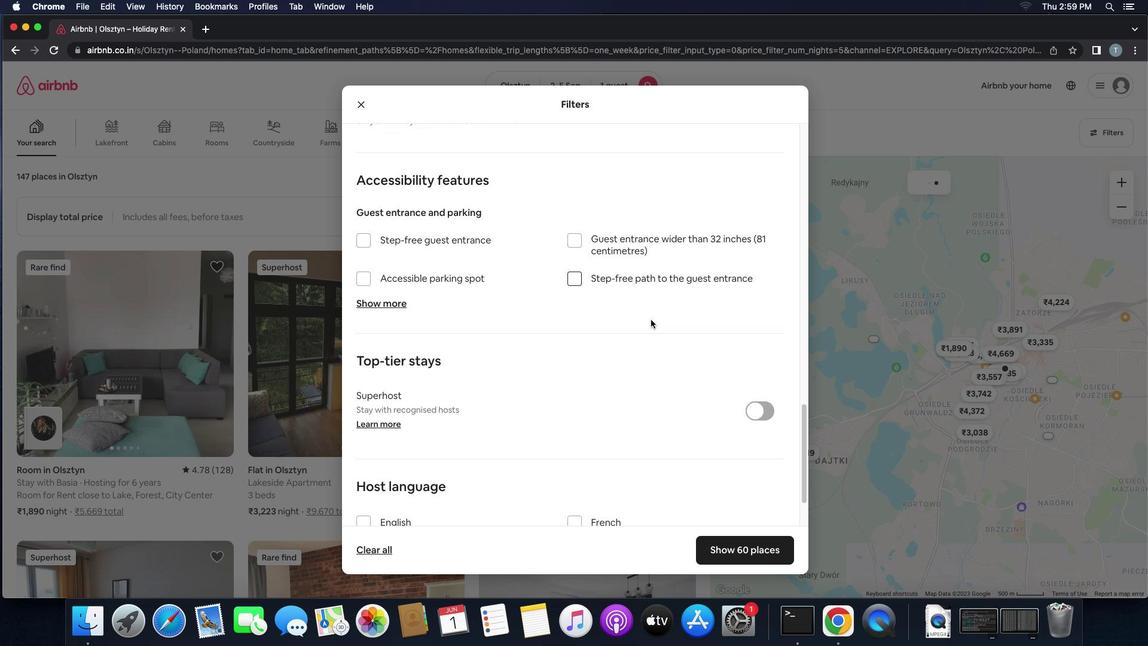 
Action: Mouse scrolled (653, 332) with delta (0, -3)
Screenshot: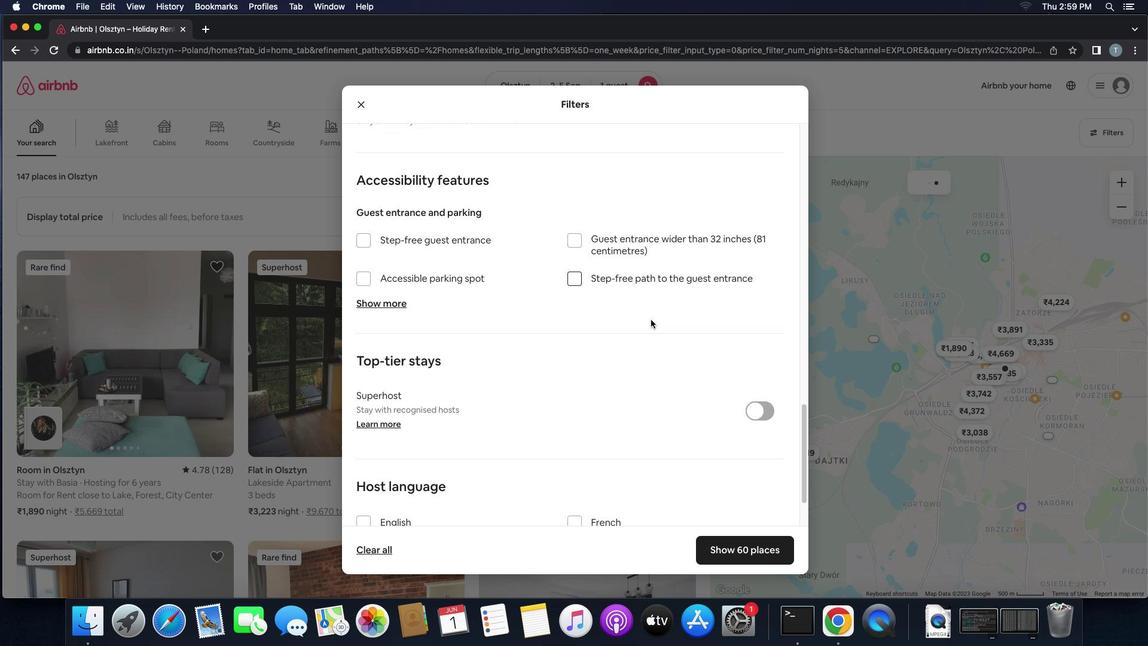 
Action: Mouse moved to (358, 440)
Screenshot: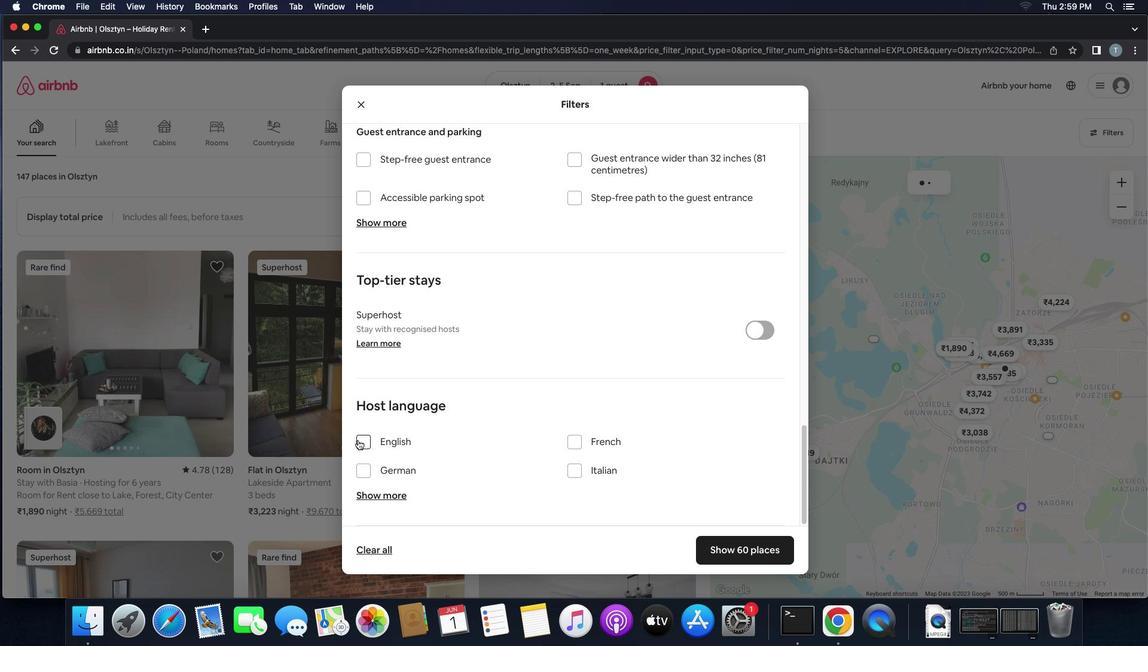 
Action: Mouse pressed left at (358, 440)
Screenshot: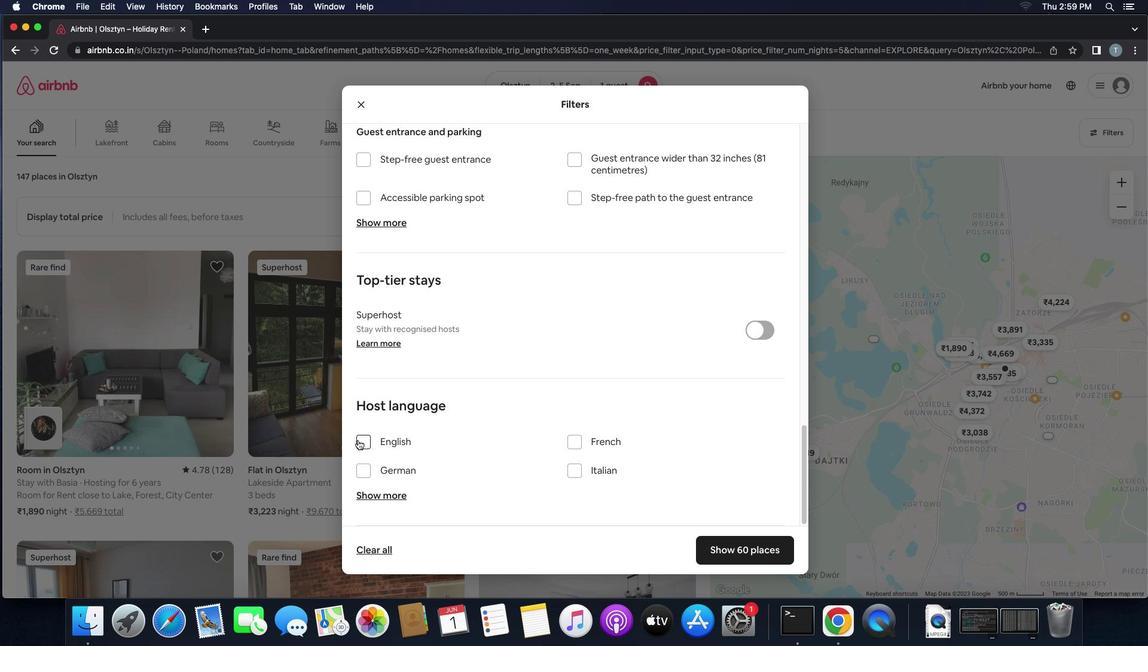 
Action: Mouse moved to (746, 557)
Screenshot: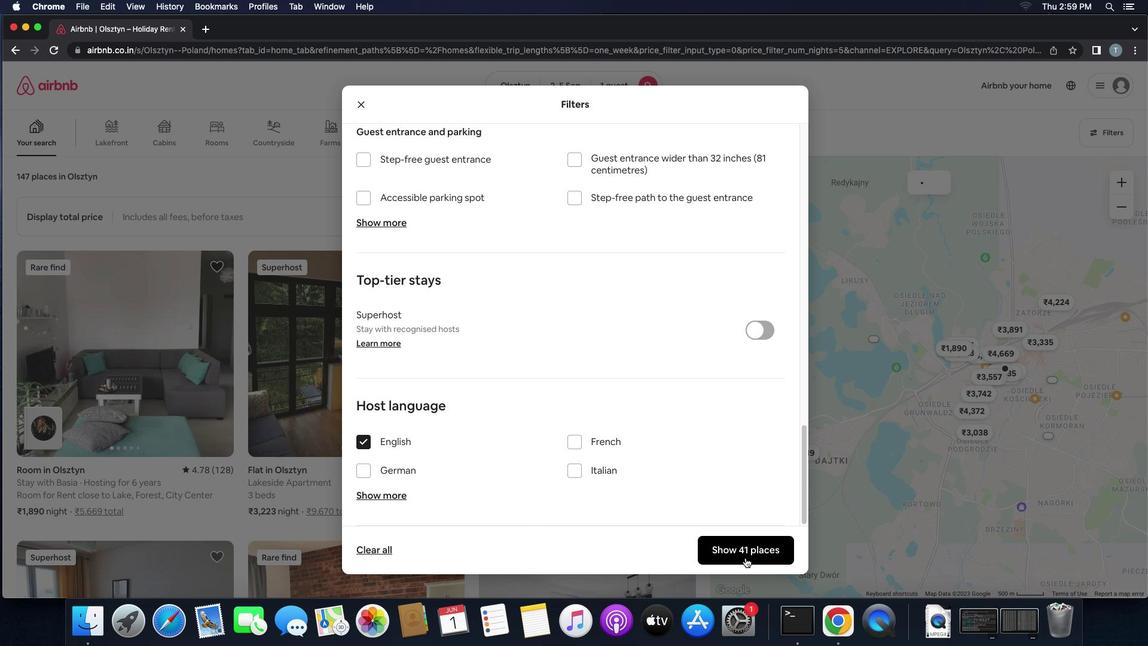 
Action: Mouse pressed left at (746, 557)
Screenshot: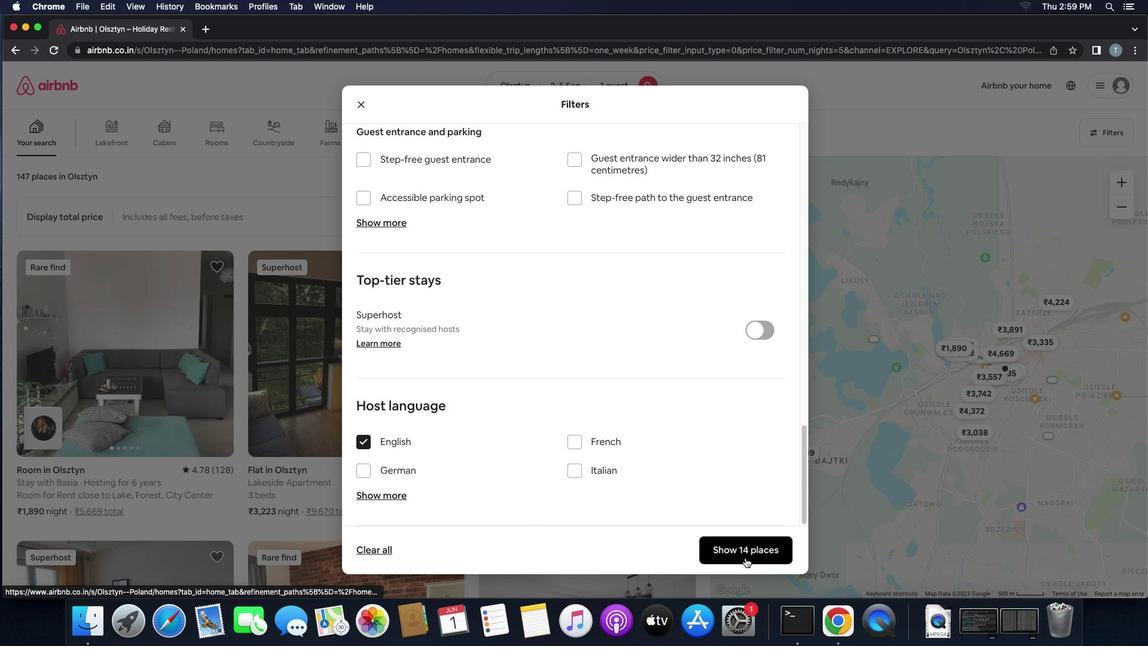 
Action: Mouse moved to (286, 0)
Screenshot: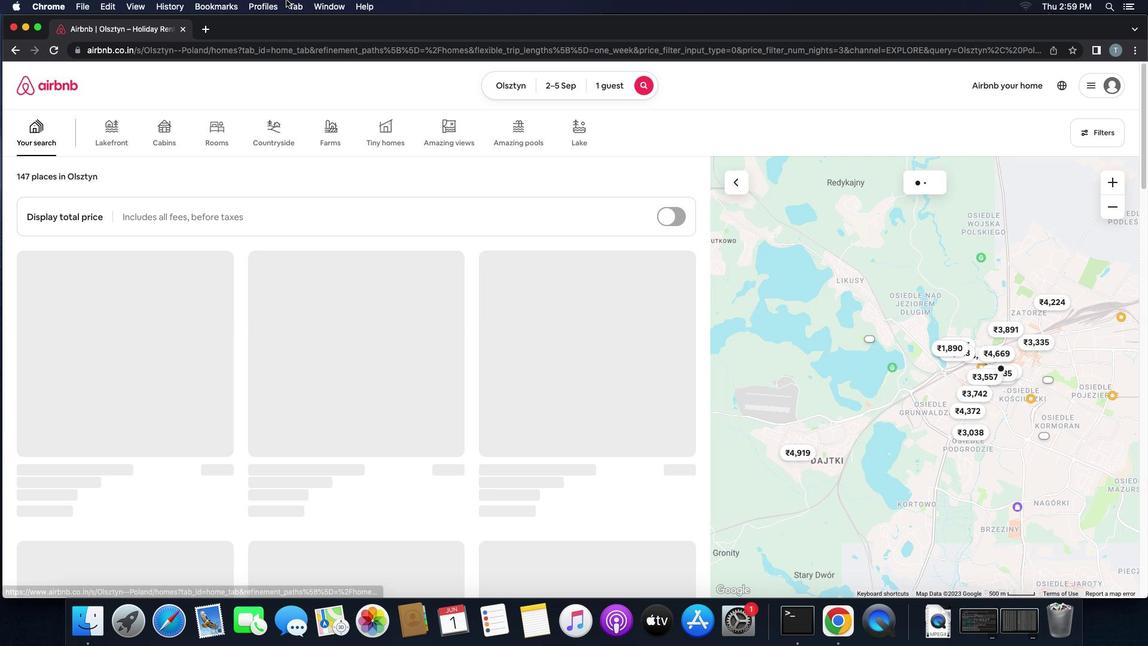 
